 Task: Search one way flight ticket for 4 adults, 2 children, 2 infants in seat and 1 infant on lap in economy from Butte: Bert Mooney Airport to Fort Wayne: Fort Wayne International Airport on 5-4-2023. Choice of flights is Singapure airlines. Number of bags: 1 carry on bag. Price is upto 85000. Outbound departure time preference is 23:15.
Action: Mouse moved to (323, 127)
Screenshot: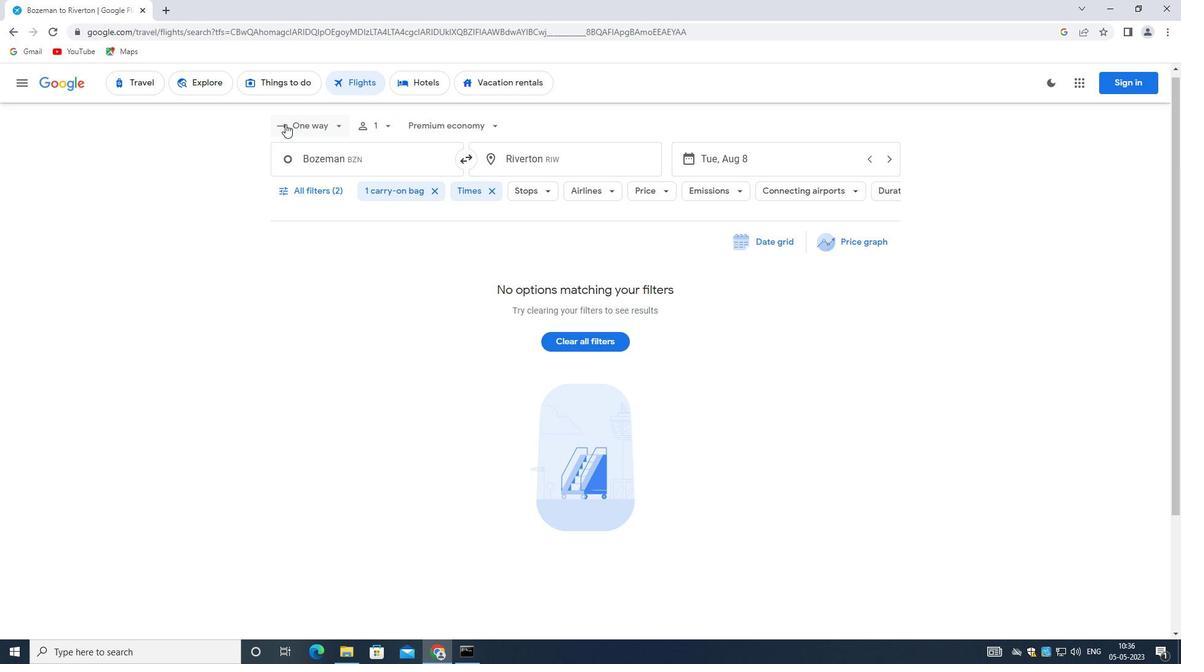 
Action: Mouse pressed left at (323, 127)
Screenshot: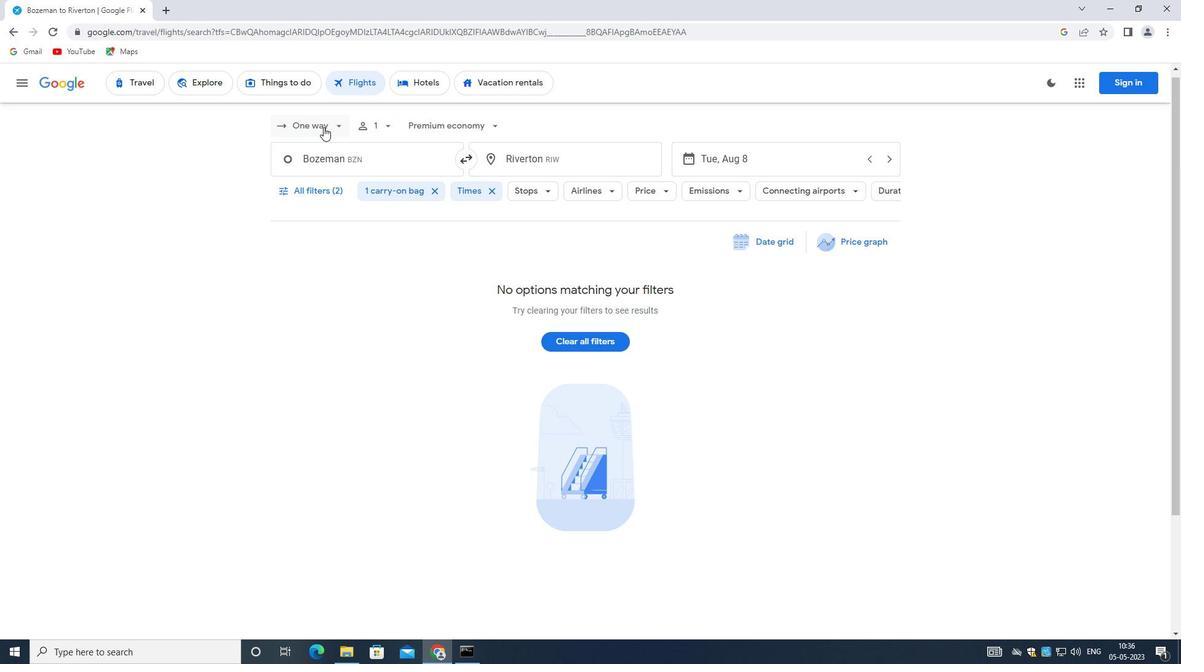 
Action: Mouse moved to (332, 175)
Screenshot: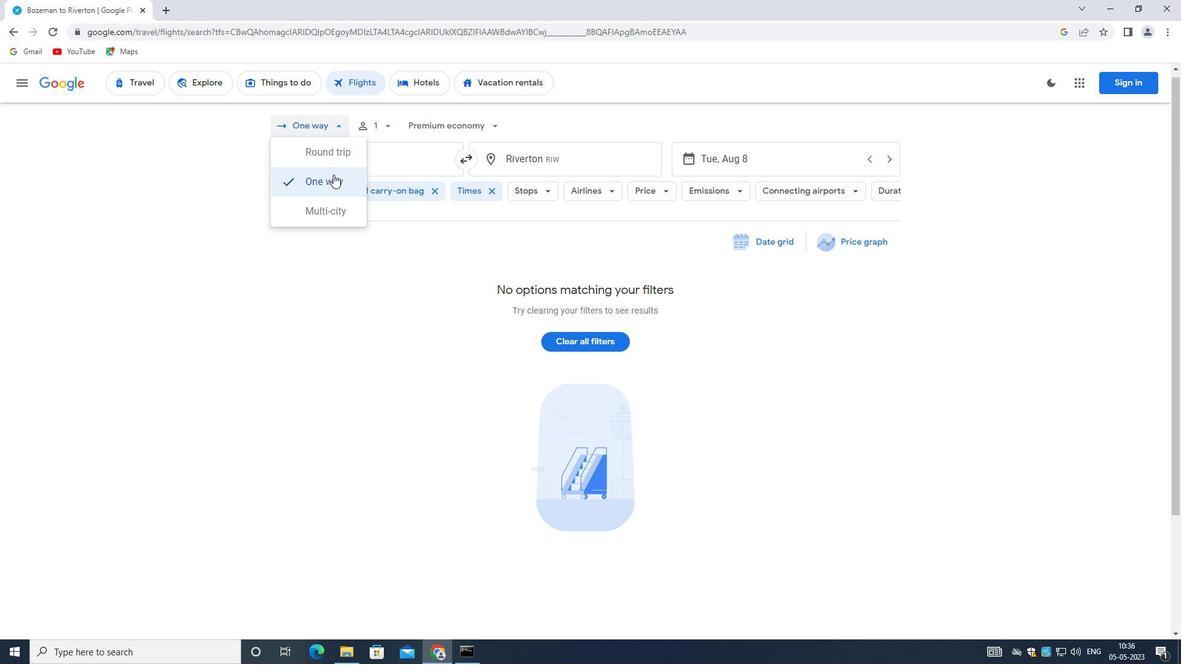 
Action: Mouse pressed left at (332, 175)
Screenshot: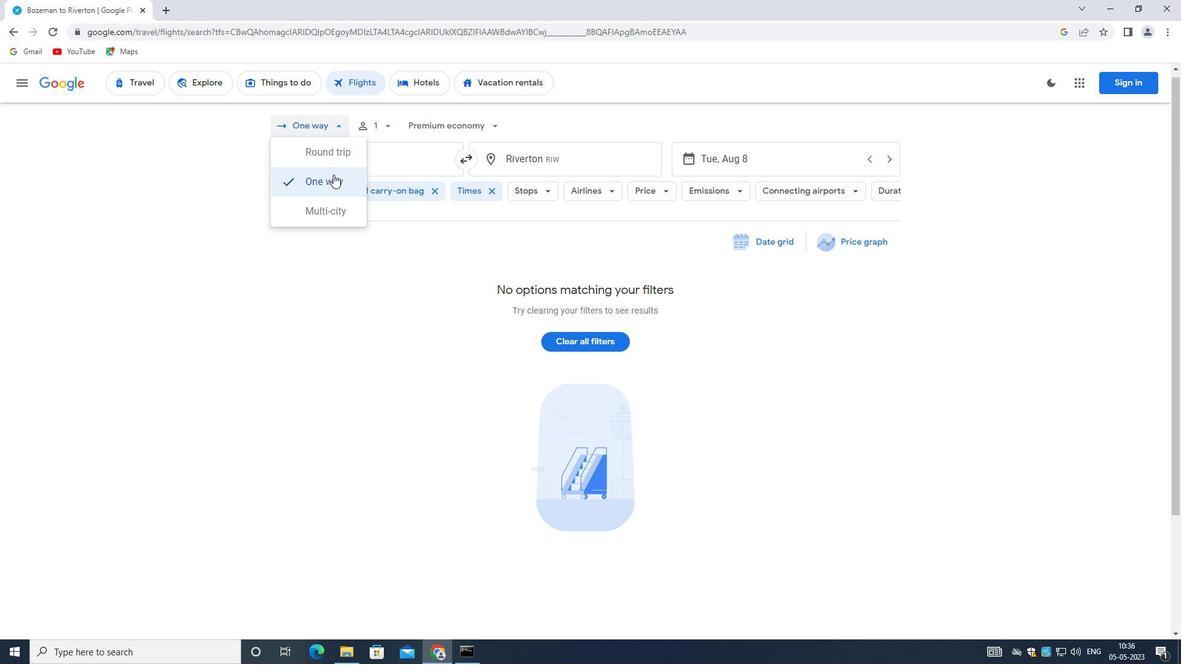 
Action: Mouse moved to (381, 122)
Screenshot: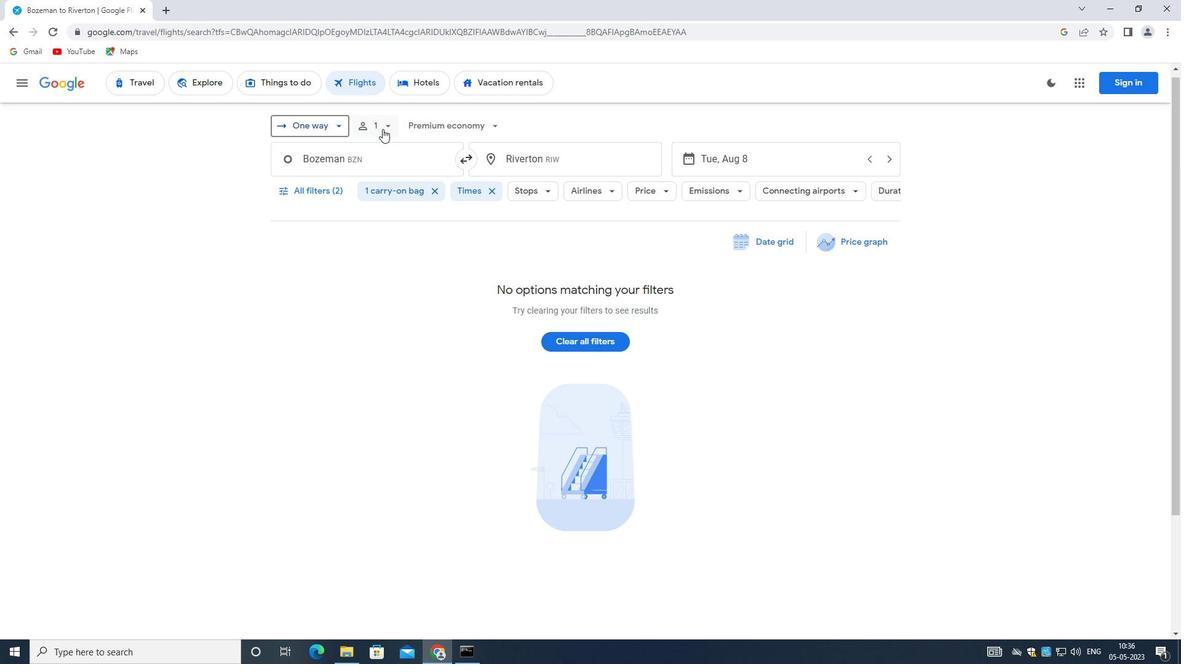 
Action: Mouse pressed left at (381, 122)
Screenshot: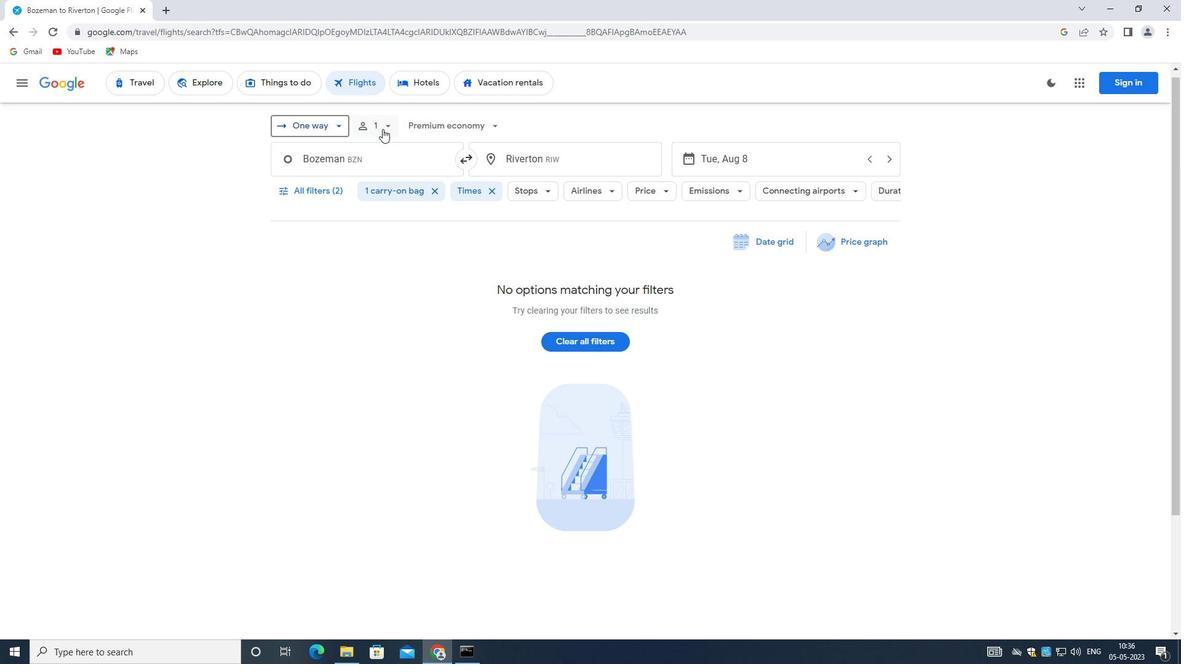 
Action: Mouse moved to (476, 155)
Screenshot: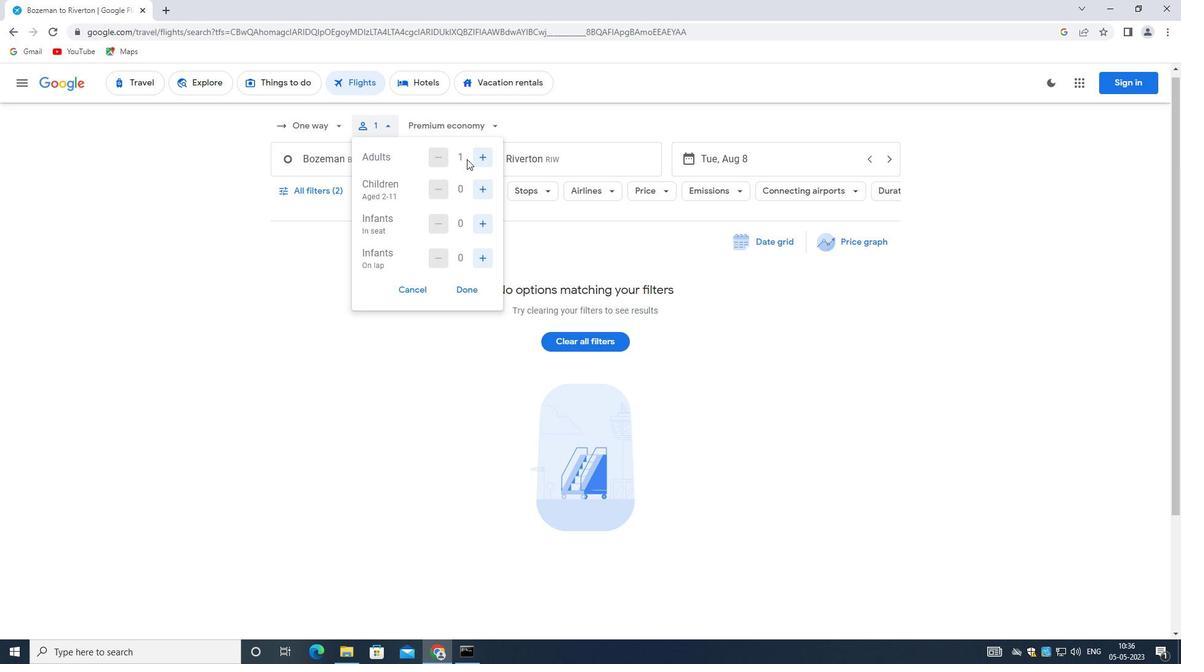 
Action: Mouse pressed left at (476, 155)
Screenshot: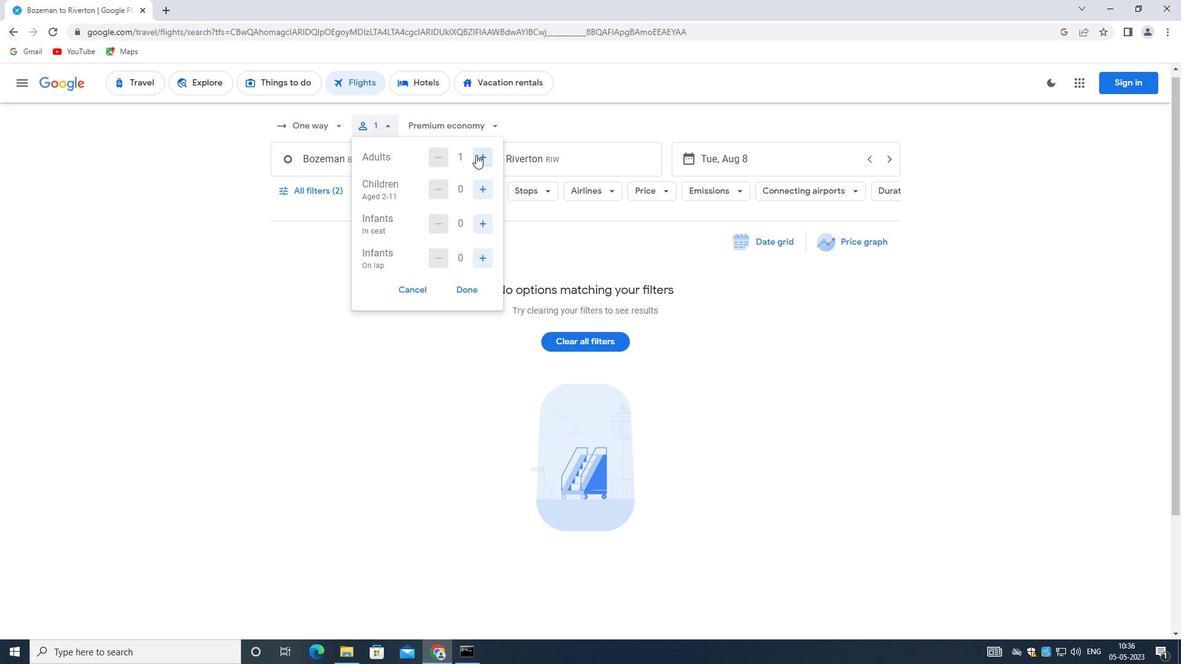 
Action: Mouse pressed left at (476, 155)
Screenshot: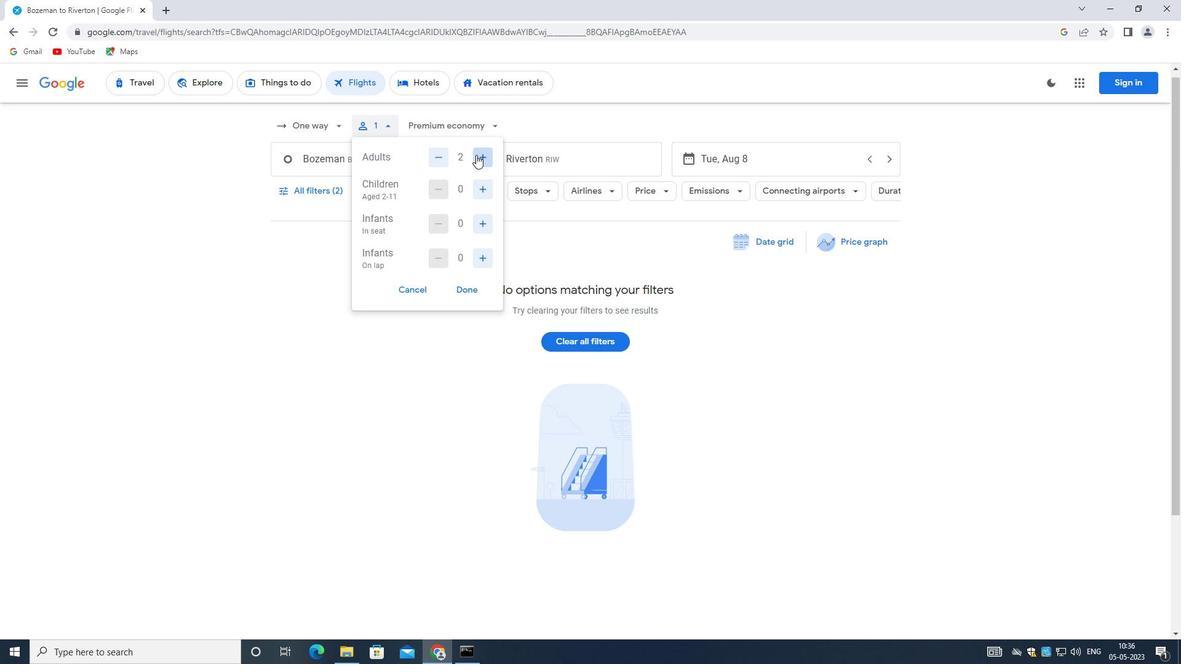 
Action: Mouse pressed left at (476, 155)
Screenshot: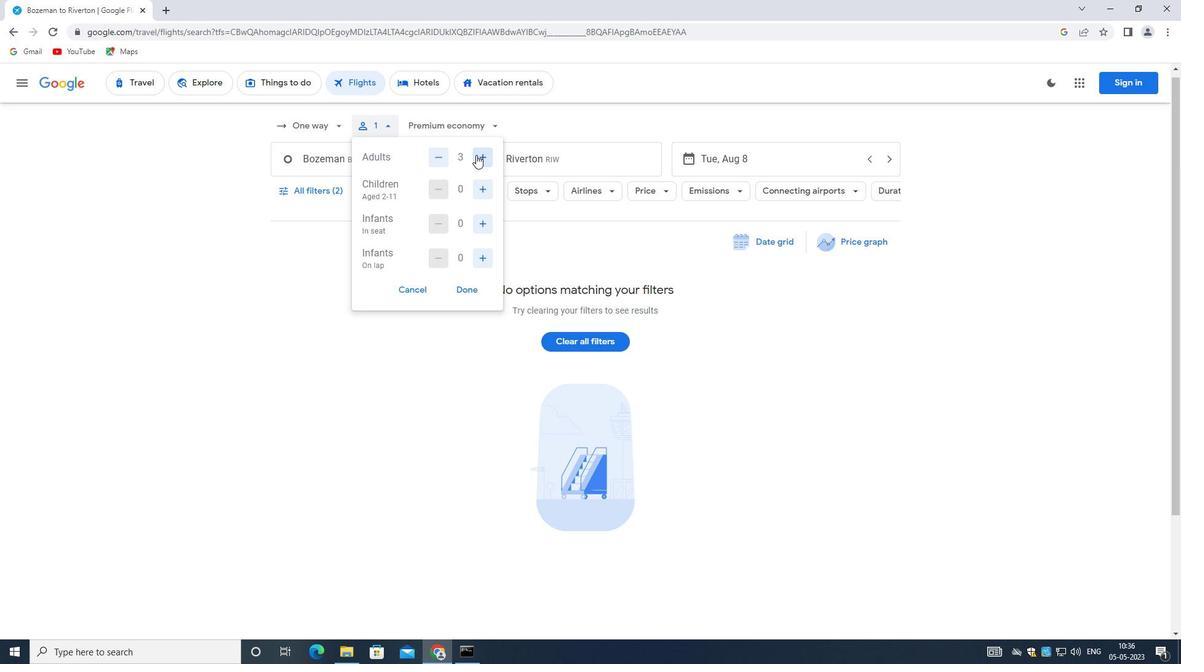 
Action: Mouse moved to (492, 187)
Screenshot: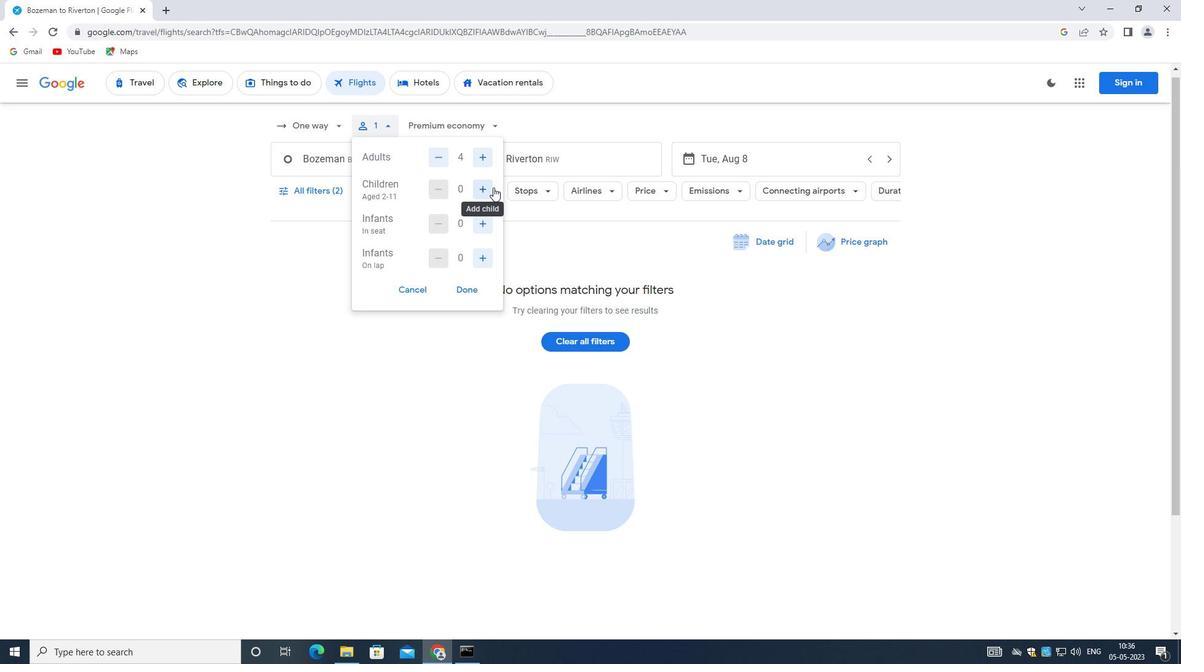 
Action: Mouse pressed left at (492, 187)
Screenshot: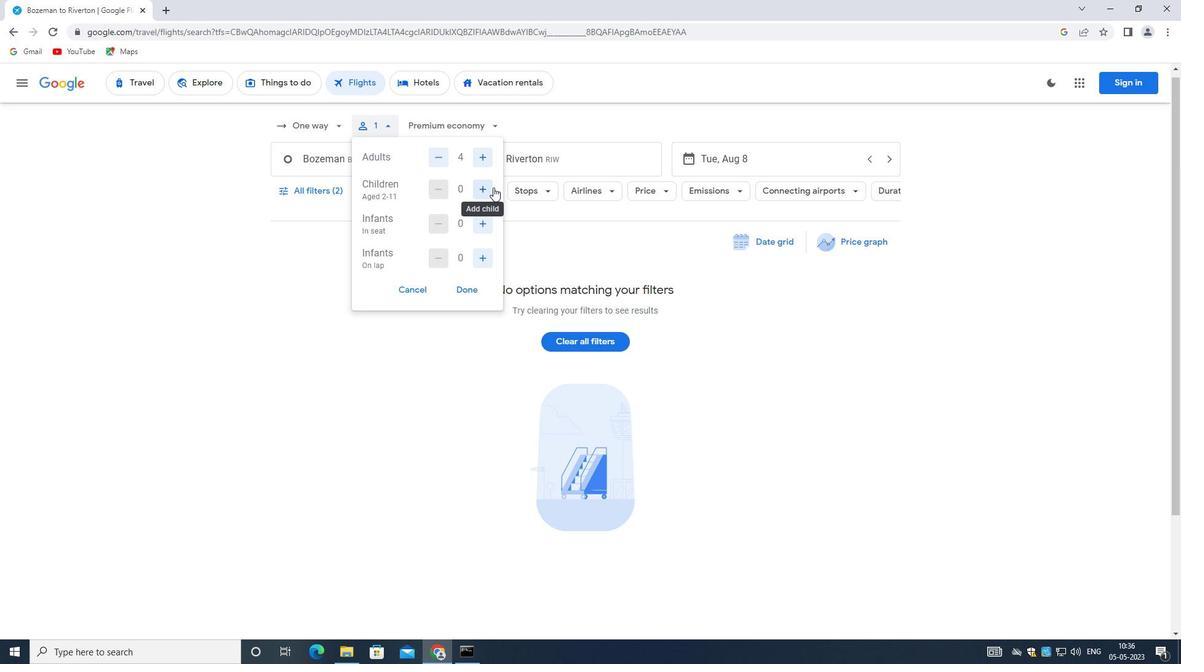 
Action: Mouse pressed left at (492, 187)
Screenshot: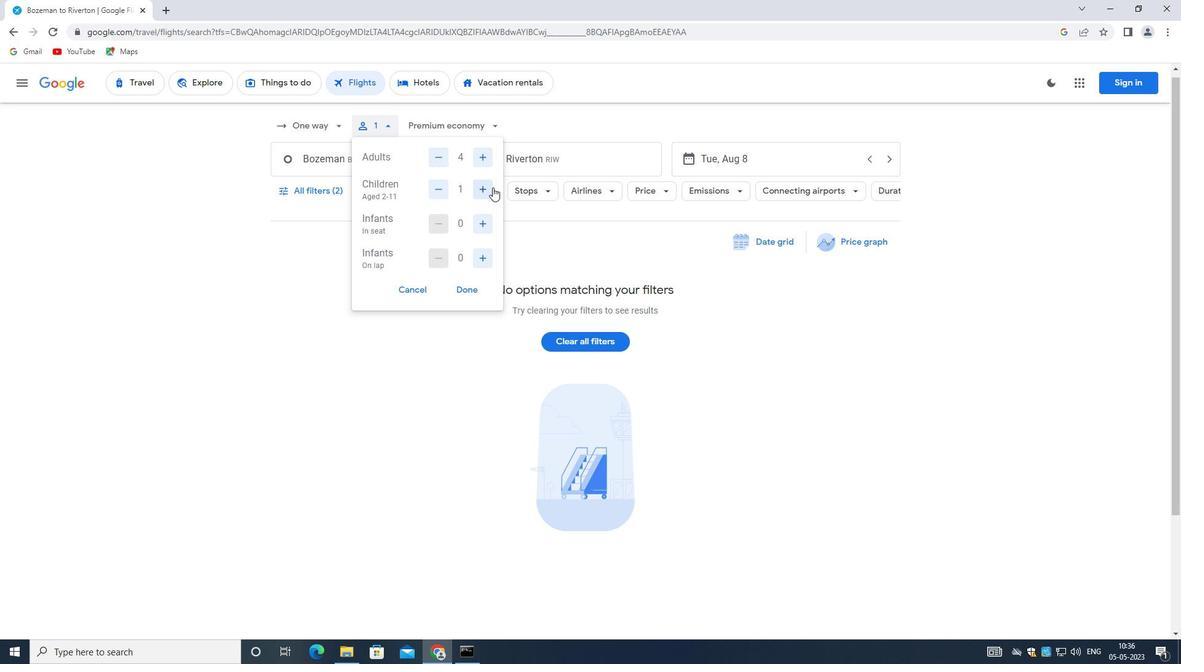
Action: Mouse moved to (487, 220)
Screenshot: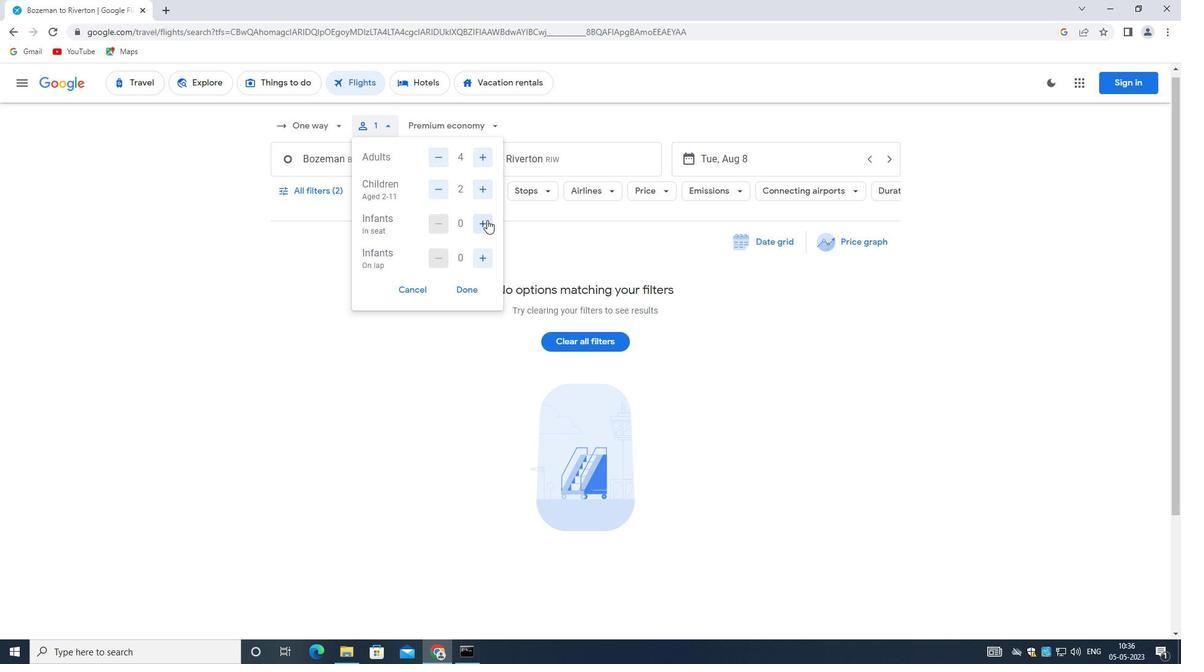 
Action: Mouse pressed left at (487, 220)
Screenshot: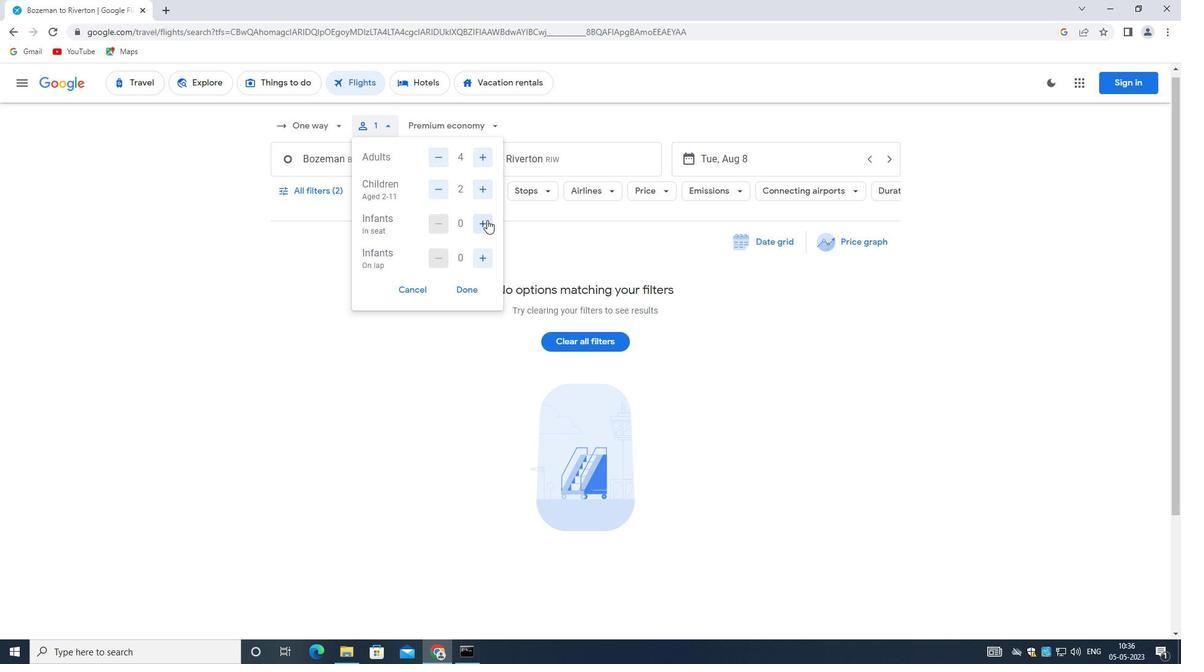 
Action: Mouse pressed left at (487, 220)
Screenshot: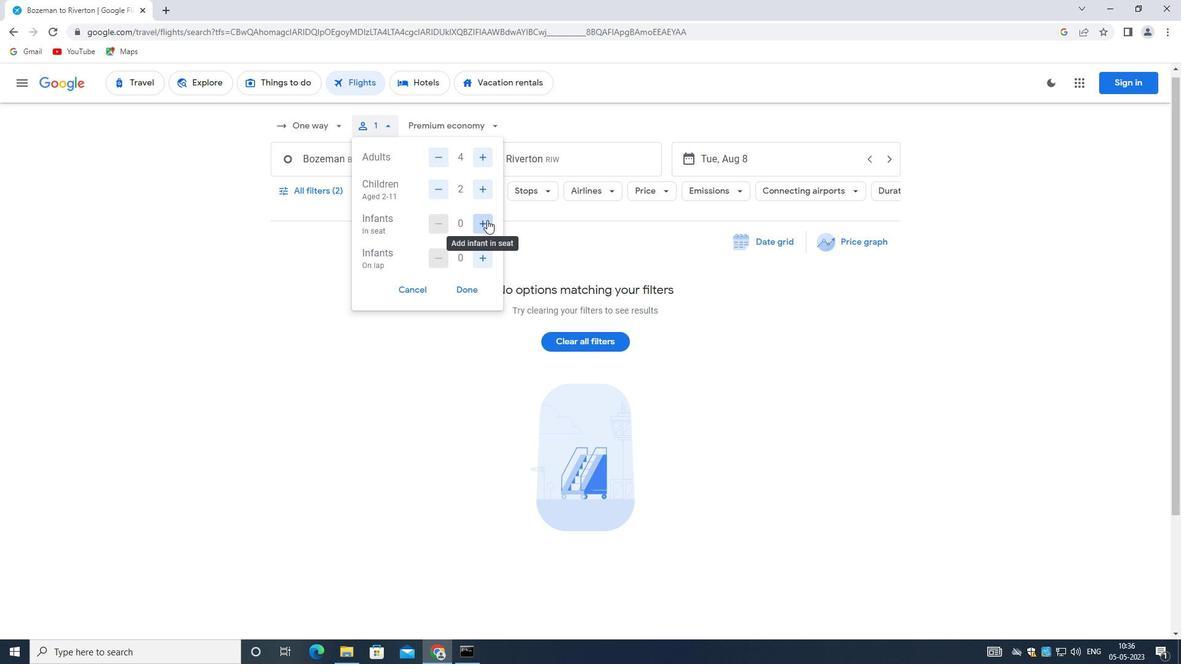 
Action: Mouse moved to (480, 252)
Screenshot: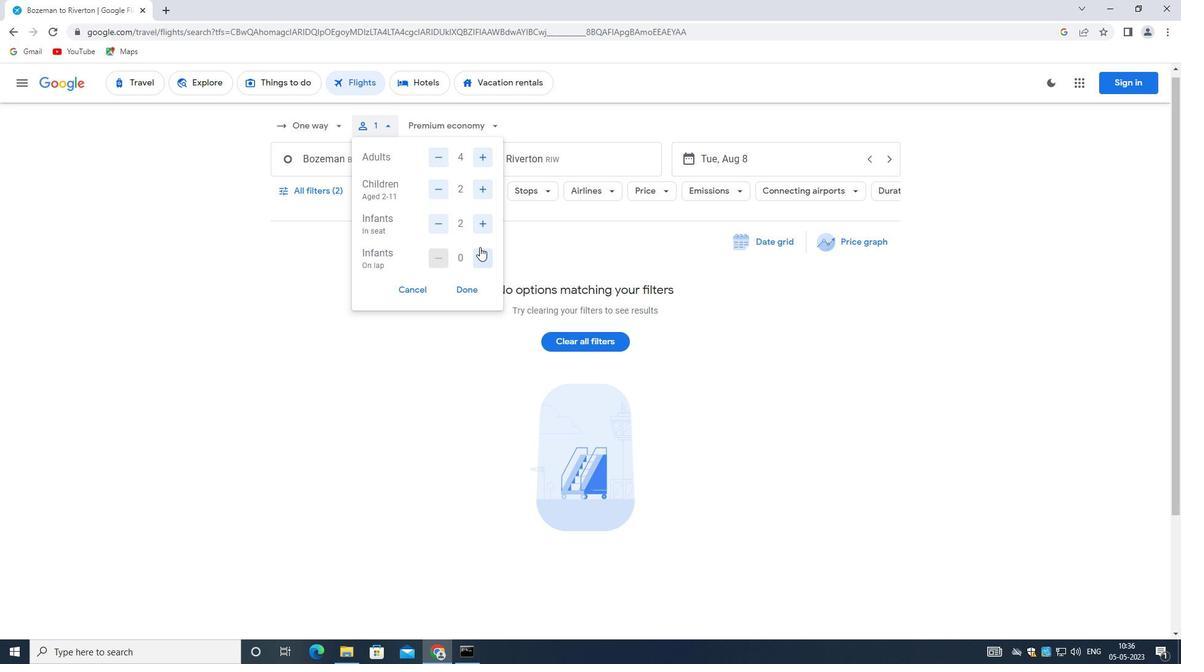 
Action: Mouse pressed left at (480, 252)
Screenshot: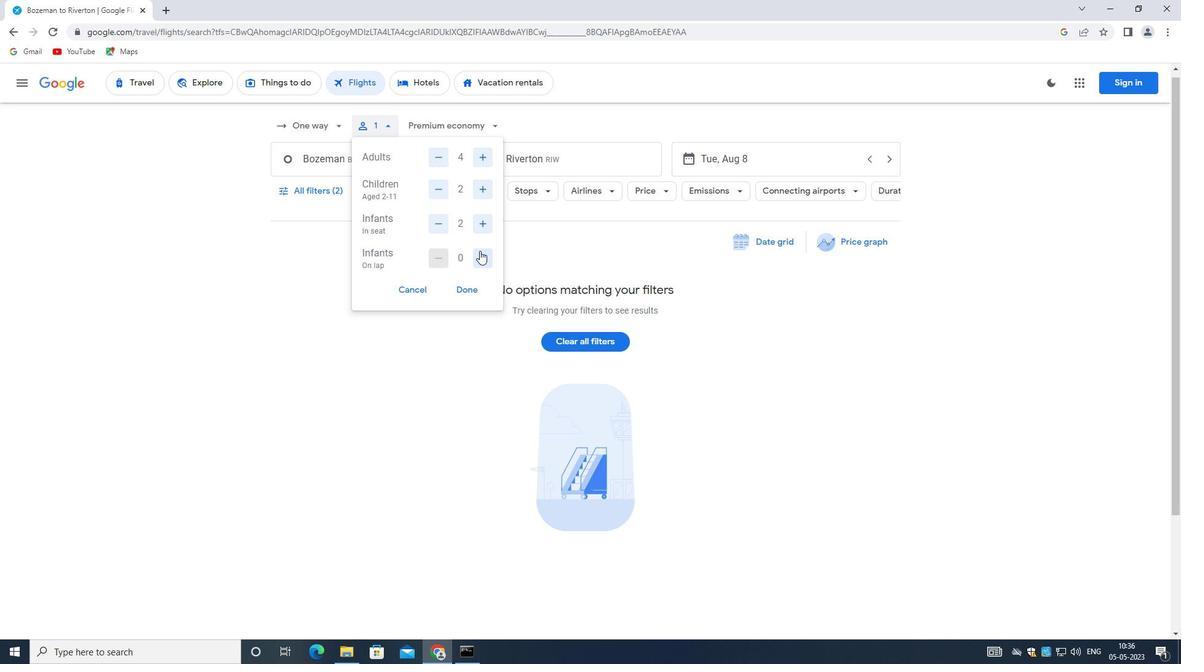 
Action: Mouse moved to (460, 286)
Screenshot: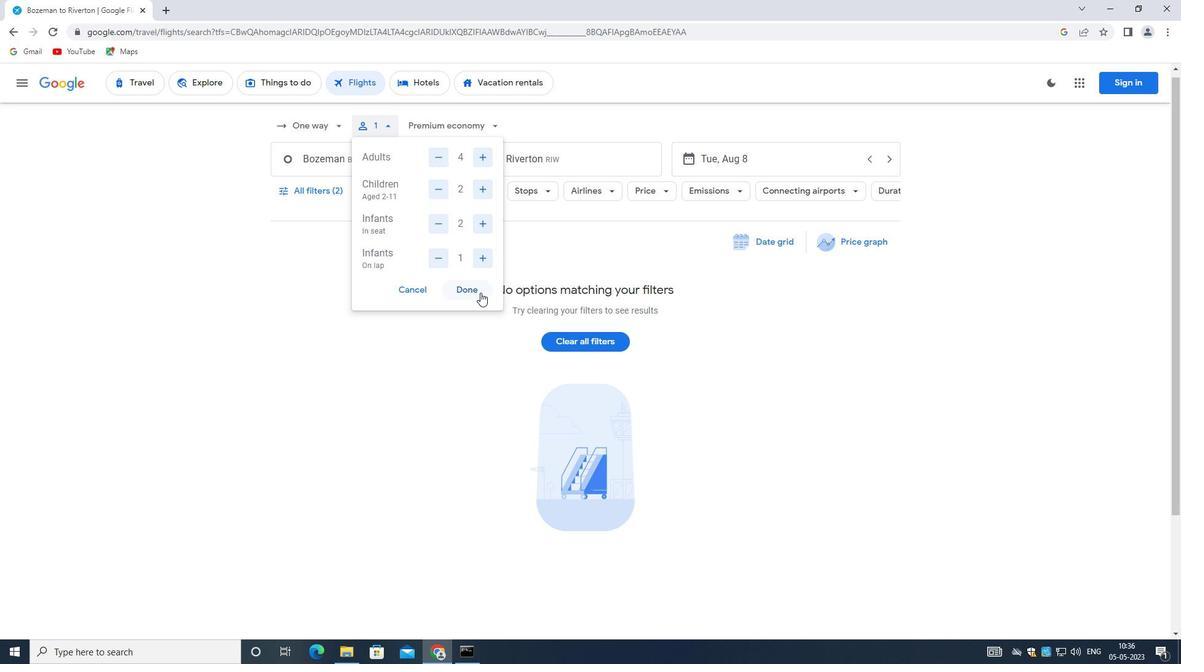 
Action: Mouse pressed left at (460, 286)
Screenshot: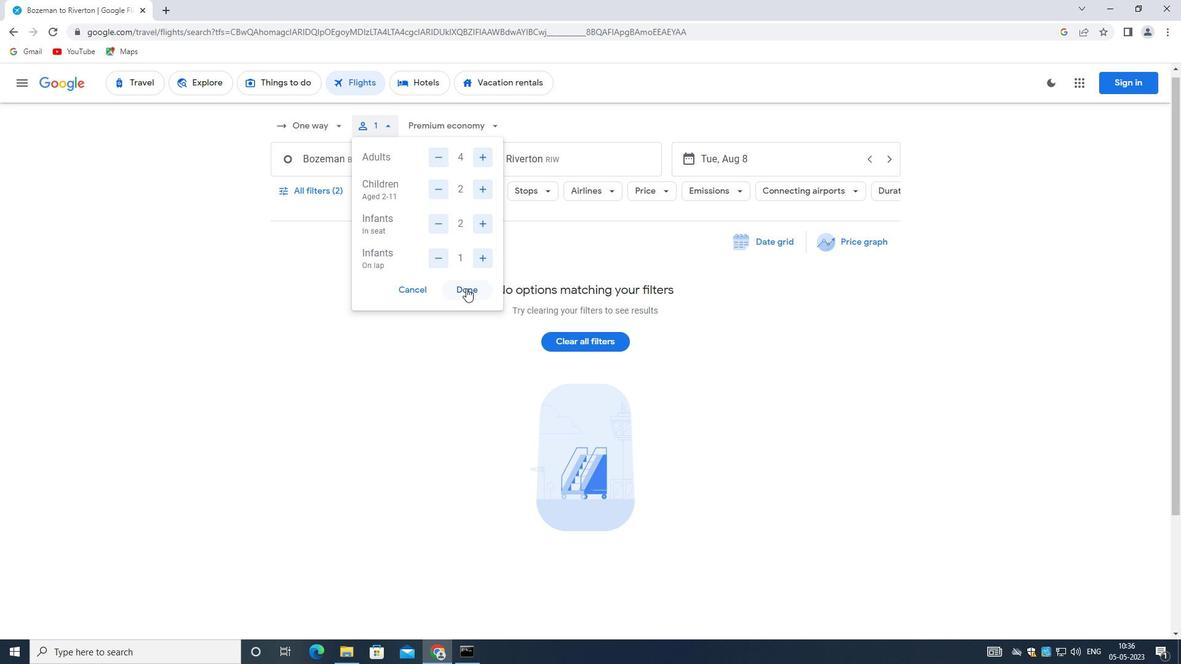 
Action: Mouse moved to (442, 121)
Screenshot: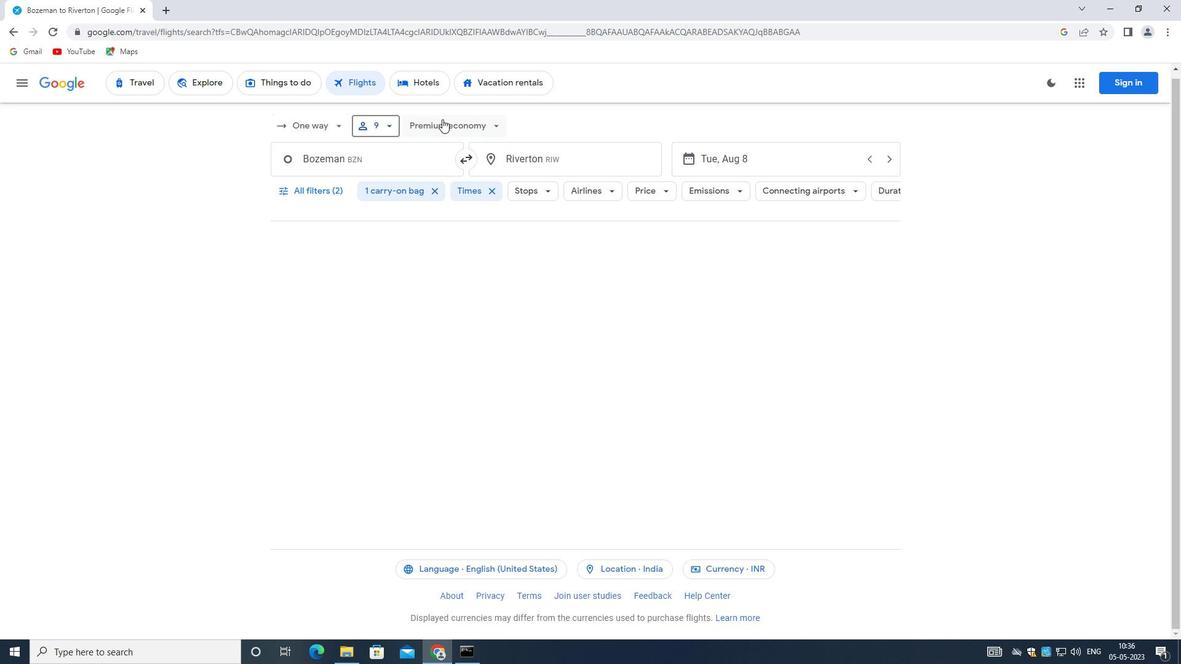 
Action: Mouse pressed left at (442, 121)
Screenshot: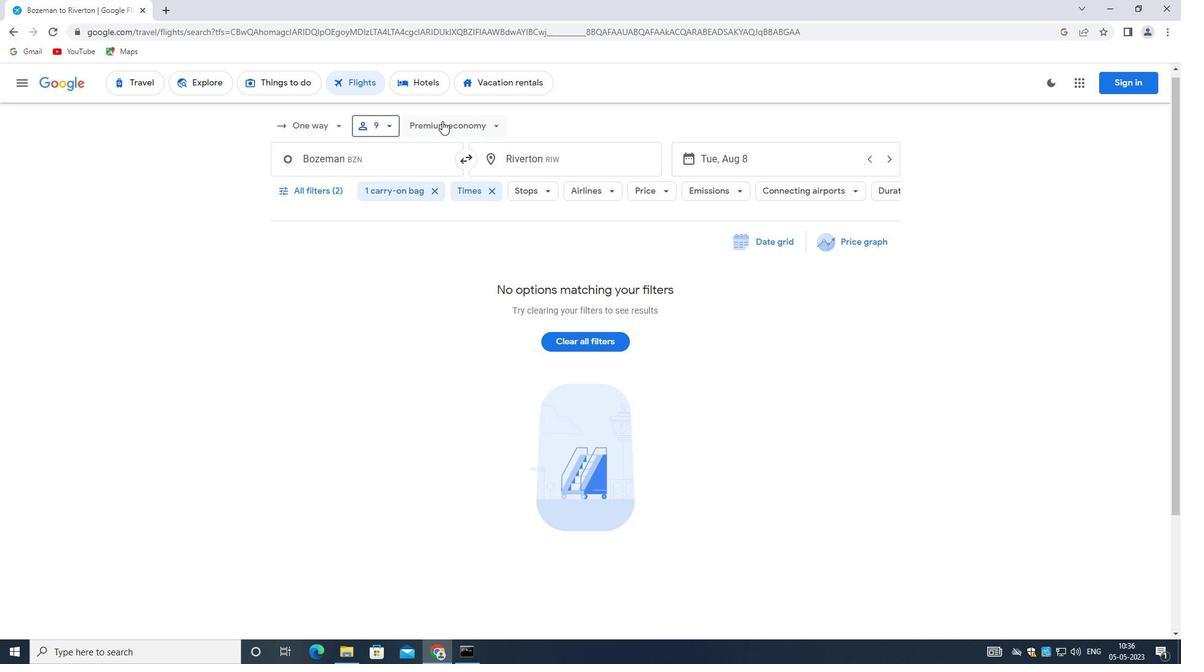 
Action: Mouse moved to (462, 142)
Screenshot: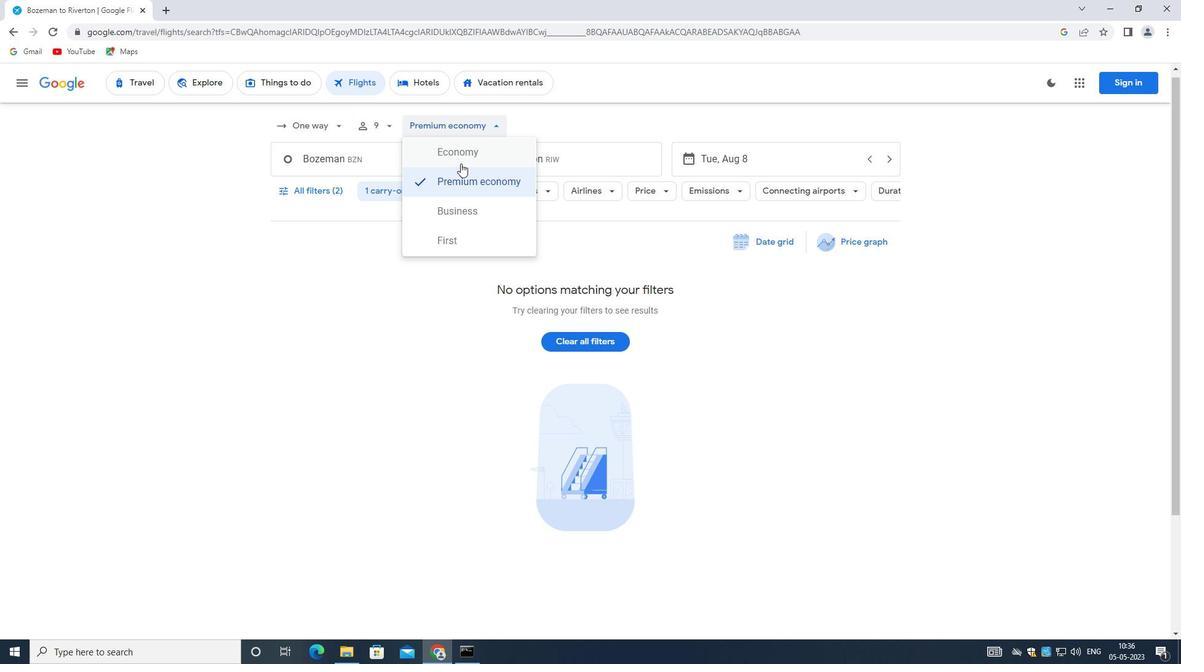 
Action: Mouse pressed left at (462, 142)
Screenshot: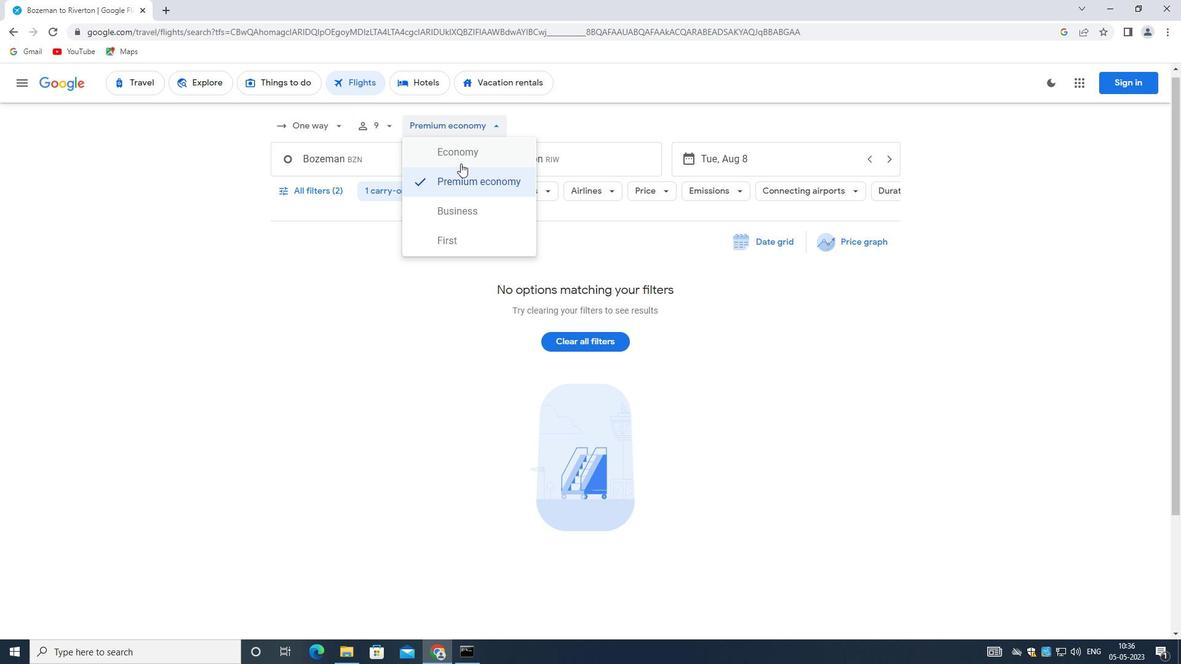 
Action: Mouse moved to (374, 155)
Screenshot: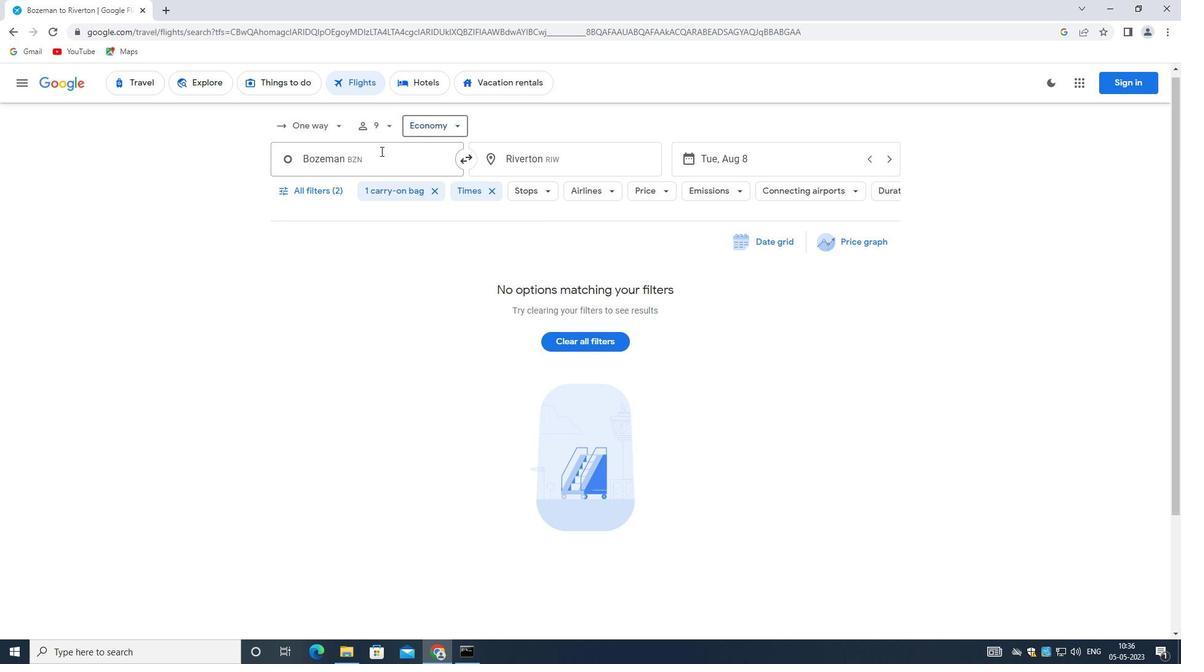 
Action: Mouse pressed left at (374, 155)
Screenshot: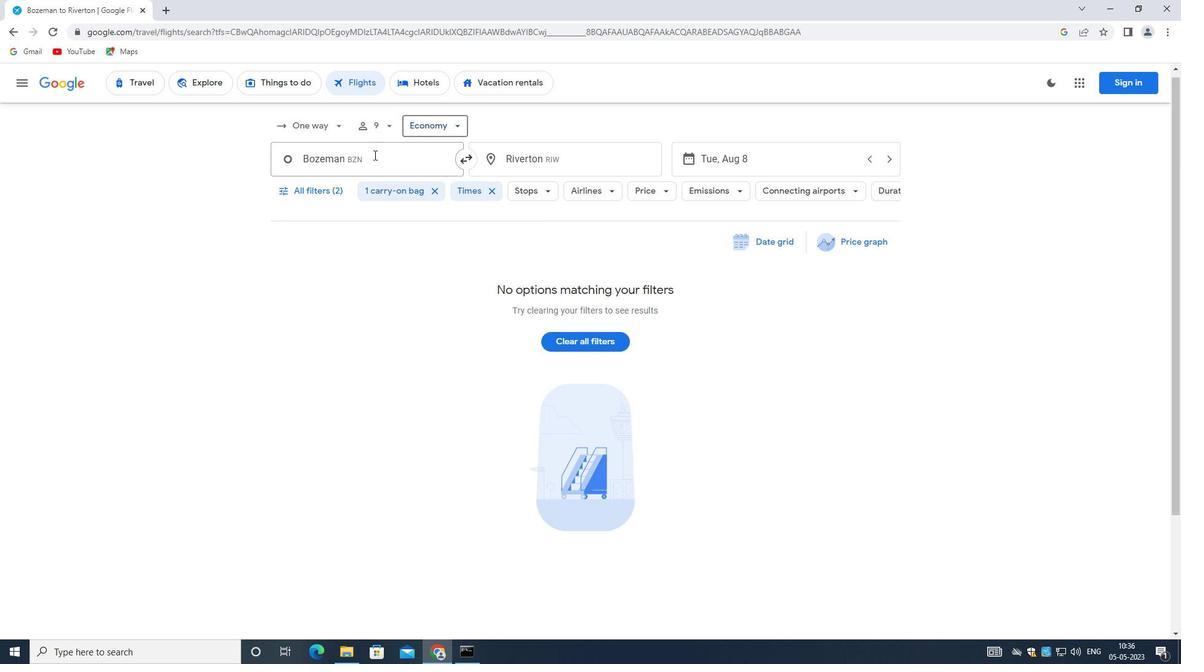 
Action: Key pressed <Key.backspace><Key.space><Key.shift_r>Bert<Key.space><Key.shift_r>Mooney<Key.space><Key.shift>AIRPORT
Screenshot: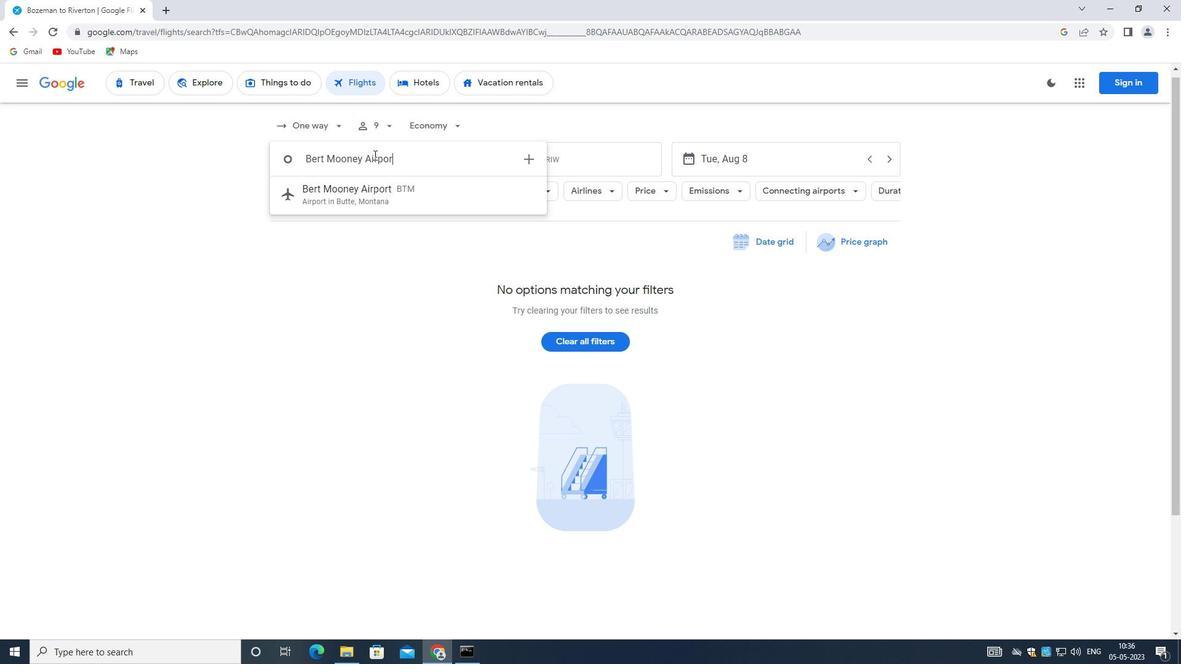 
Action: Mouse moved to (345, 190)
Screenshot: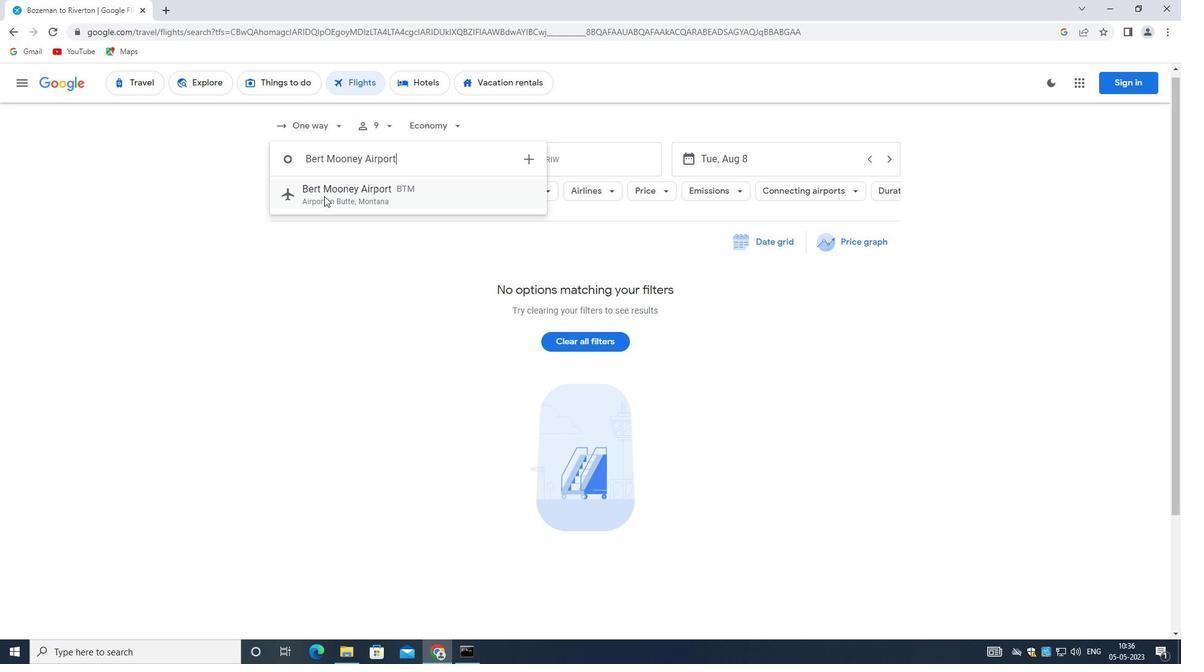
Action: Mouse pressed left at (345, 190)
Screenshot: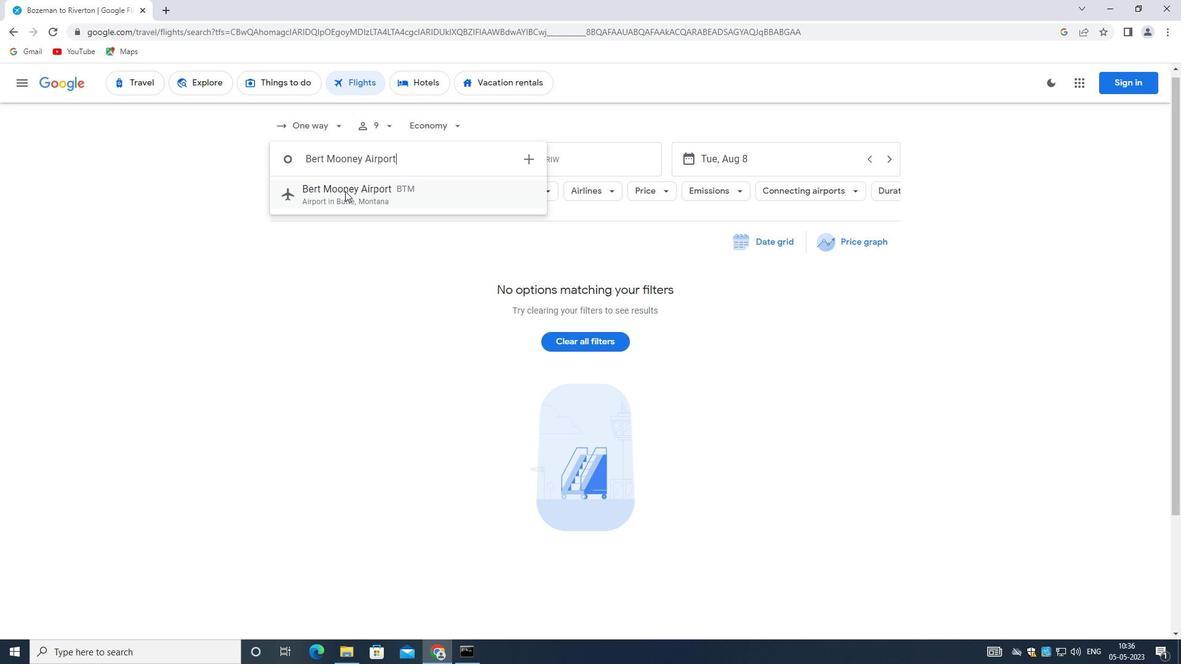 
Action: Mouse moved to (536, 164)
Screenshot: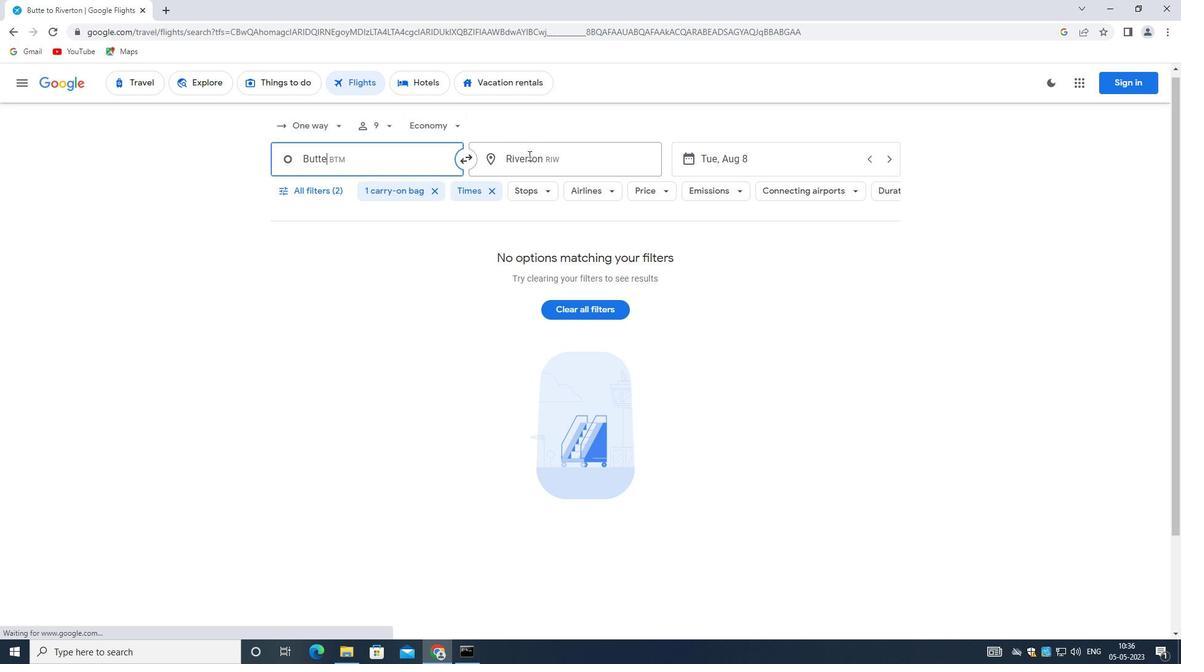
Action: Mouse pressed left at (536, 164)
Screenshot: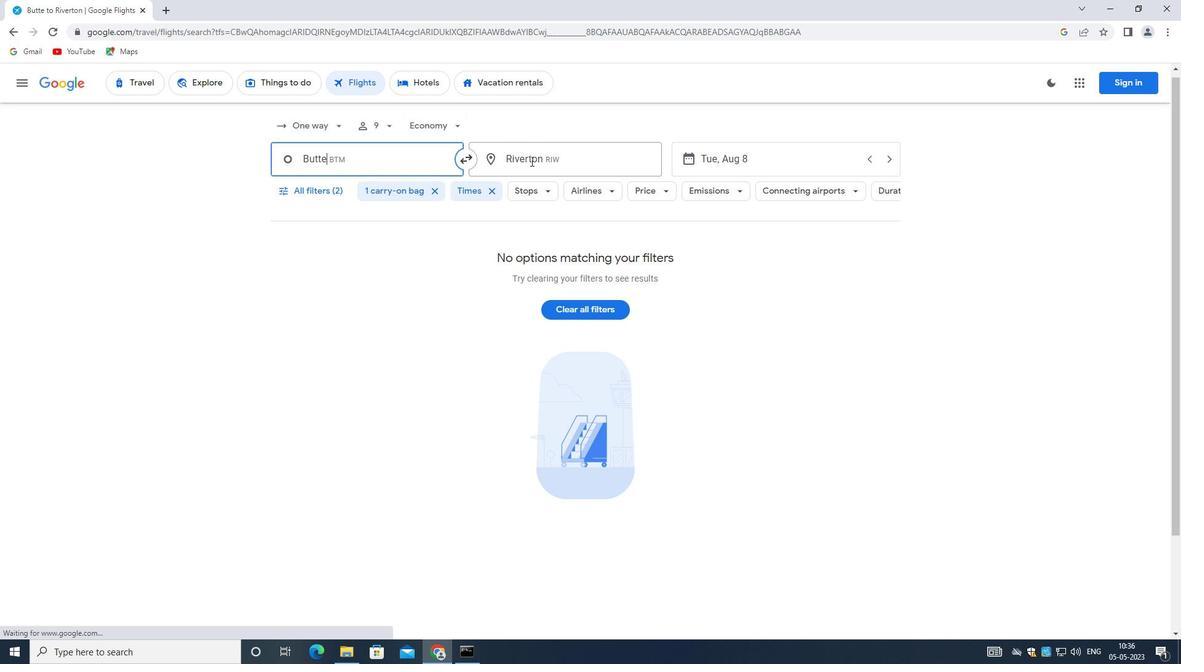 
Action: Mouse moved to (536, 164)
Screenshot: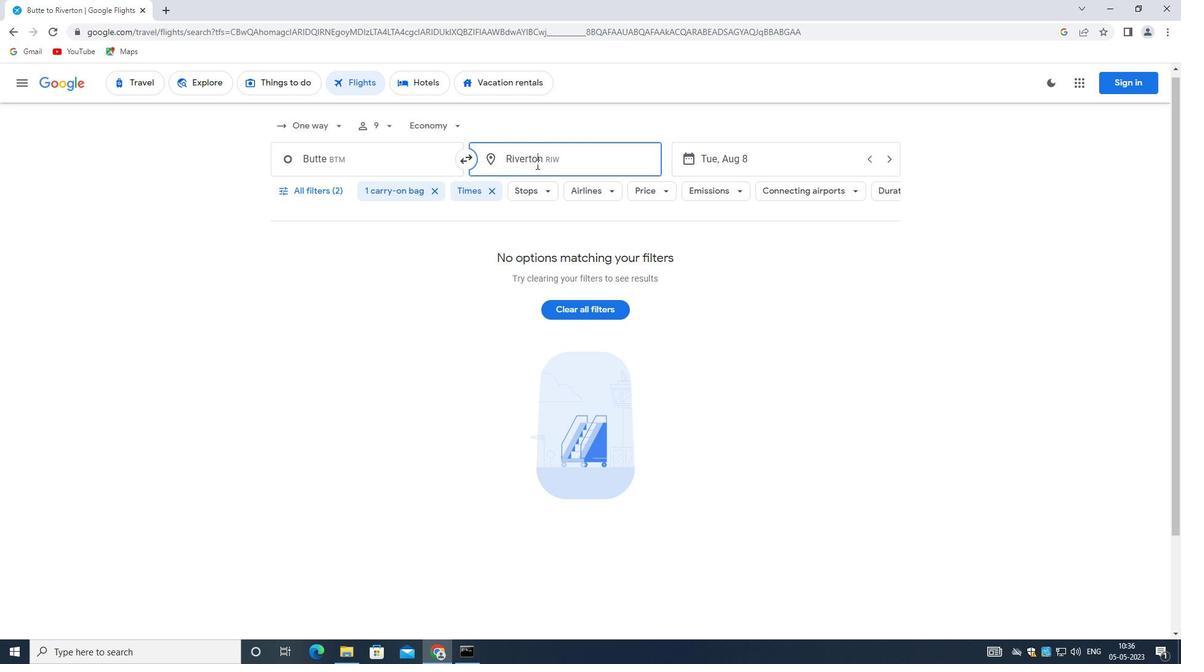 
Action: Key pressed <Key.backspace><Key.shift><Key.shift><Key.shift><Key.shift><Key.shift><Key.shift><Key.shift>FORT<Key.space><Key.shift>WAYNE
Screenshot: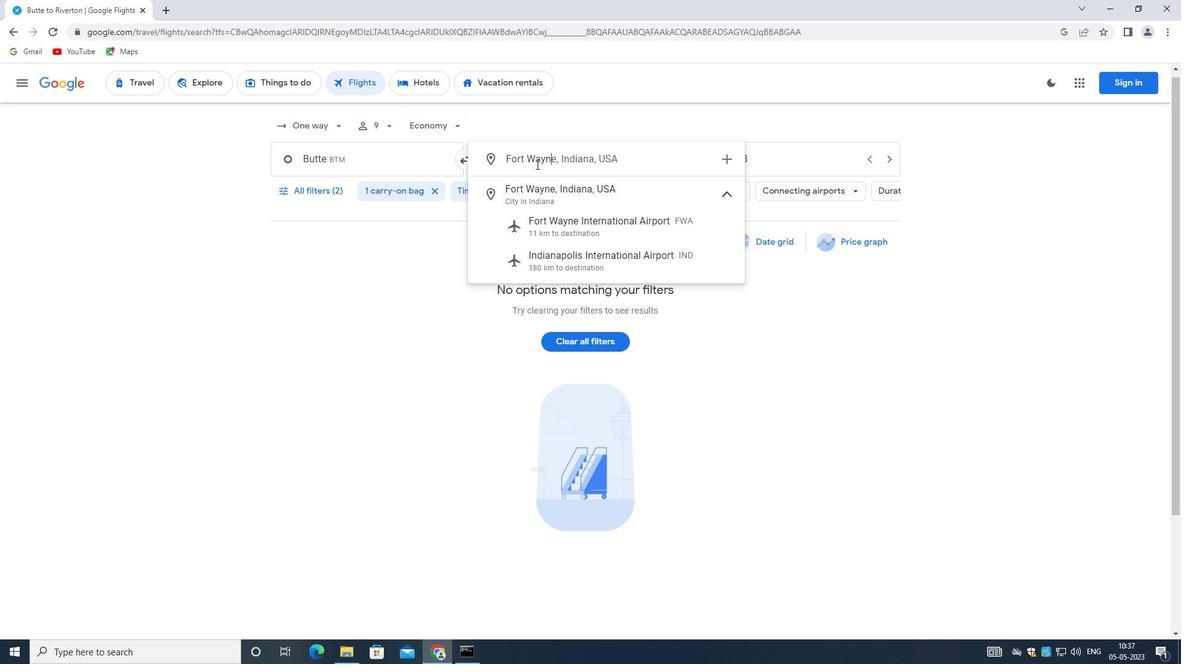 
Action: Mouse moved to (626, 222)
Screenshot: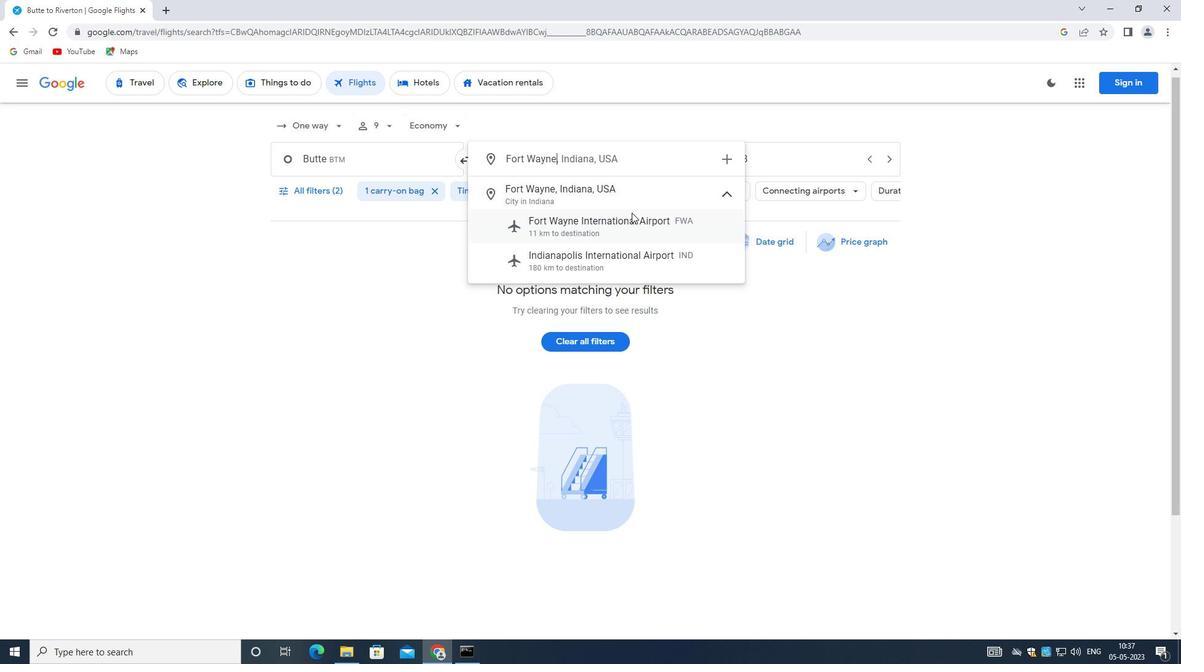 
Action: Mouse pressed left at (626, 222)
Screenshot: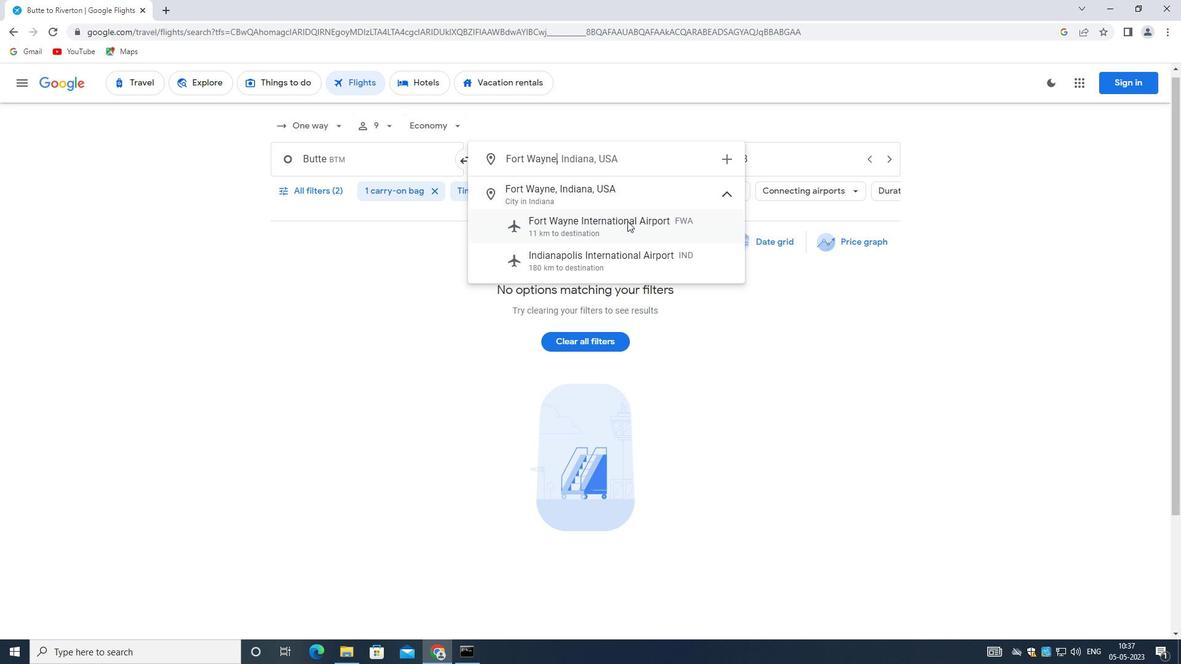 
Action: Mouse moved to (723, 148)
Screenshot: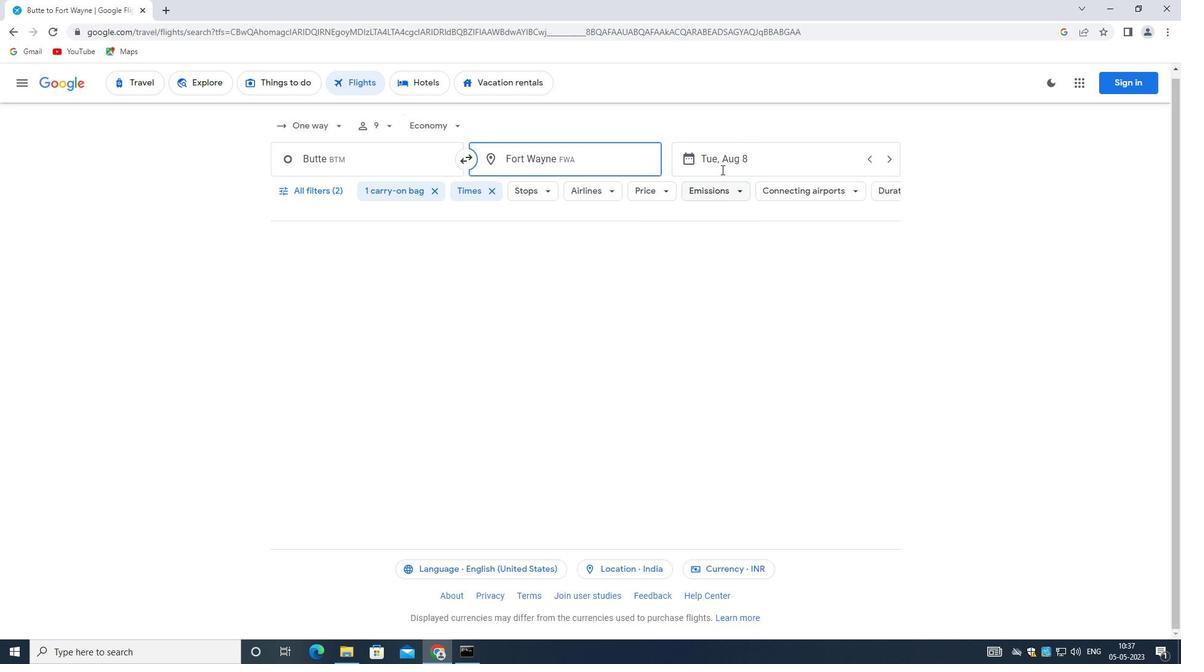 
Action: Mouse pressed left at (723, 148)
Screenshot: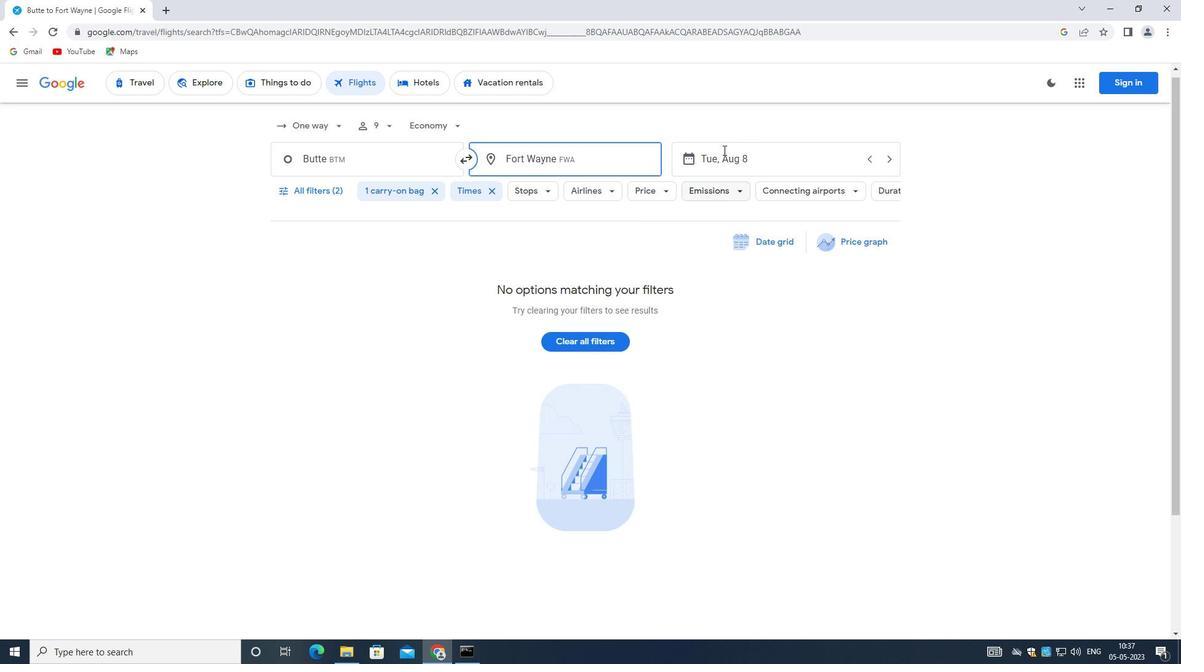 
Action: Mouse moved to (527, 293)
Screenshot: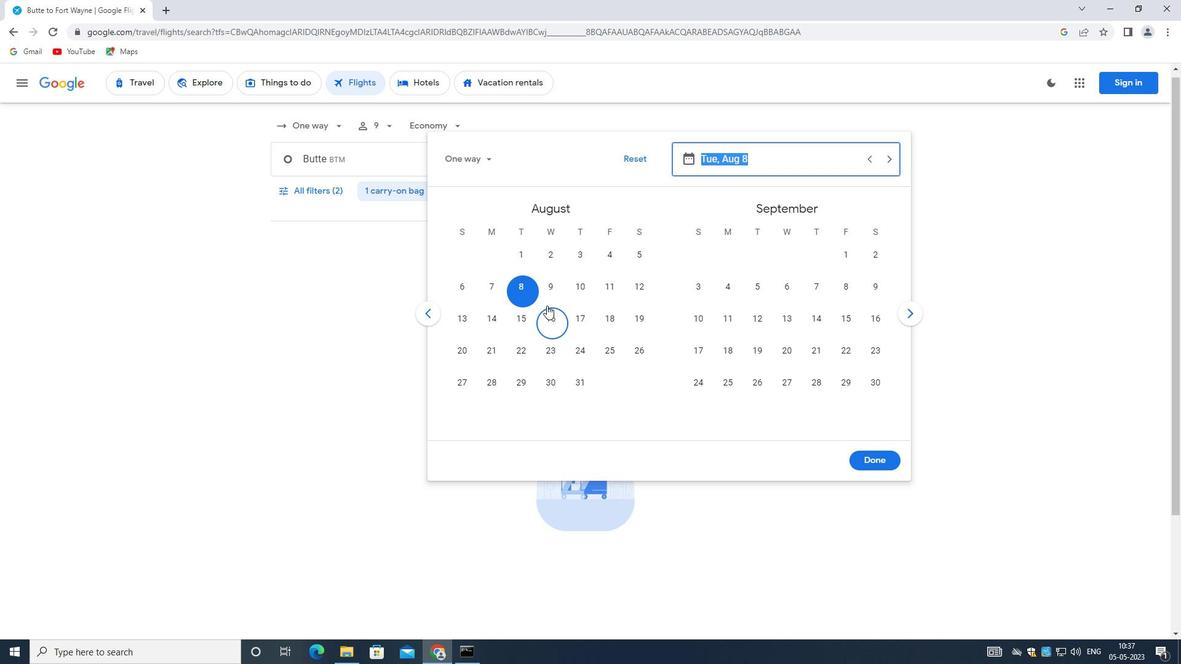 
Action: Mouse pressed left at (527, 293)
Screenshot: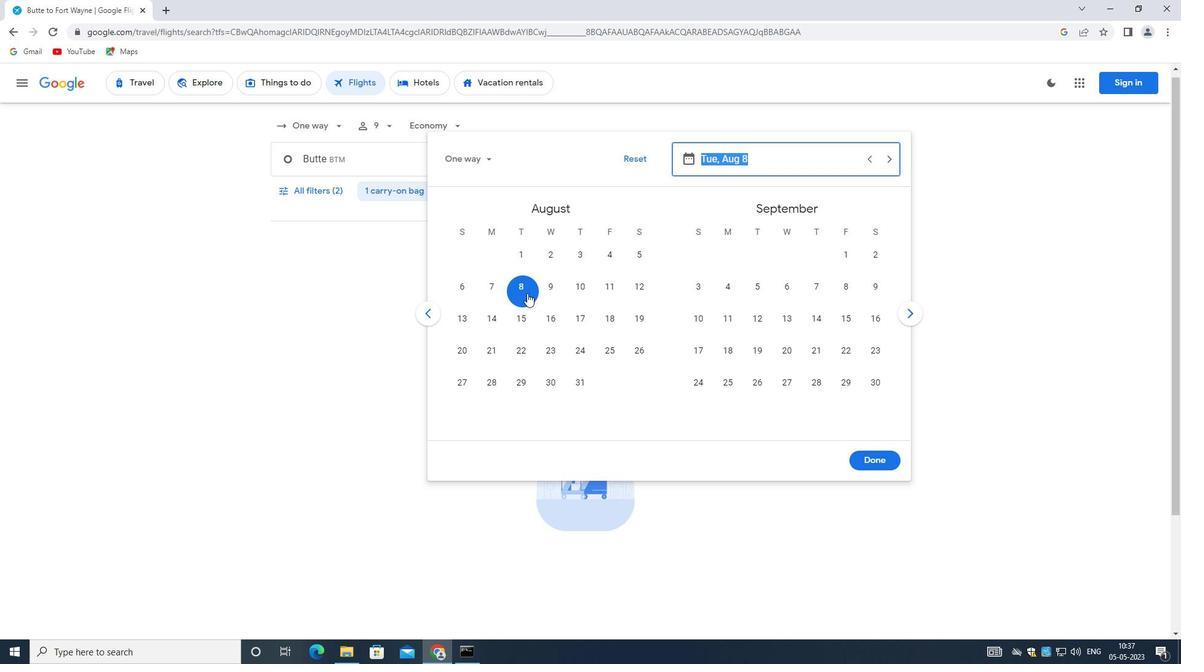 
Action: Mouse moved to (867, 454)
Screenshot: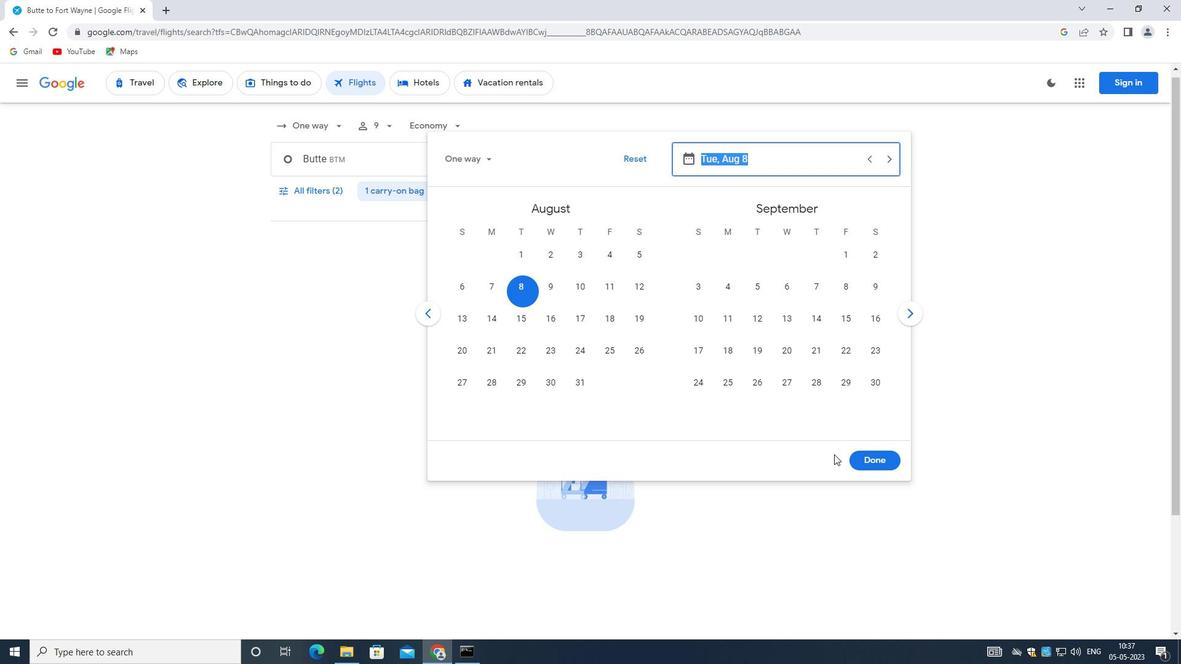 
Action: Mouse pressed left at (867, 454)
Screenshot: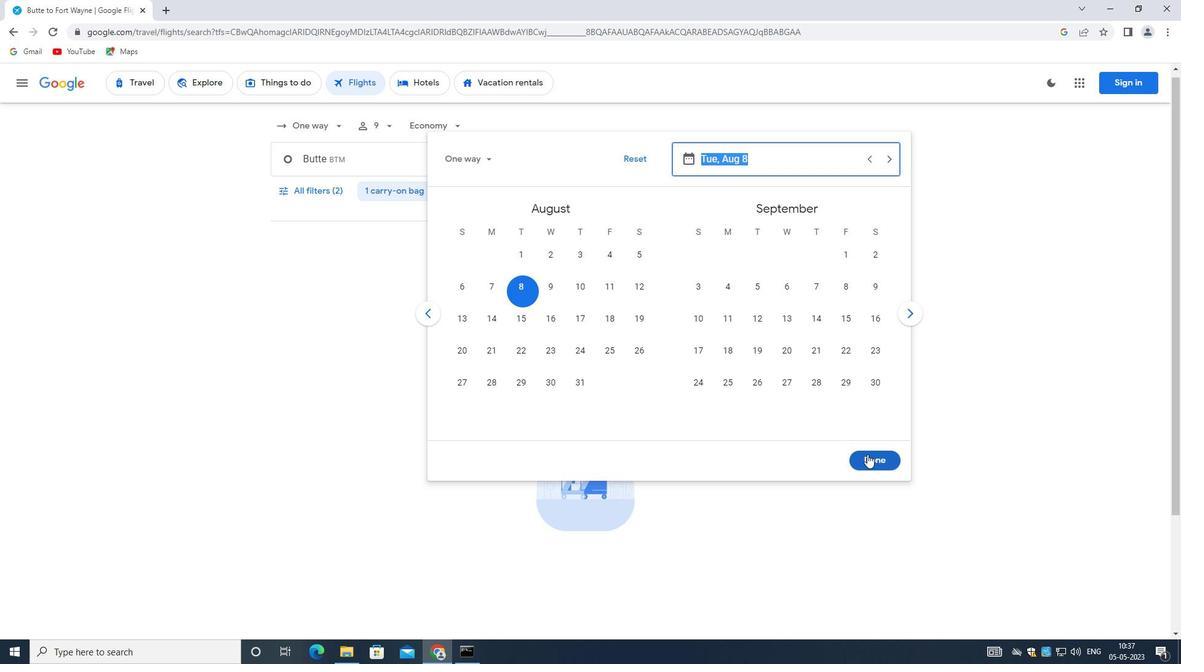 
Action: Mouse moved to (310, 188)
Screenshot: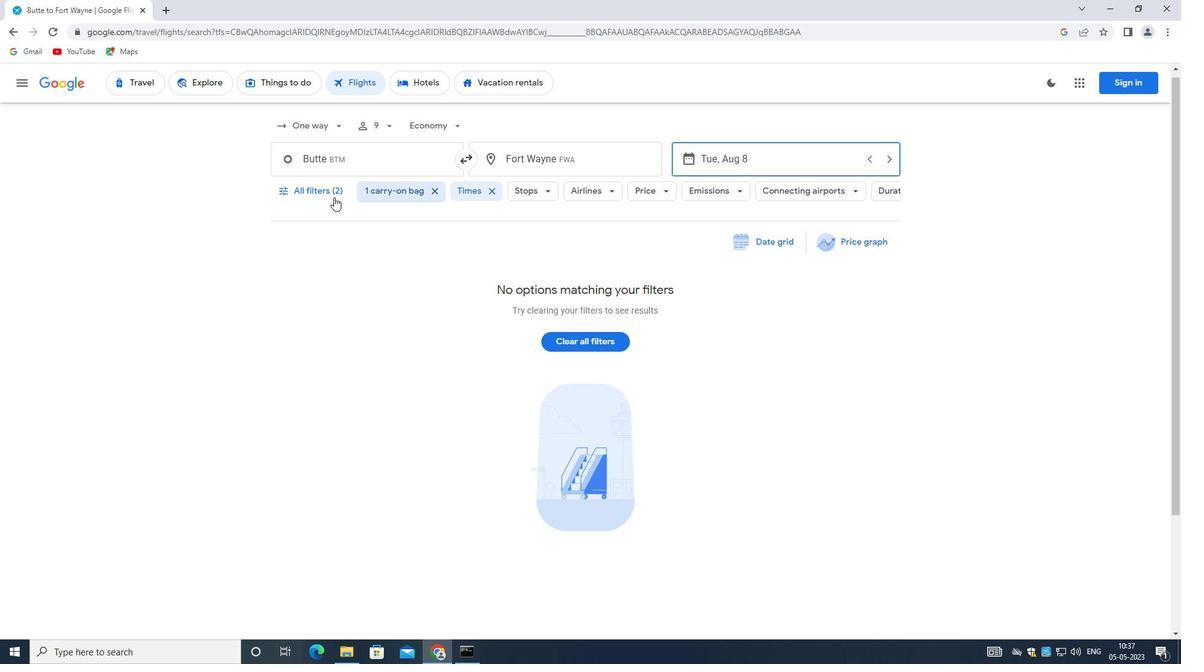 
Action: Mouse pressed left at (310, 188)
Screenshot: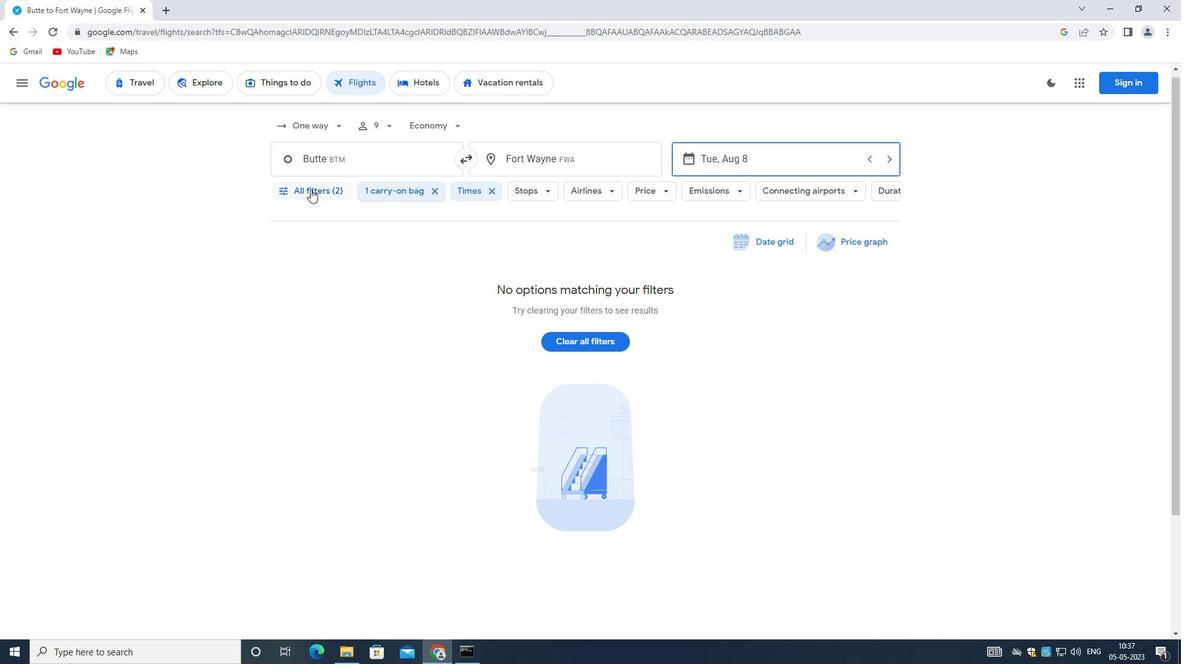 
Action: Mouse moved to (417, 460)
Screenshot: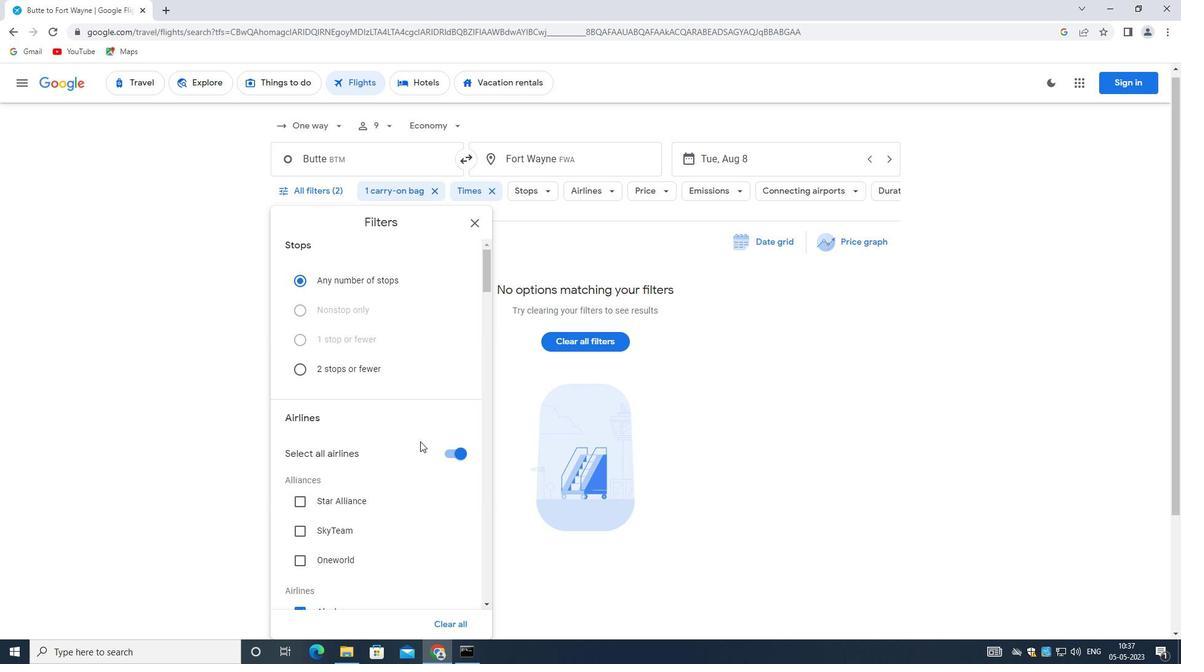 
Action: Mouse scrolled (417, 460) with delta (0, 0)
Screenshot: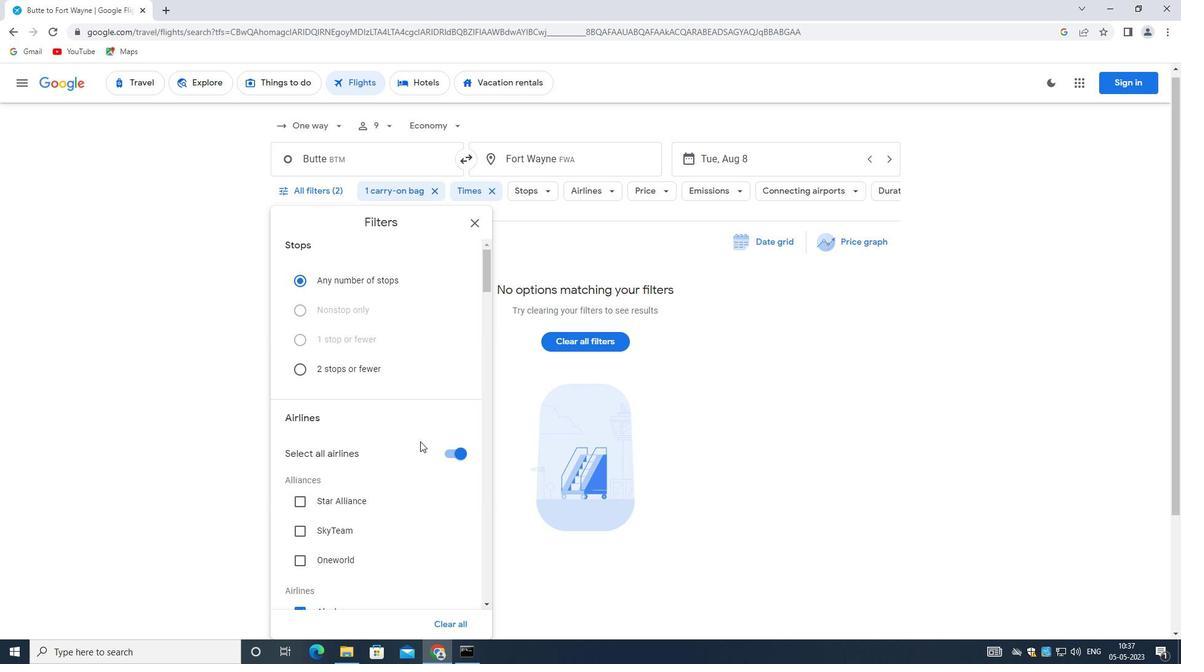 
Action: Mouse moved to (414, 473)
Screenshot: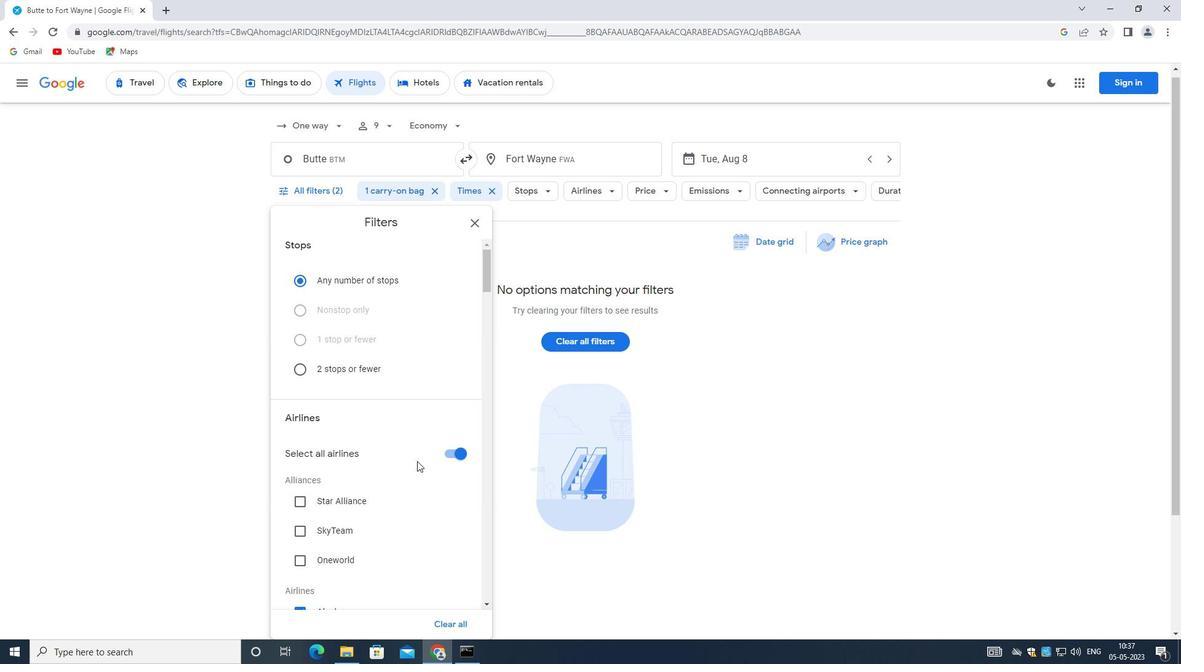 
Action: Mouse scrolled (414, 473) with delta (0, 0)
Screenshot: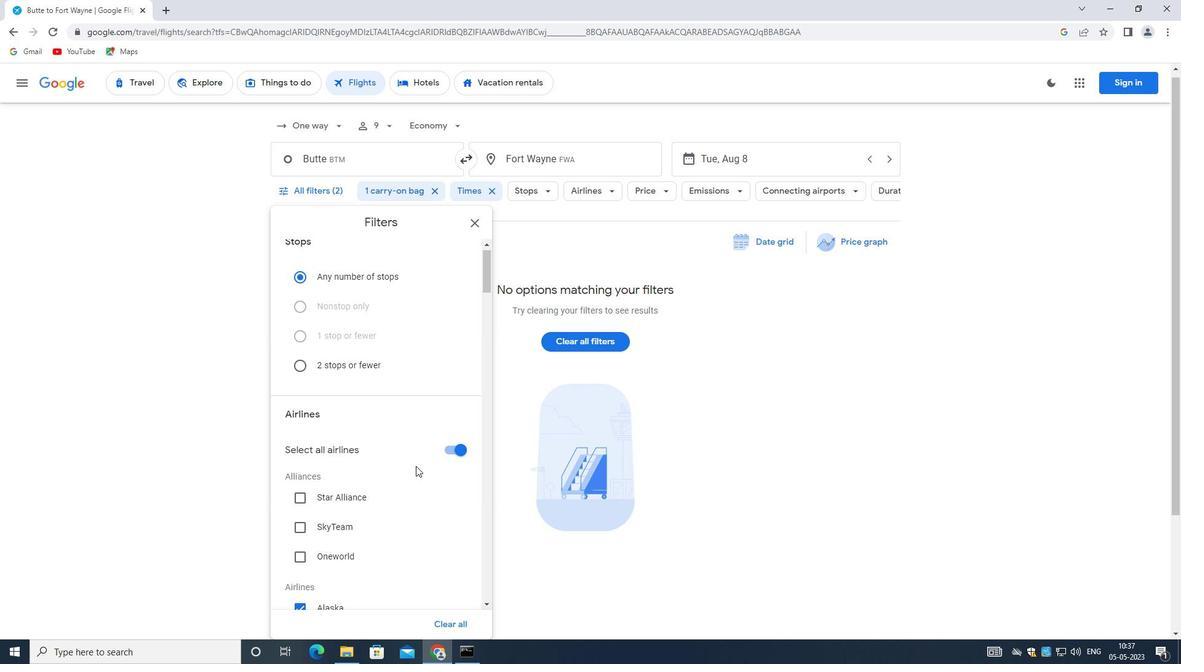 
Action: Mouse moved to (414, 475)
Screenshot: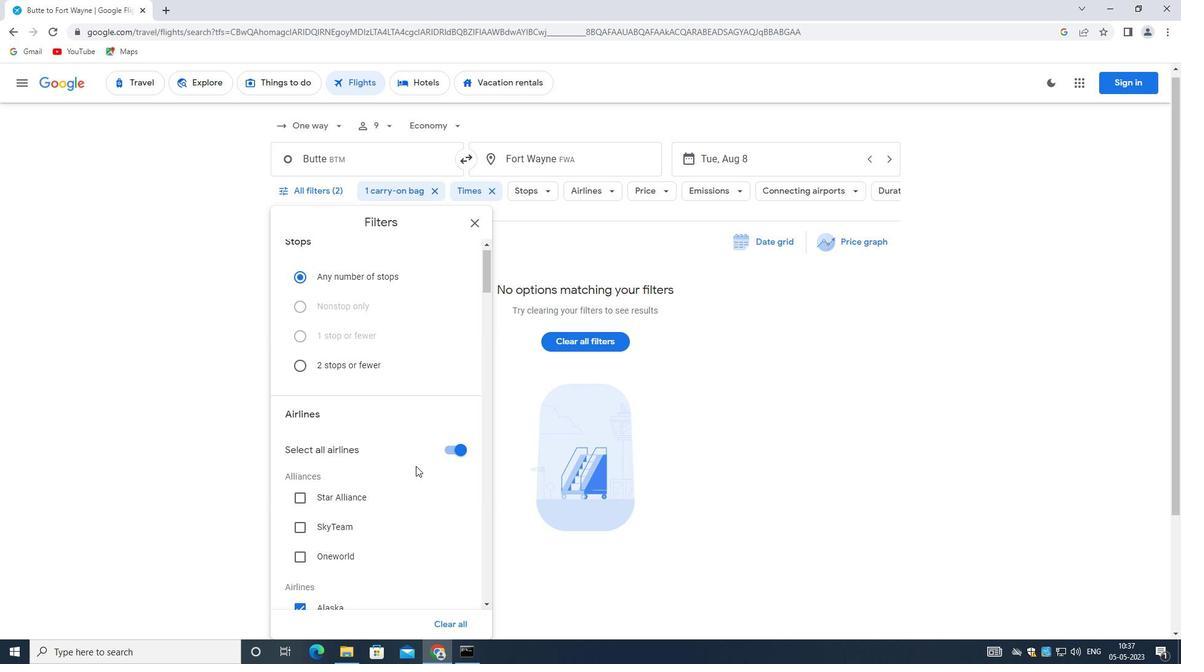 
Action: Mouse scrolled (414, 474) with delta (0, 0)
Screenshot: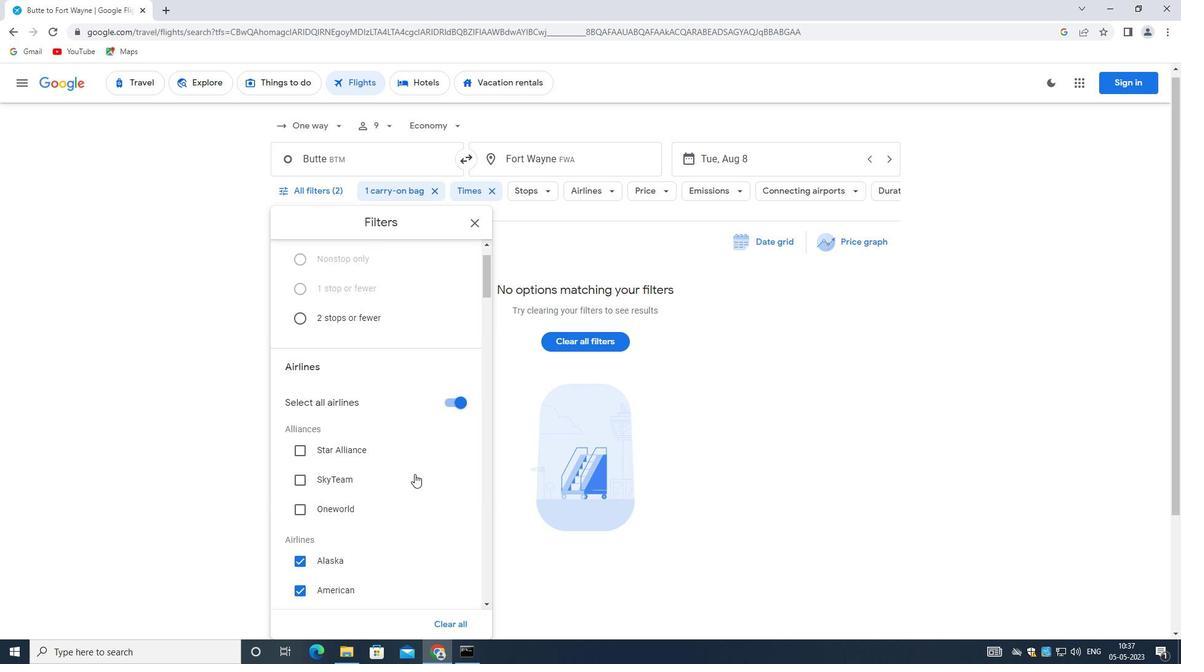 
Action: Mouse scrolled (414, 474) with delta (0, 0)
Screenshot: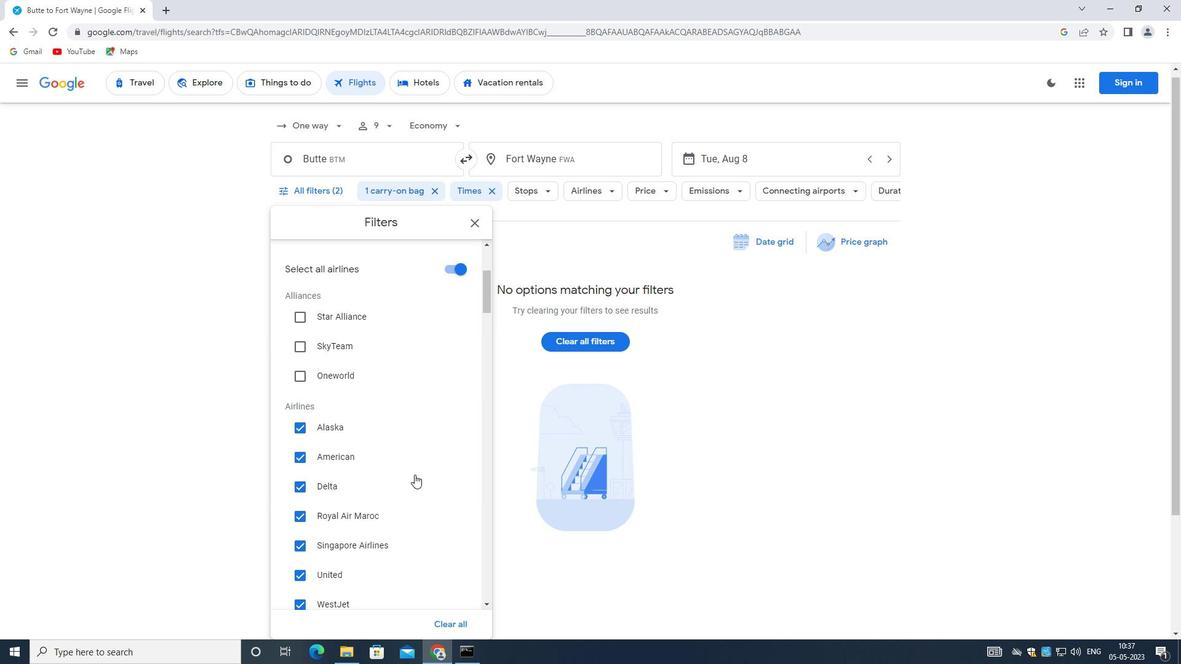 
Action: Mouse scrolled (414, 474) with delta (0, 0)
Screenshot: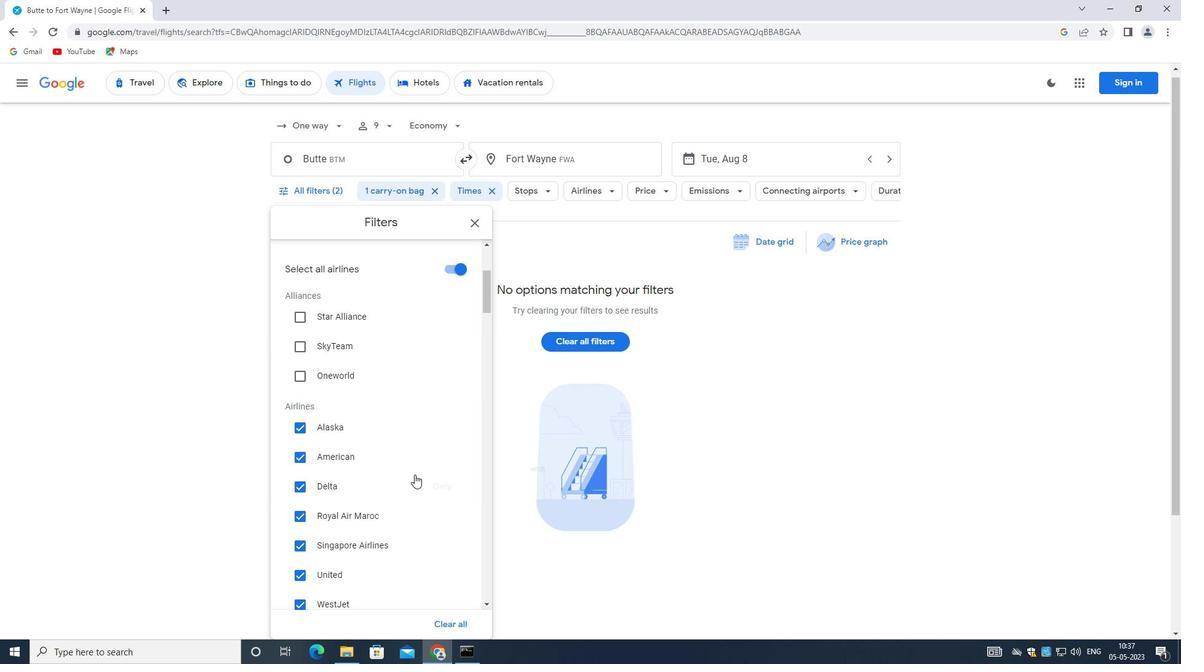 
Action: Mouse scrolled (414, 474) with delta (0, 0)
Screenshot: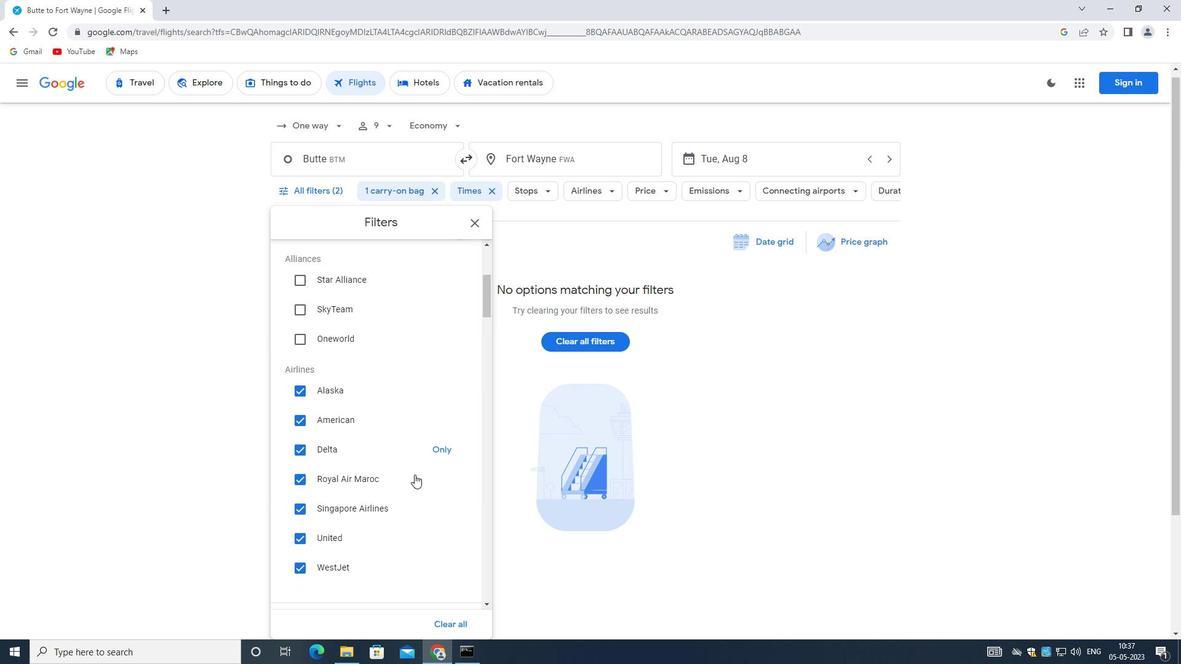 
Action: Mouse scrolled (414, 474) with delta (0, 0)
Screenshot: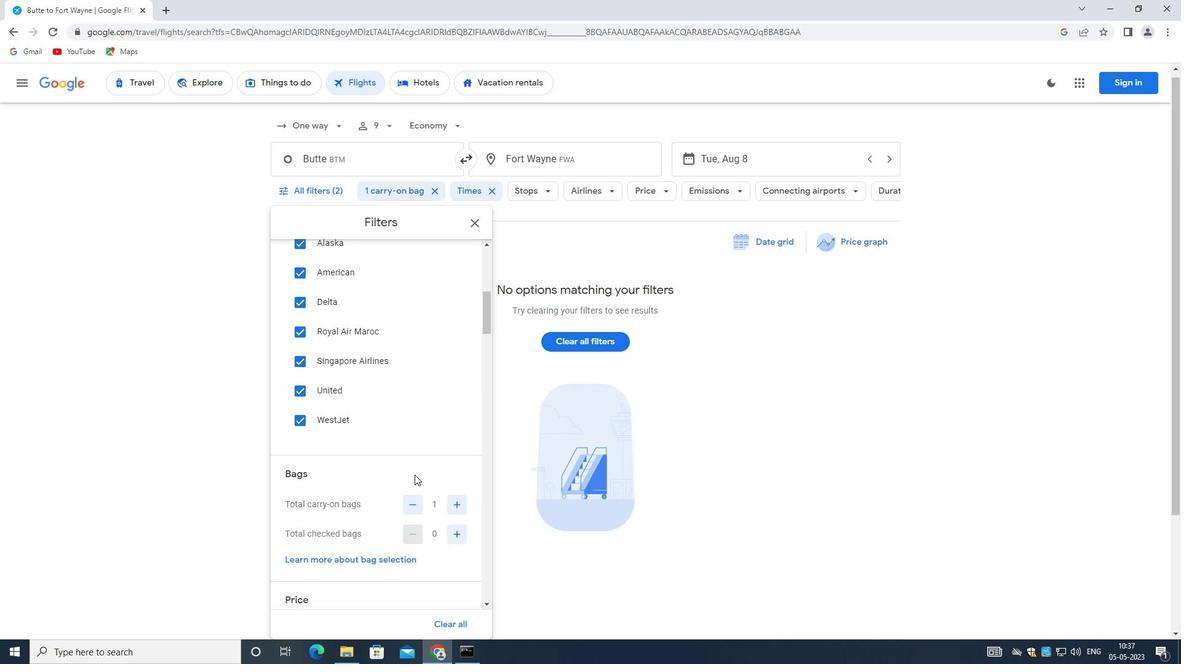 
Action: Mouse scrolled (414, 474) with delta (0, 0)
Screenshot: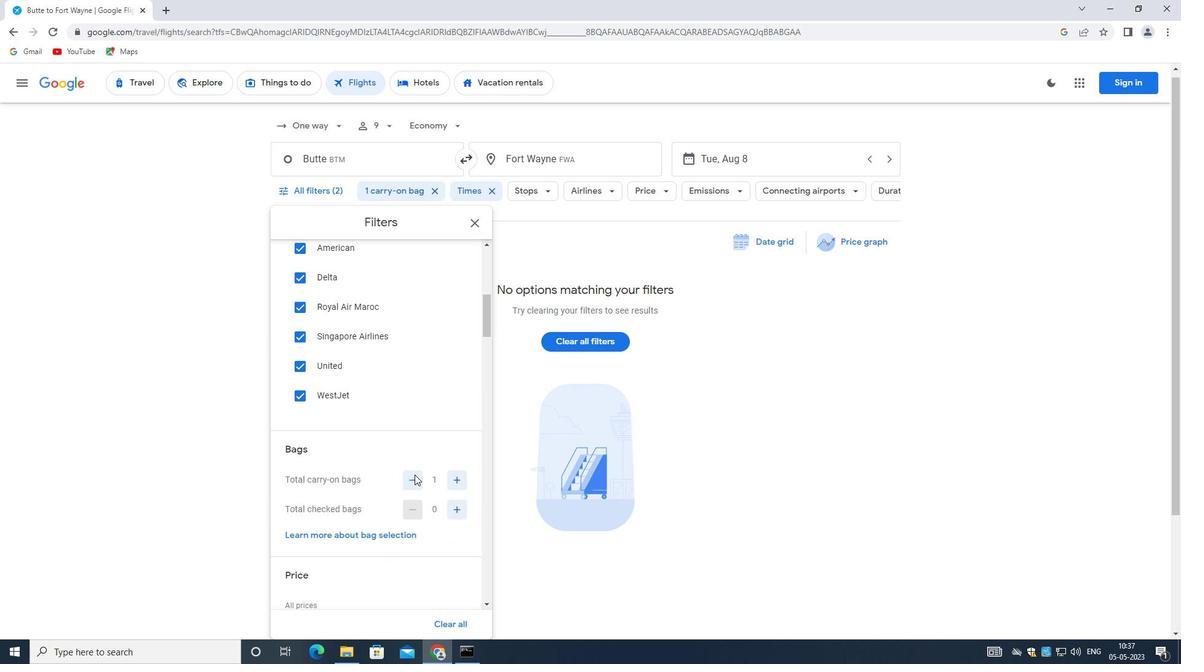 
Action: Mouse scrolled (414, 474) with delta (0, 0)
Screenshot: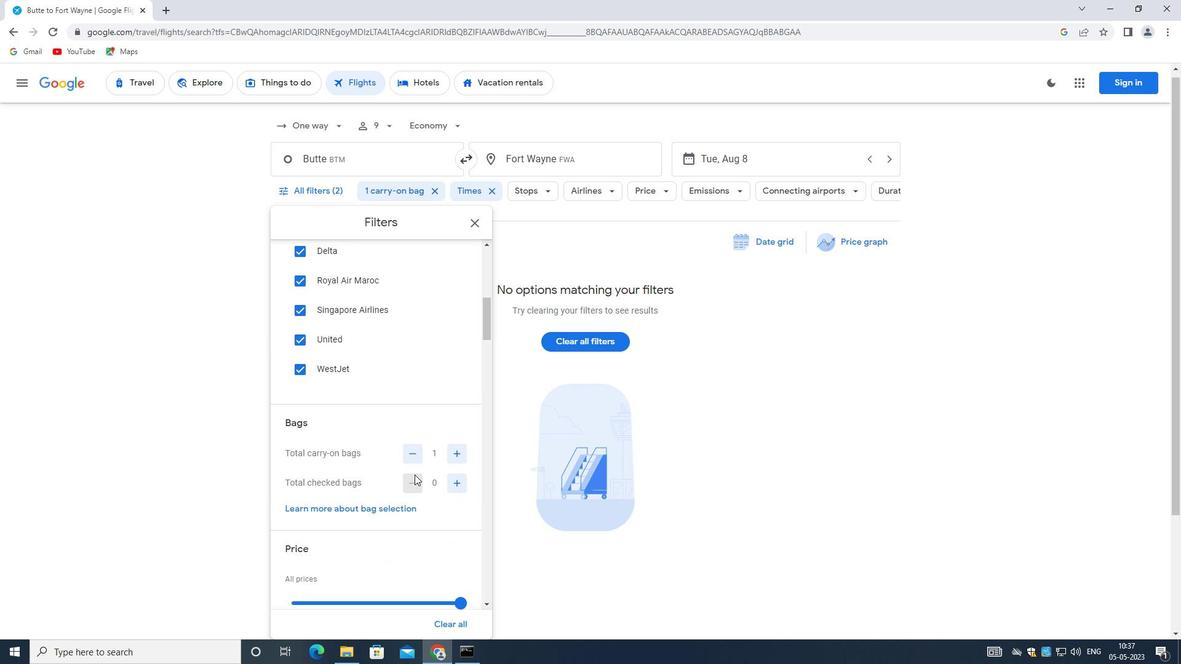 
Action: Mouse moved to (414, 475)
Screenshot: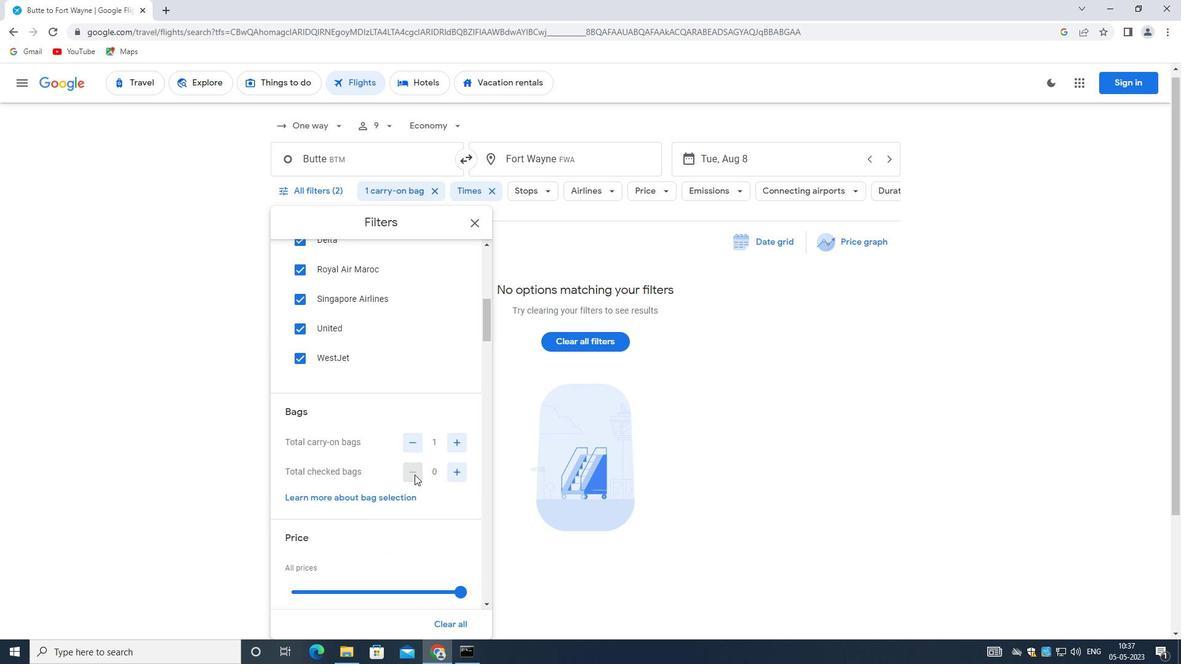 
Action: Mouse scrolled (414, 475) with delta (0, 0)
Screenshot: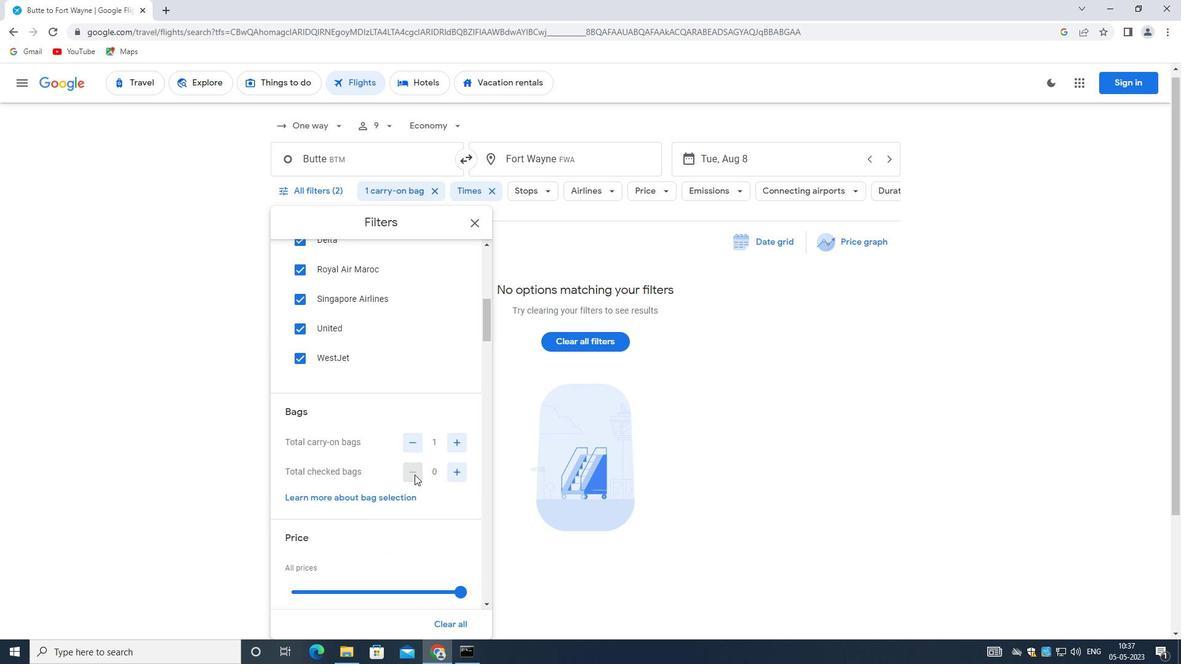
Action: Mouse moved to (427, 355)
Screenshot: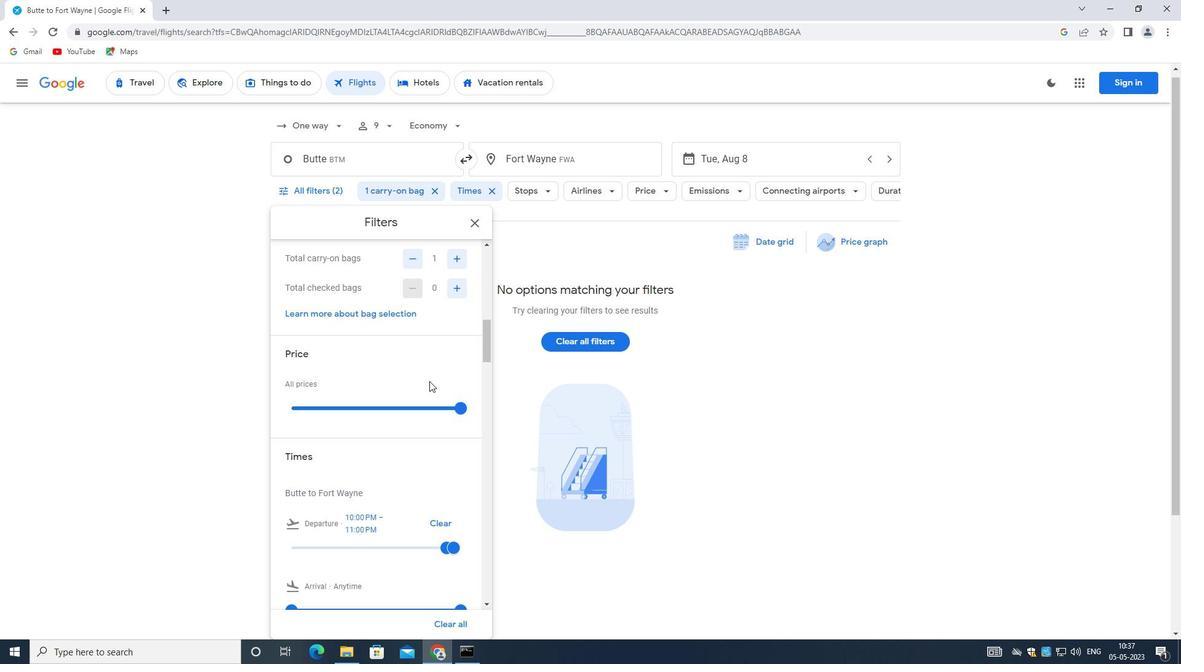 
Action: Mouse scrolled (427, 355) with delta (0, 0)
Screenshot: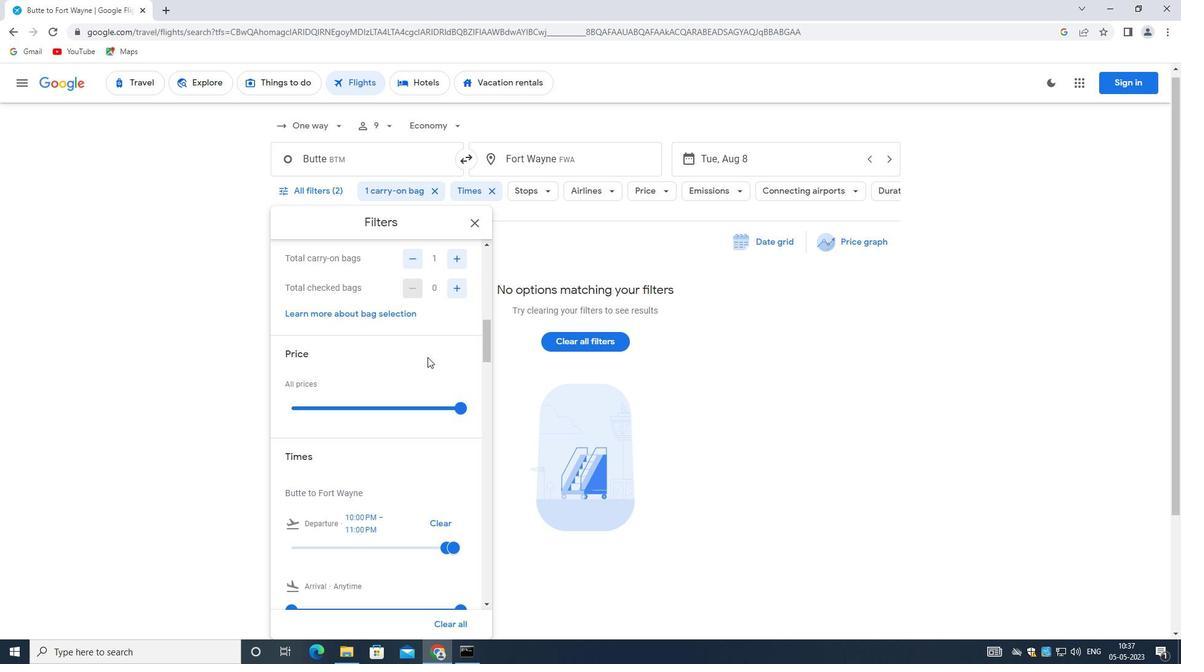 
Action: Mouse scrolled (427, 355) with delta (0, 0)
Screenshot: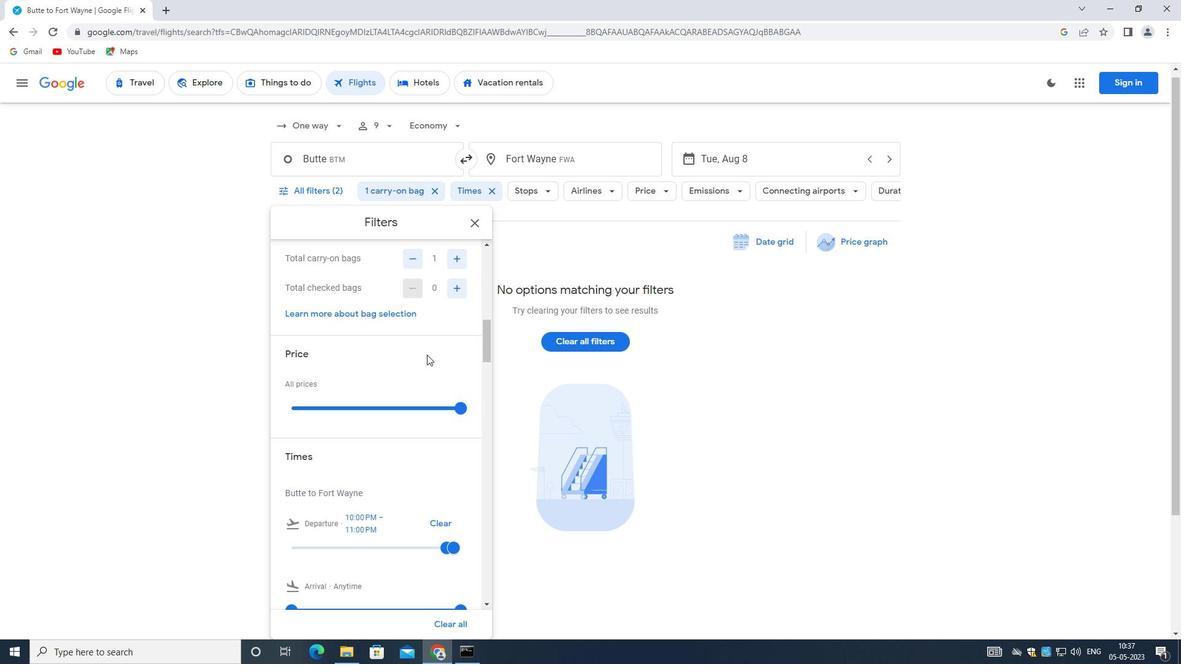 
Action: Mouse moved to (409, 446)
Screenshot: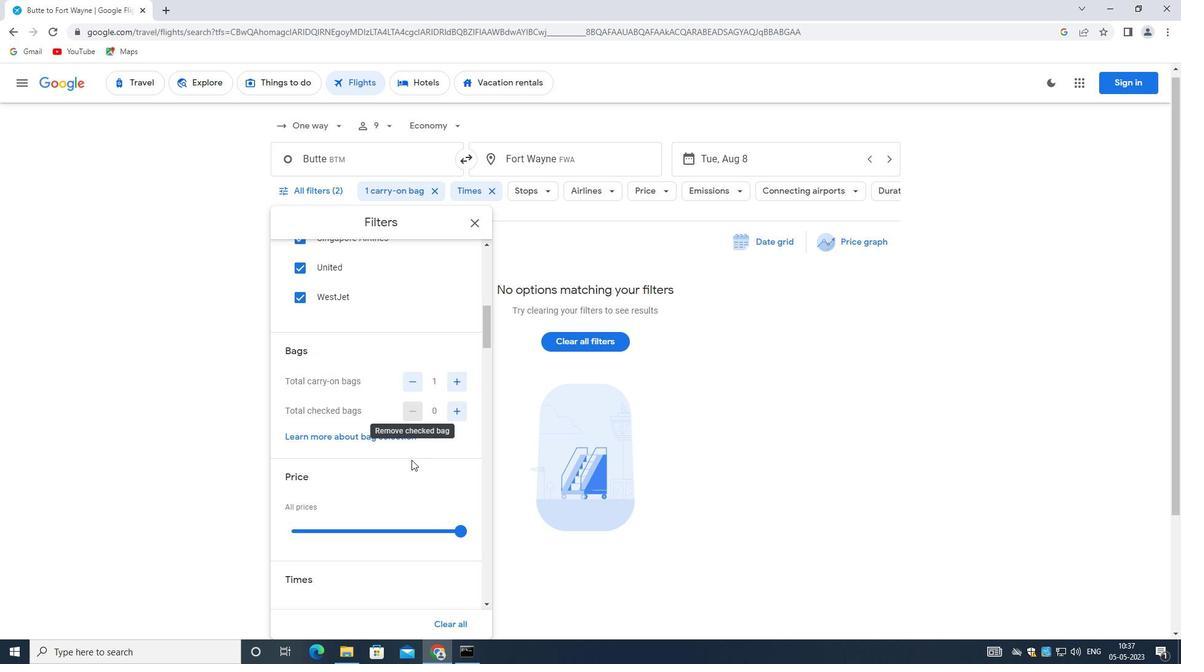 
Action: Mouse scrolled (409, 445) with delta (0, 0)
Screenshot: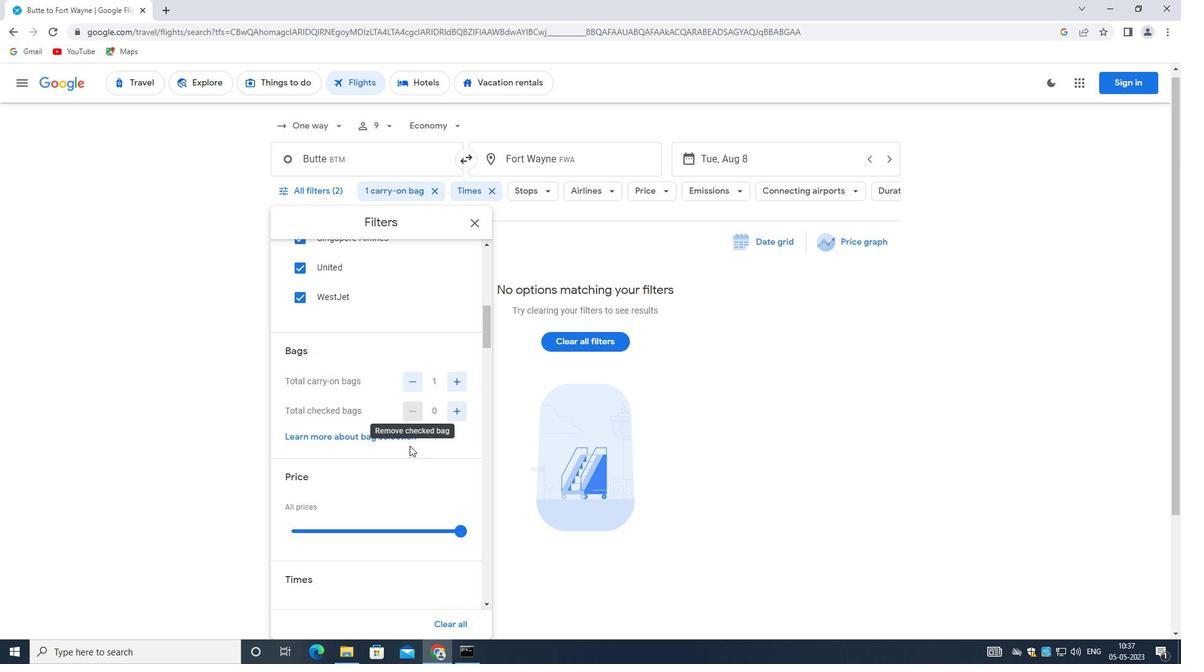 
Action: Mouse moved to (409, 446)
Screenshot: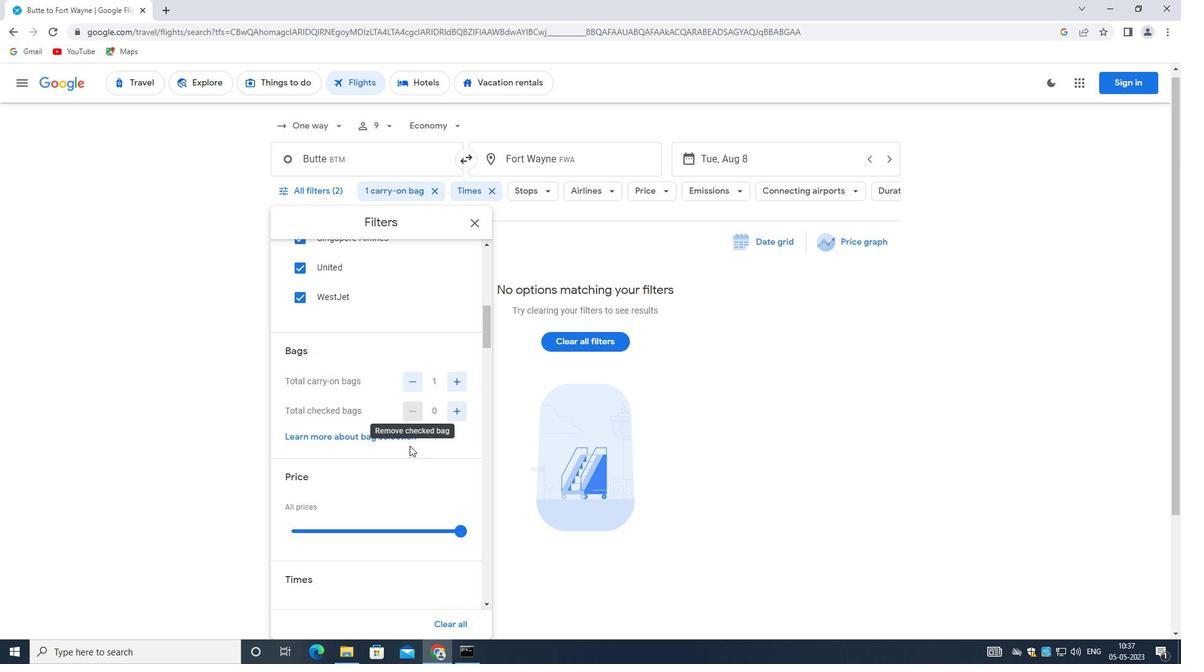
Action: Mouse scrolled (409, 446) with delta (0, 0)
Screenshot: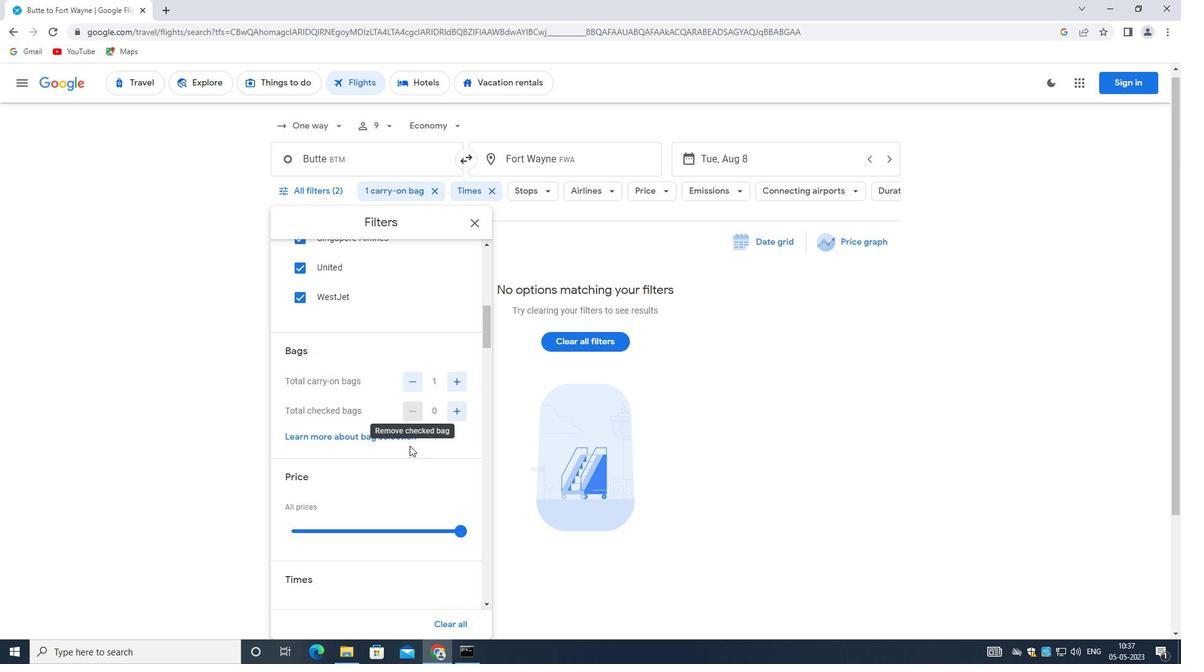 
Action: Mouse moved to (458, 410)
Screenshot: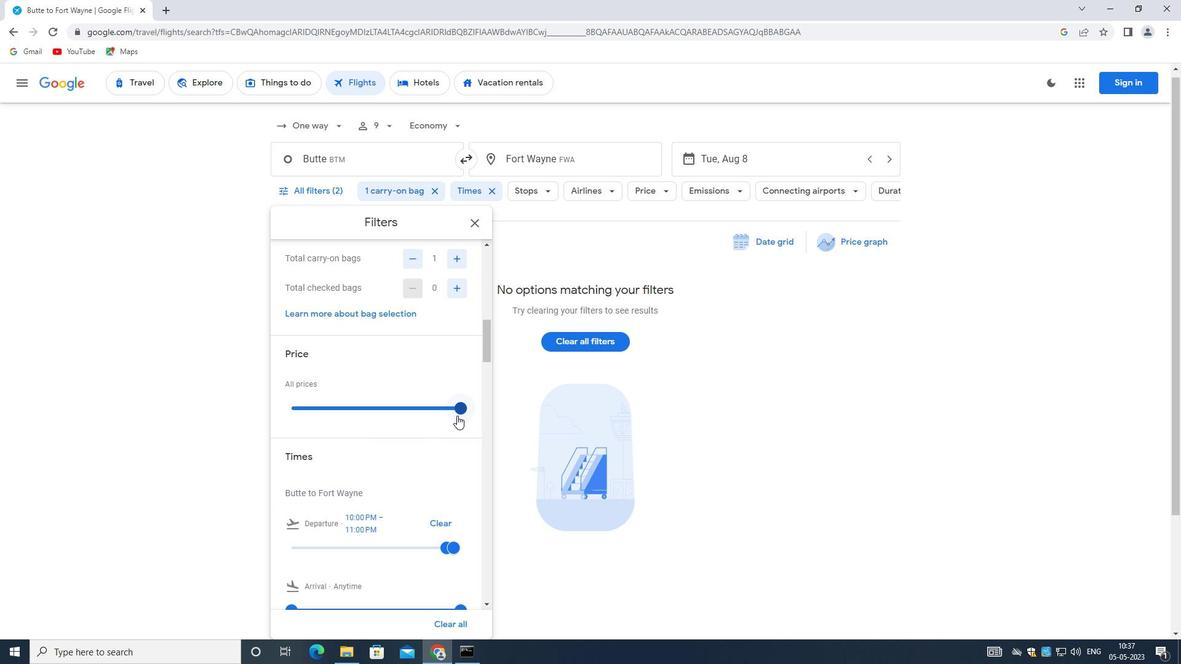 
Action: Mouse pressed left at (458, 410)
Screenshot: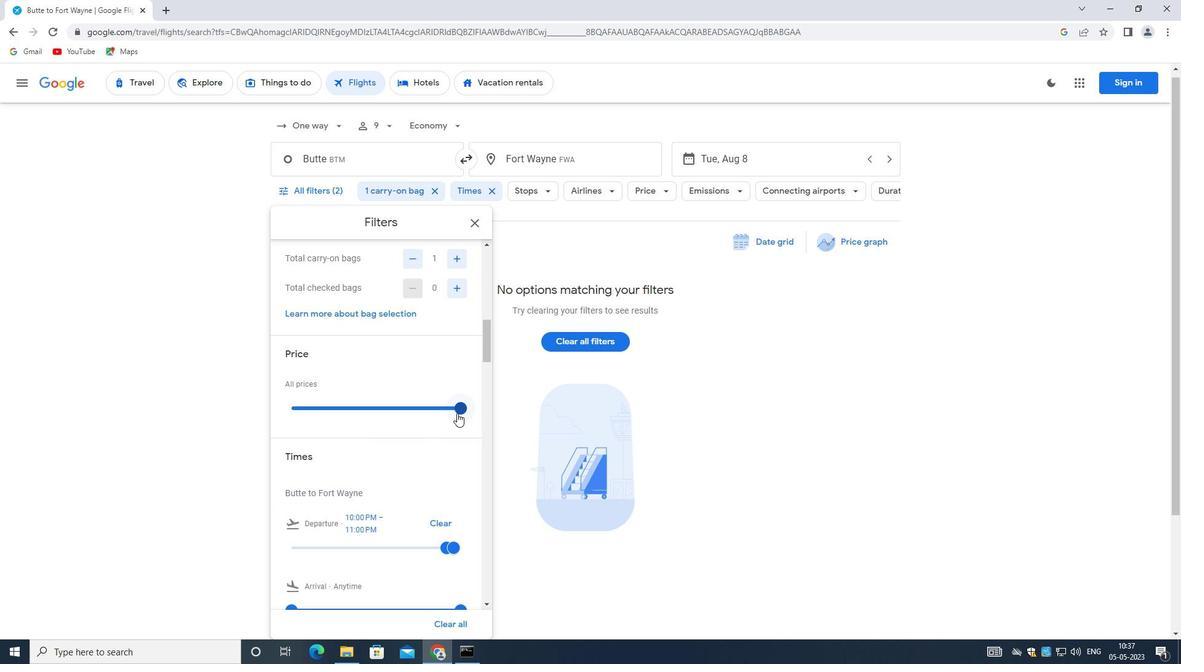 
Action: Mouse moved to (356, 410)
Screenshot: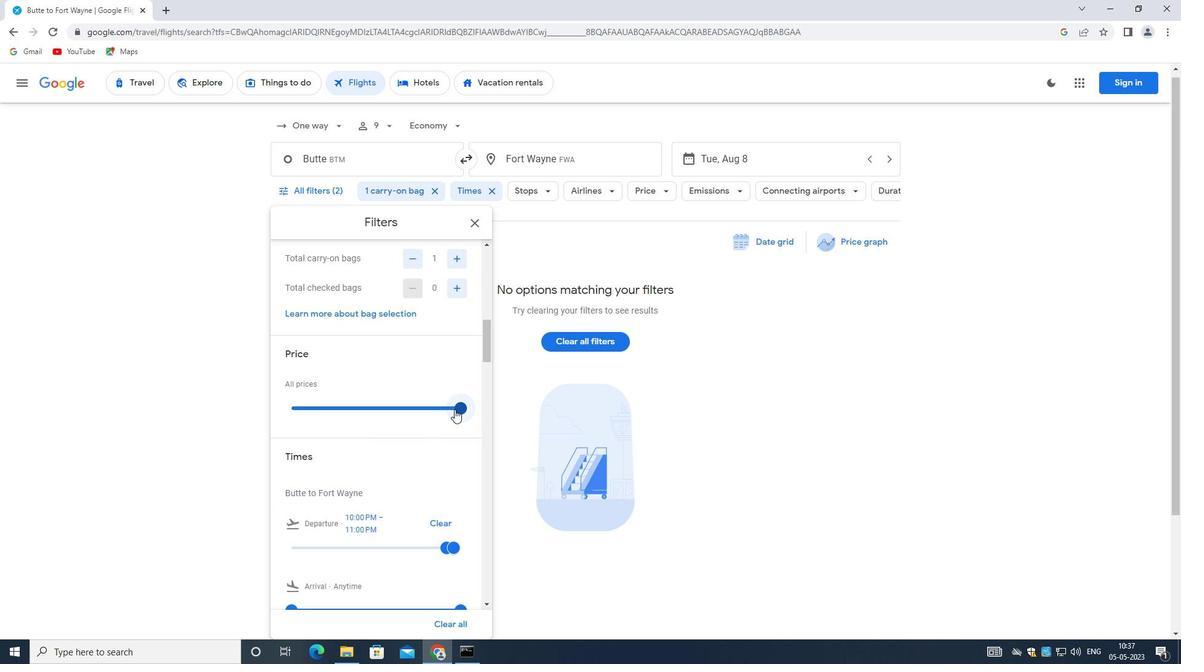 
Action: Mouse scrolled (356, 409) with delta (0, 0)
Screenshot: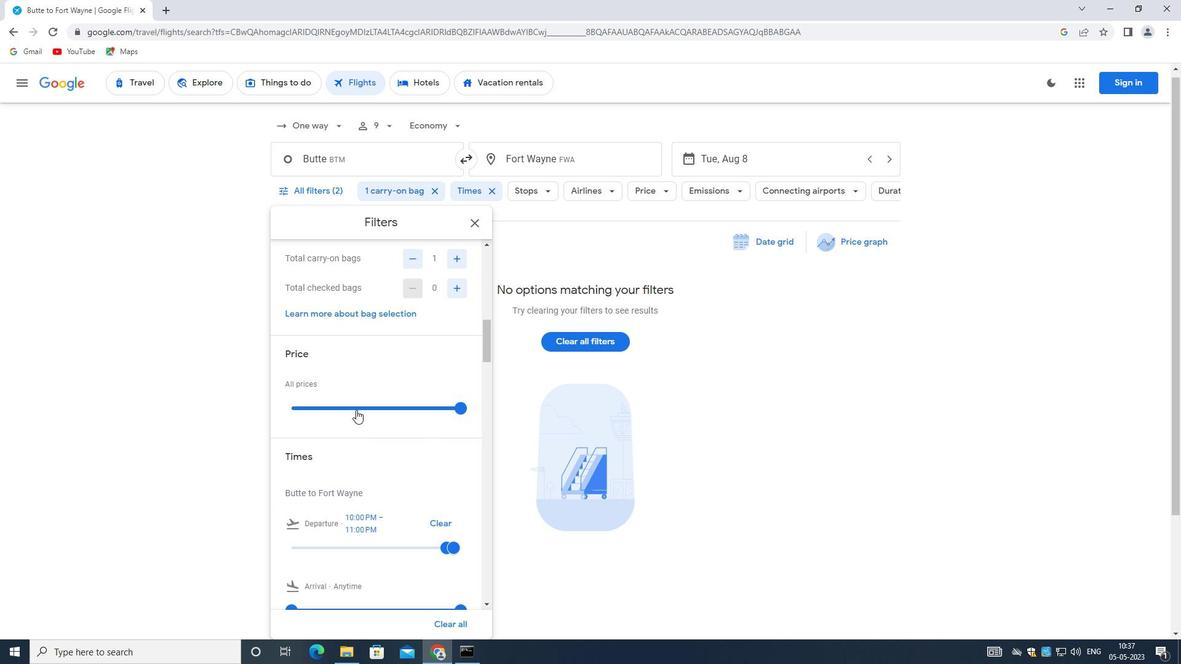 
Action: Mouse scrolled (356, 409) with delta (0, 0)
Screenshot: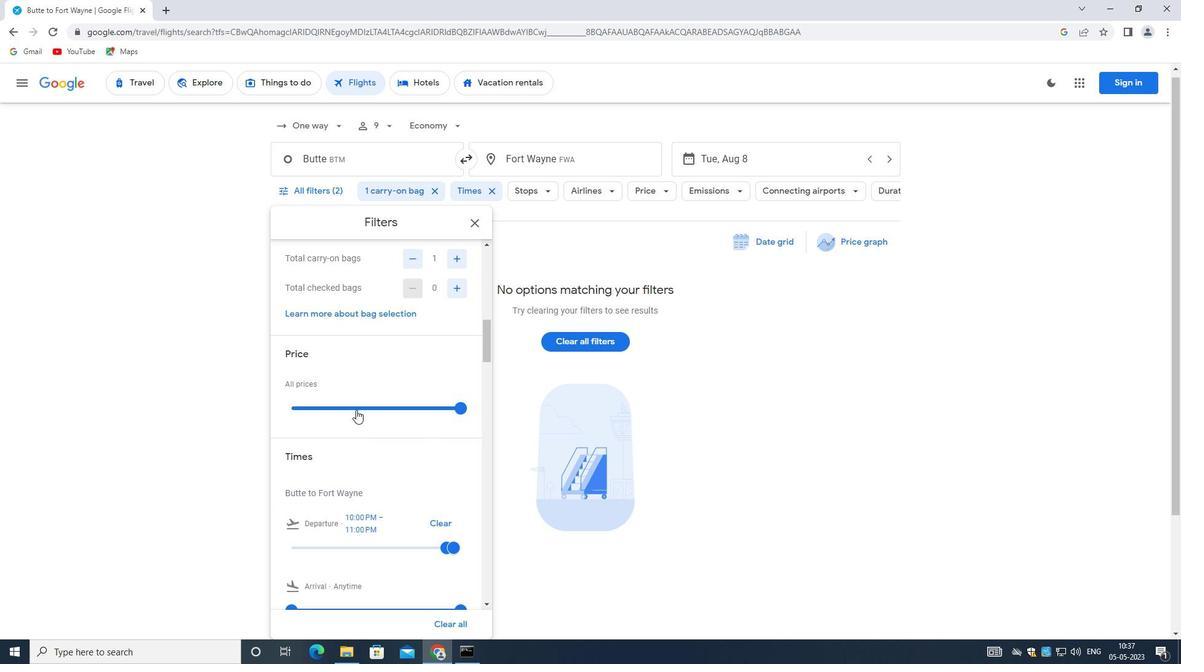 
Action: Mouse scrolled (356, 409) with delta (0, 0)
Screenshot: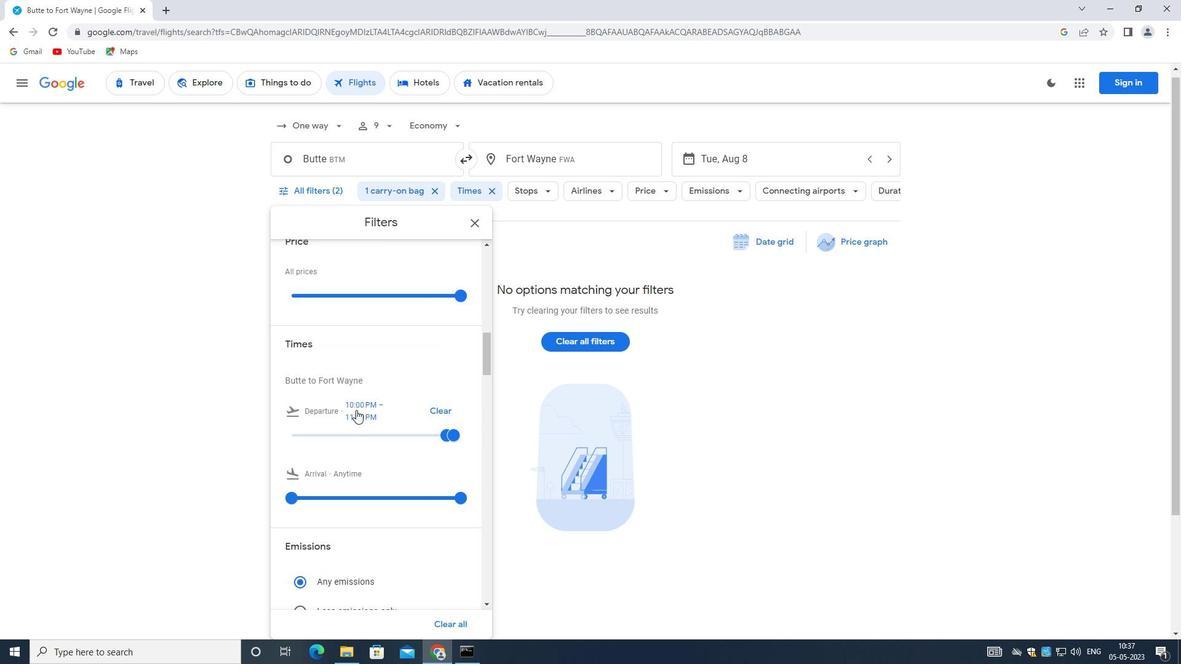 
Action: Mouse moved to (371, 356)
Screenshot: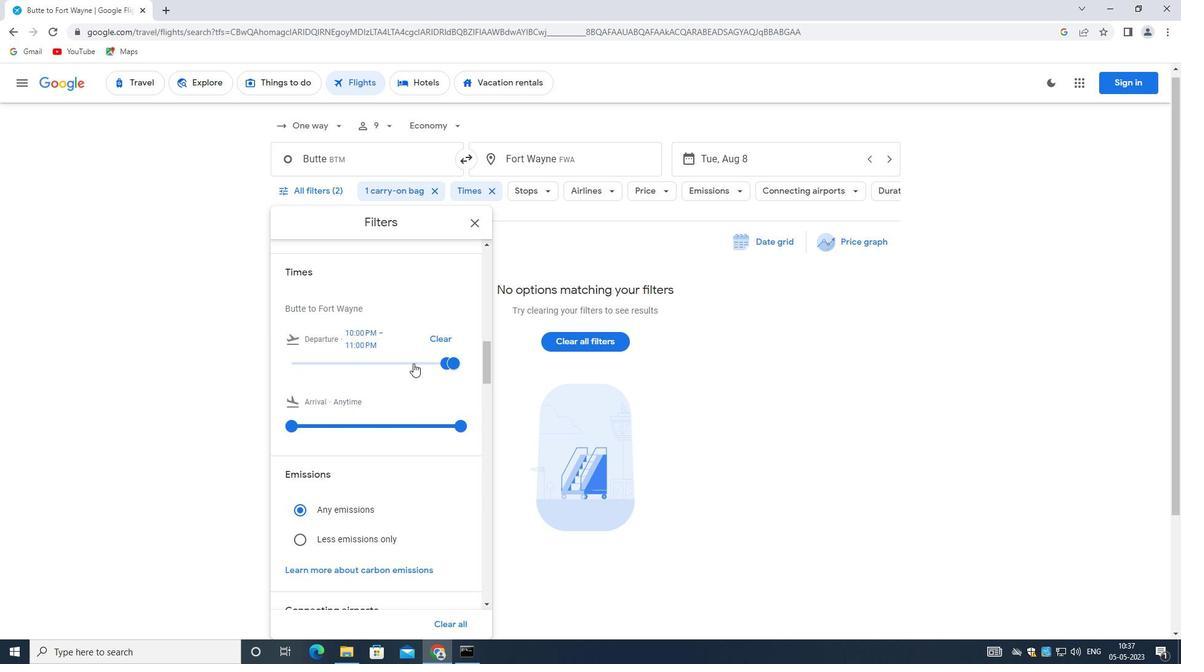 
Action: Mouse pressed left at (371, 356)
Screenshot: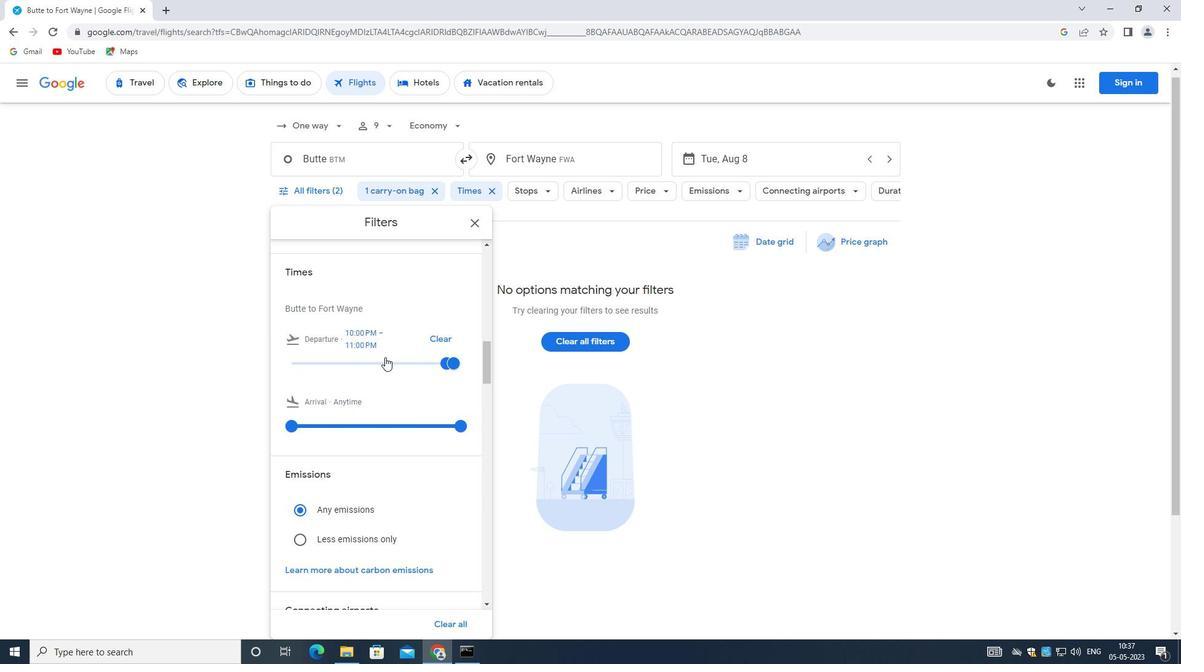 
Action: Mouse moved to (448, 358)
Screenshot: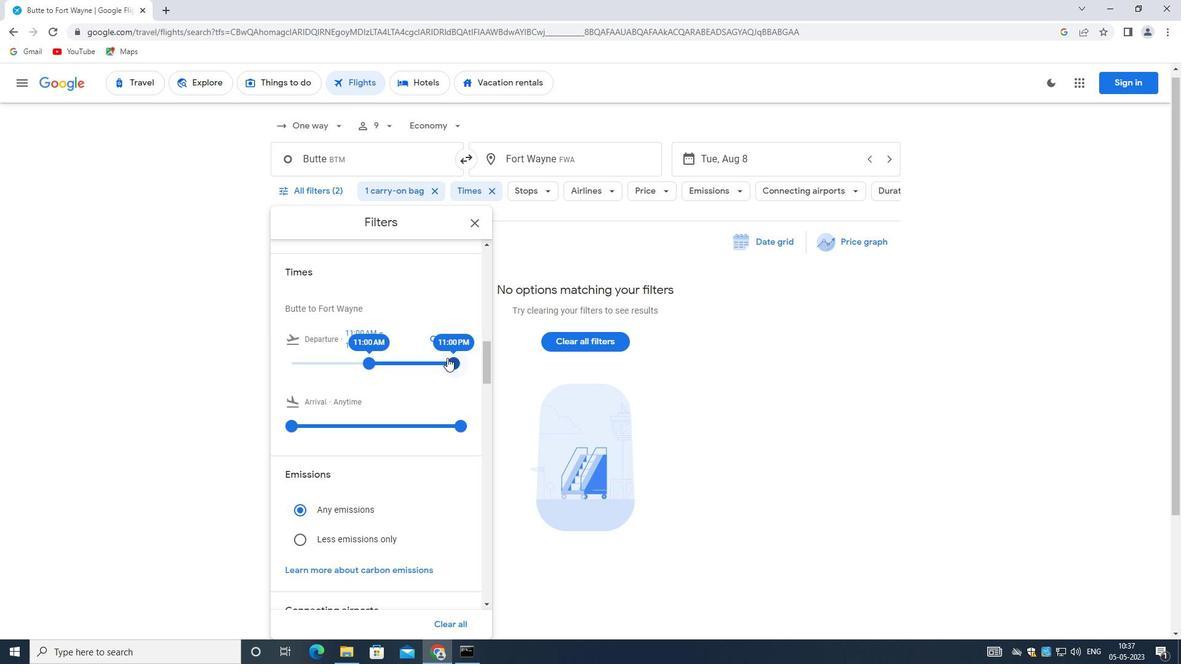 
Action: Mouse pressed left at (448, 358)
Screenshot: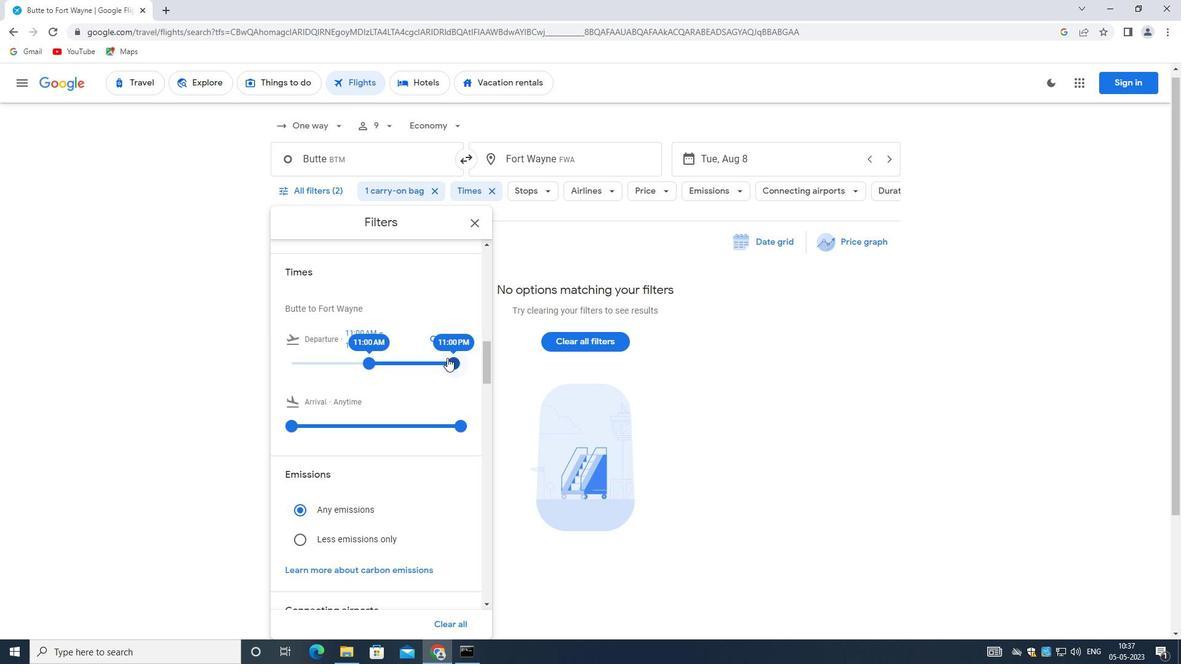 
Action: Mouse moved to (367, 362)
Screenshot: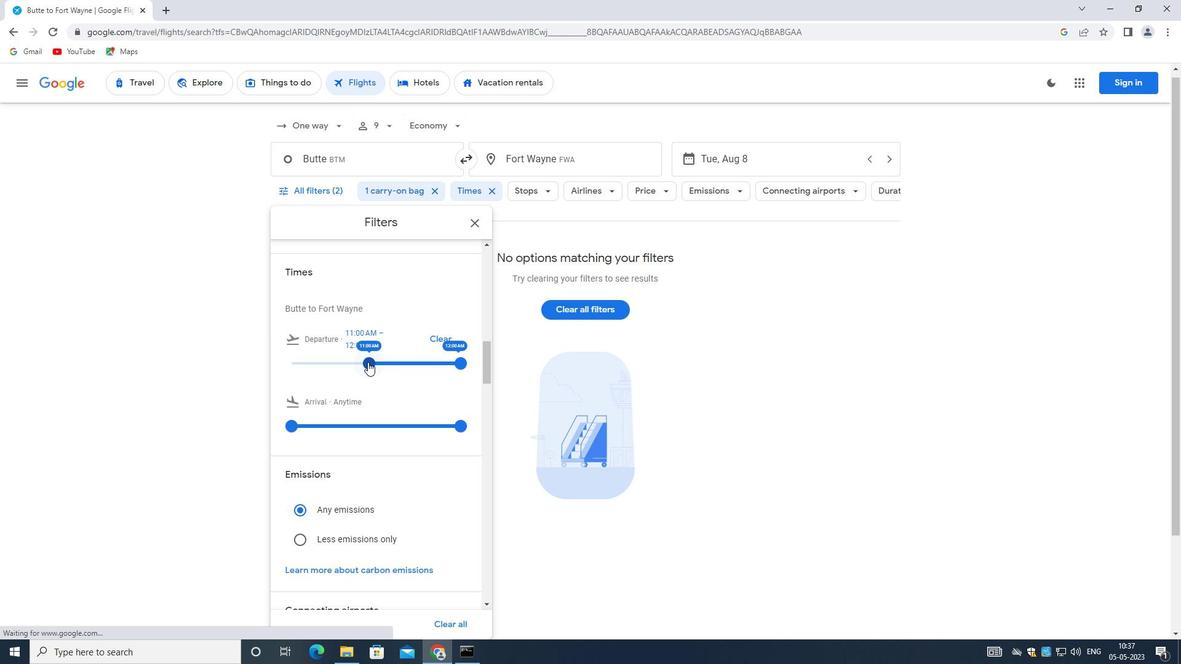 
Action: Mouse pressed left at (367, 362)
Screenshot: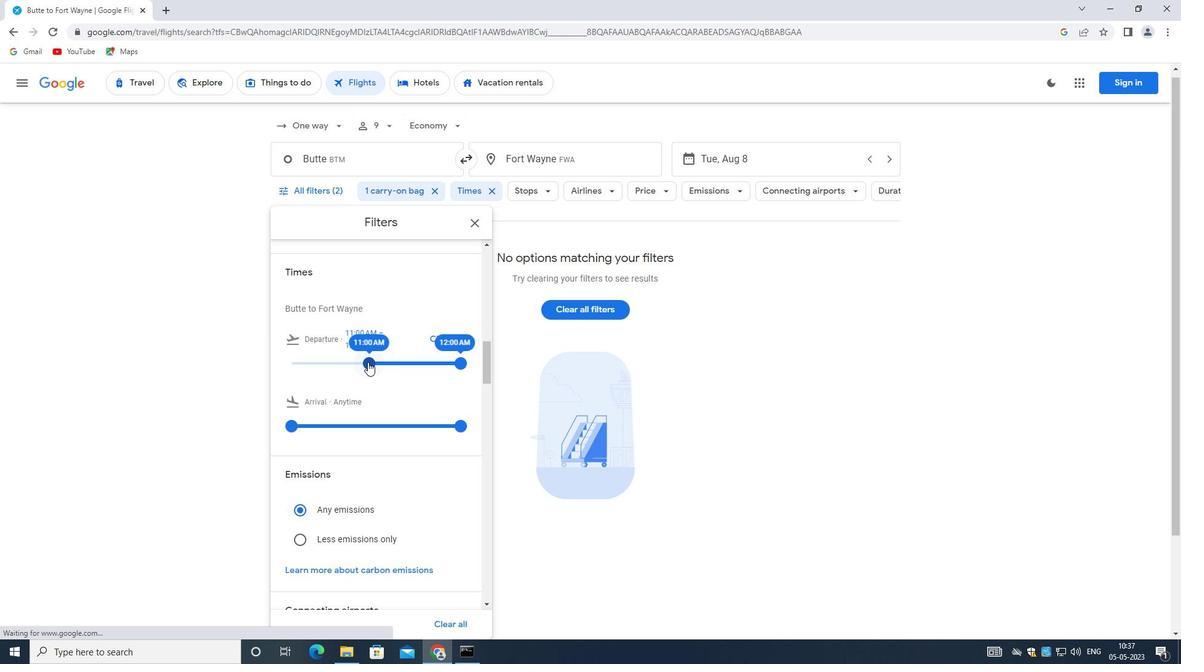 
Action: Mouse moved to (465, 363)
Screenshot: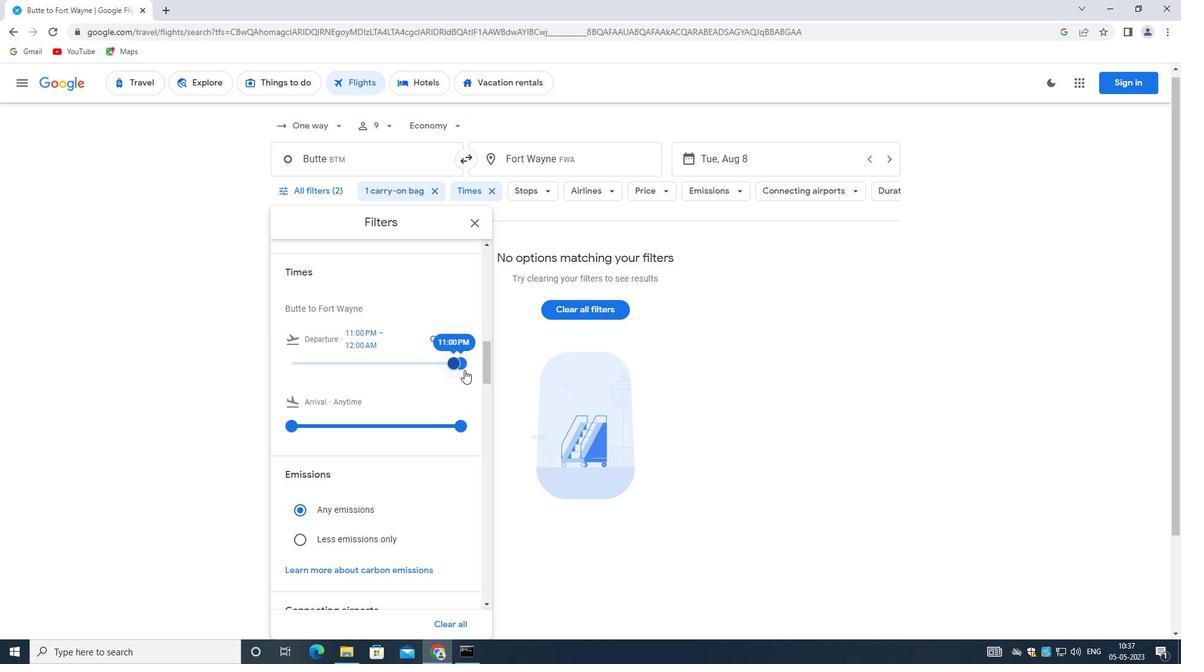 
Action: Mouse pressed left at (465, 363)
Screenshot: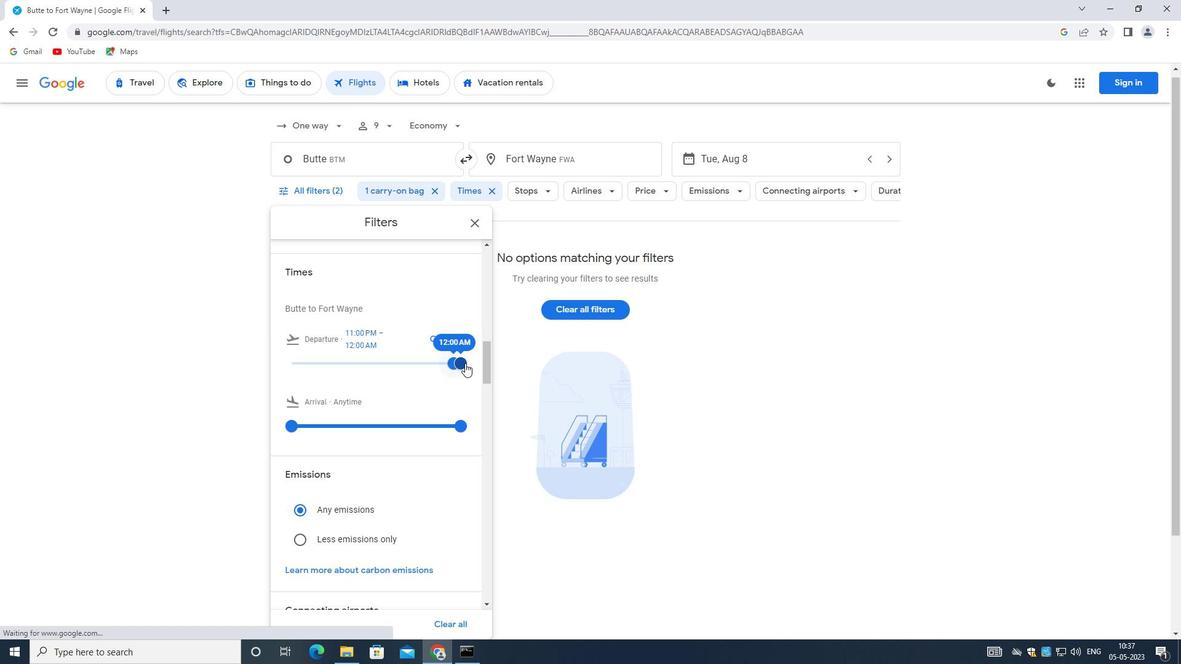 
Action: Mouse moved to (435, 403)
Screenshot: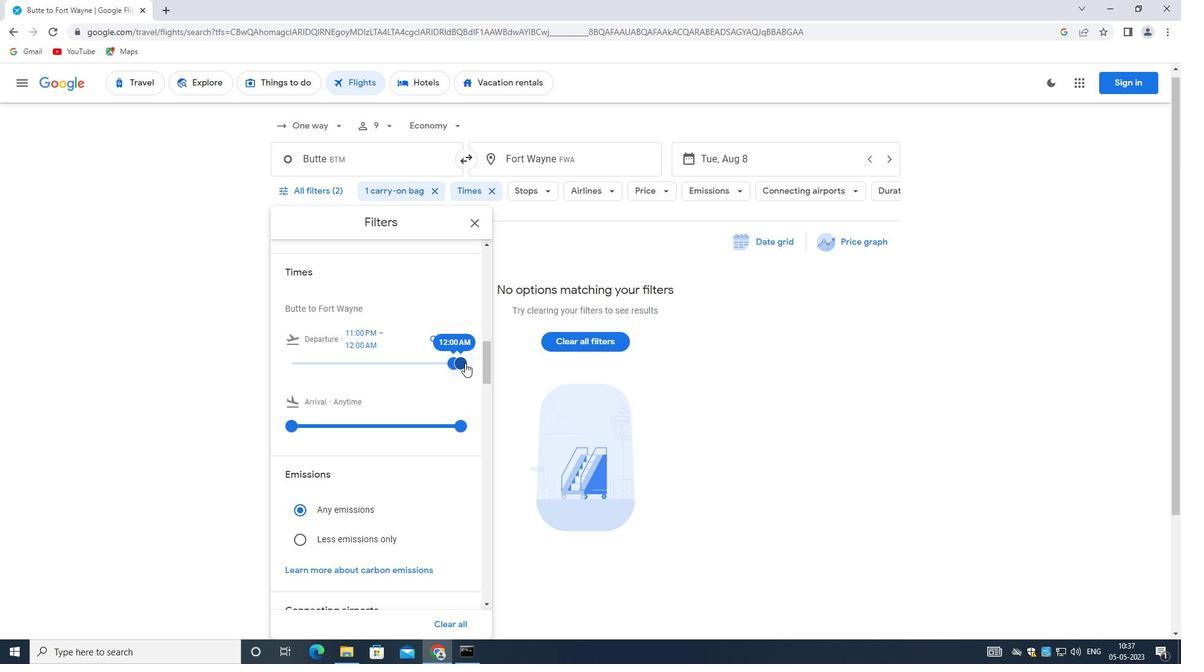
Action: Mouse scrolled (435, 403) with delta (0, 0)
Screenshot: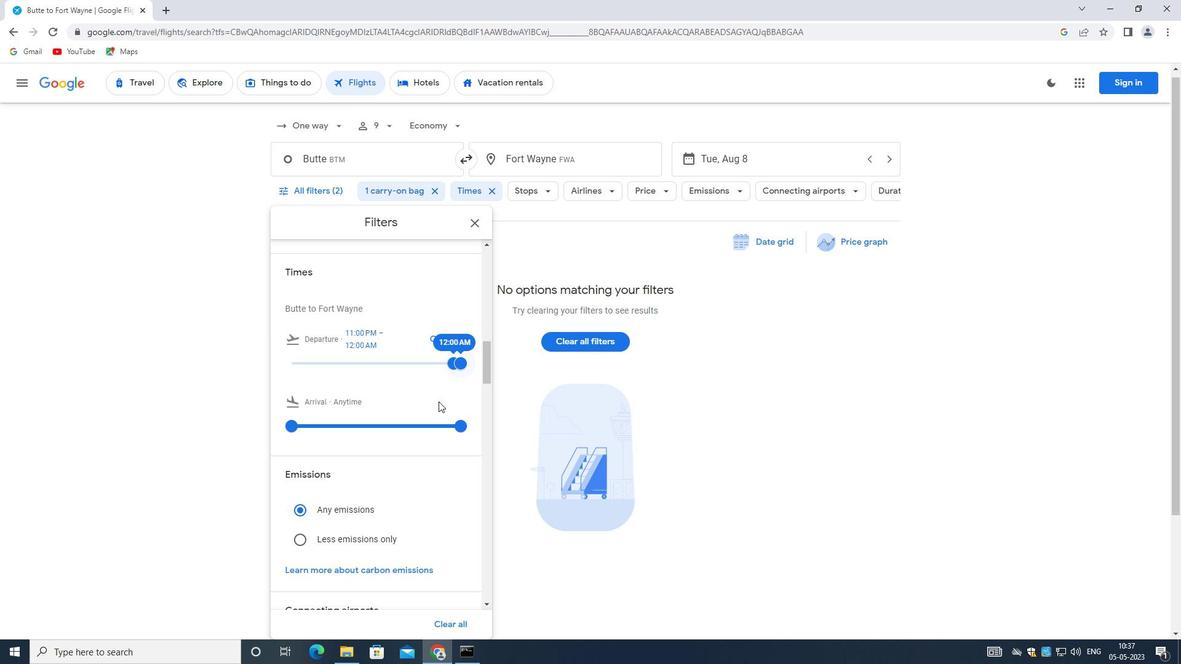 
Action: Mouse moved to (434, 404)
Screenshot: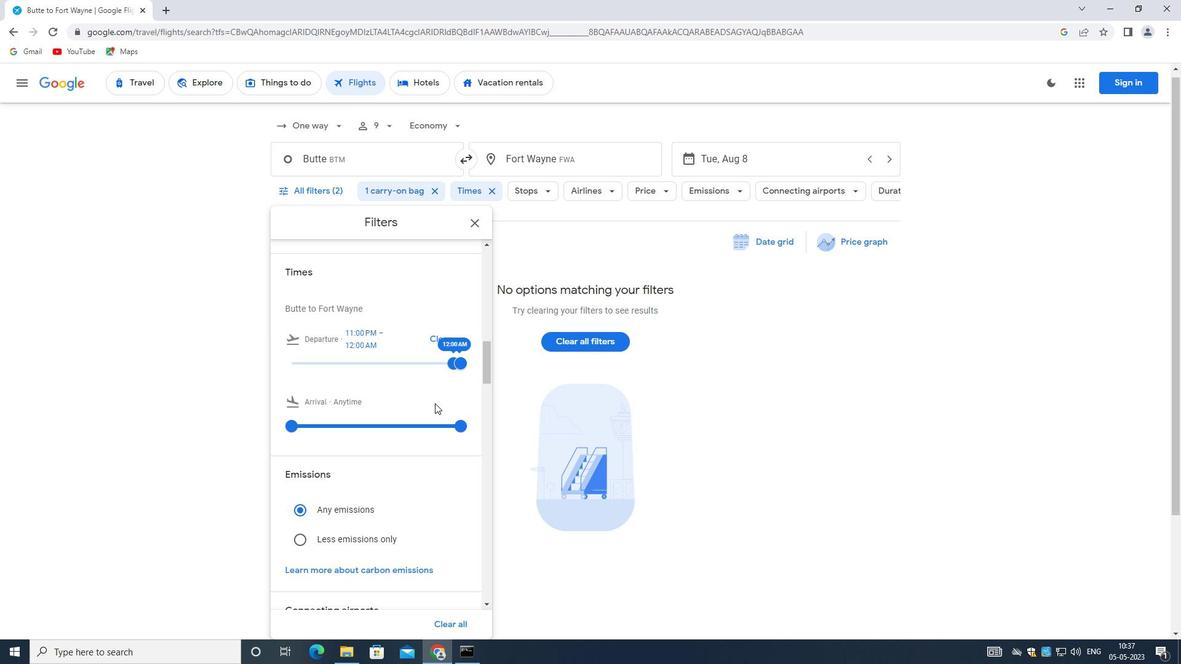 
Action: Mouse scrolled (434, 403) with delta (0, 0)
Screenshot: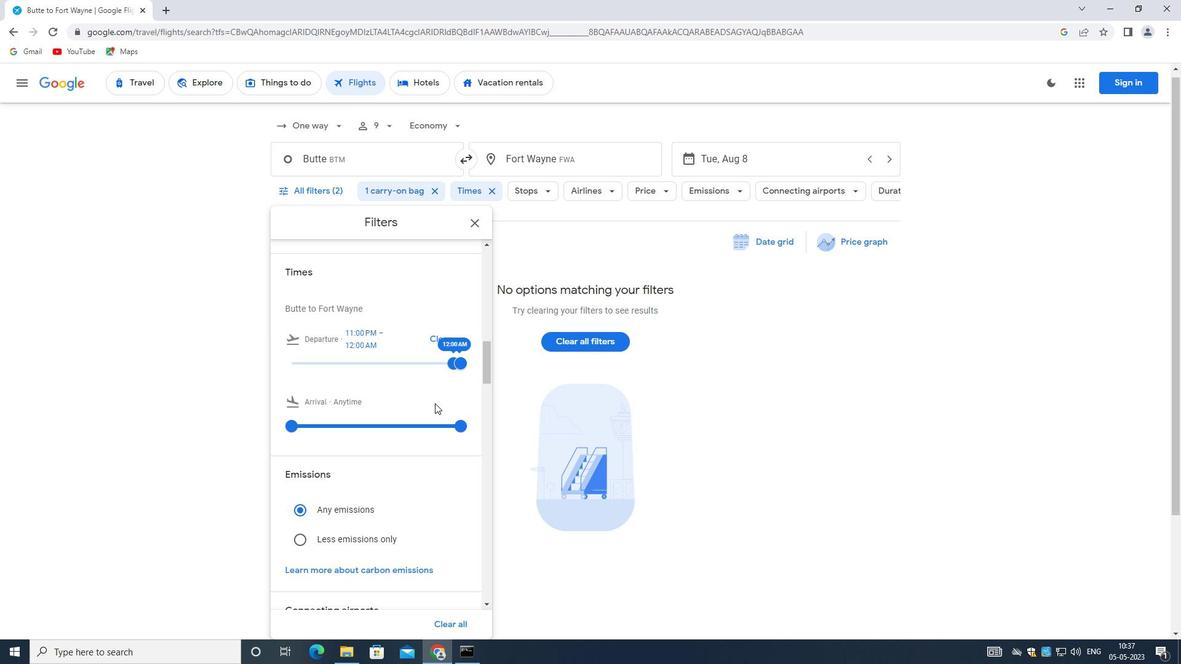 
Action: Mouse moved to (433, 404)
Screenshot: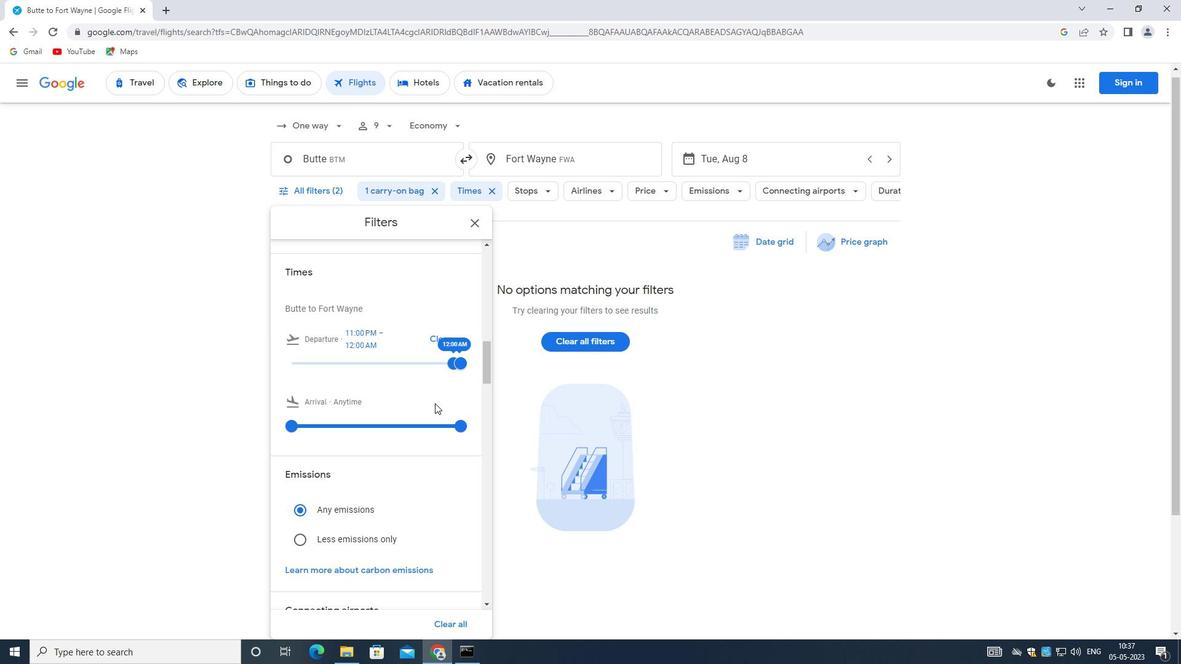 
Action: Mouse scrolled (433, 403) with delta (0, 0)
Screenshot: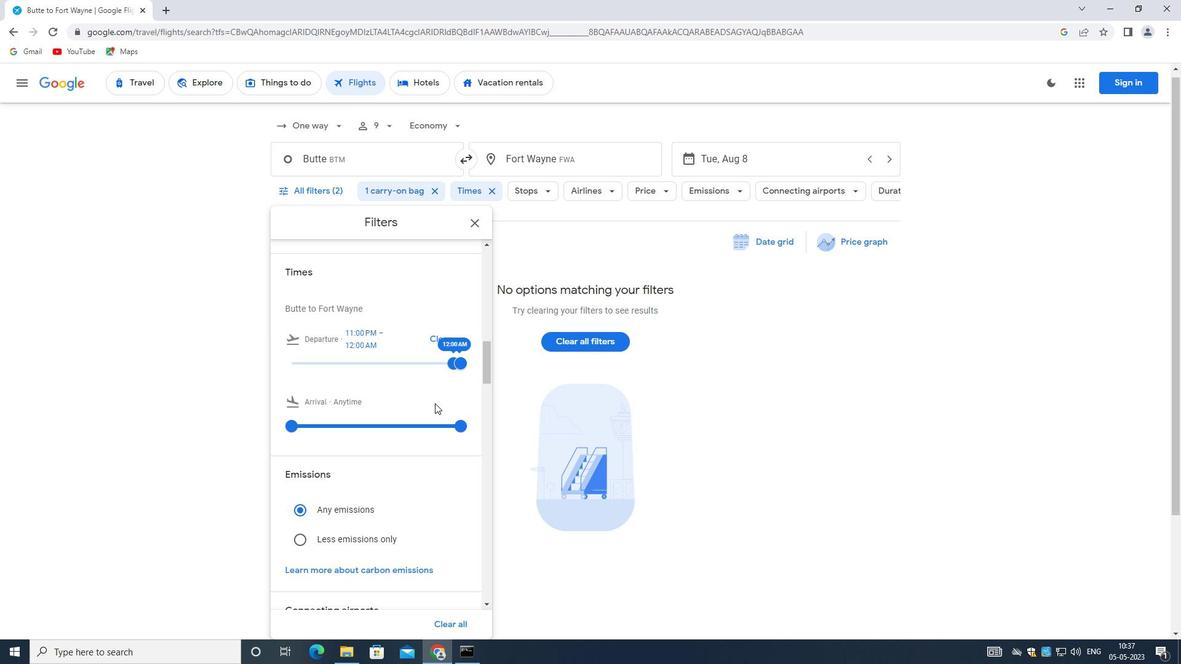 
Action: Mouse scrolled (433, 403) with delta (0, 0)
Screenshot: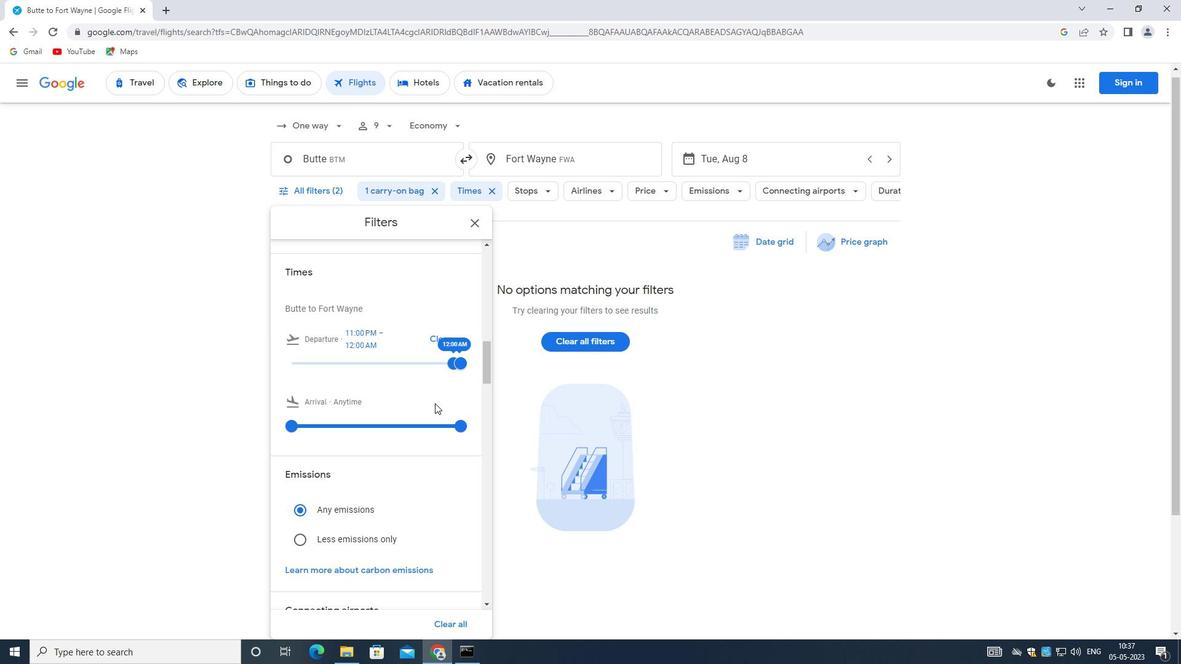 
Action: Mouse moved to (409, 429)
Screenshot: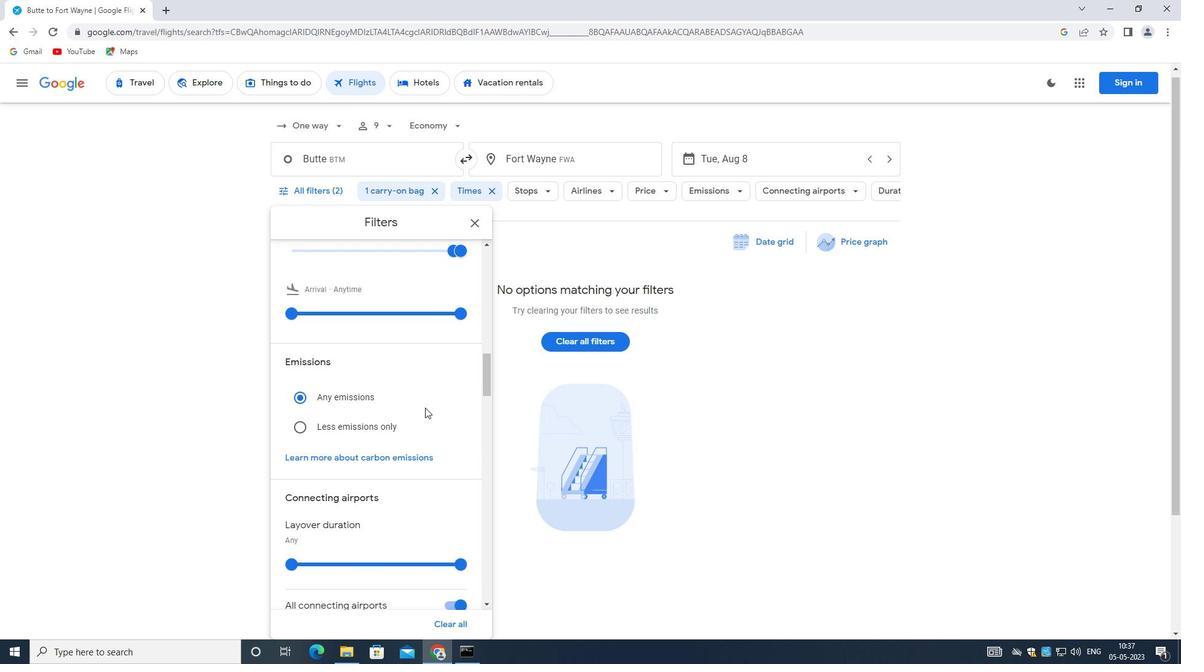 
Action: Mouse scrolled (409, 428) with delta (0, 0)
Screenshot: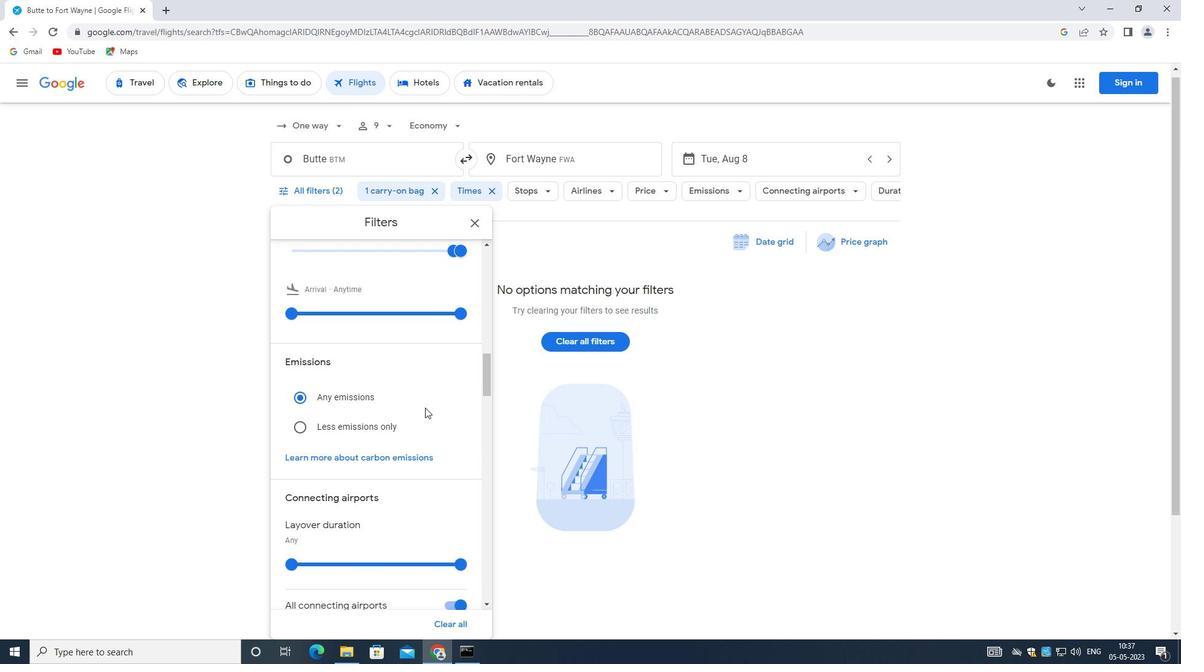 
Action: Mouse moved to (406, 443)
Screenshot: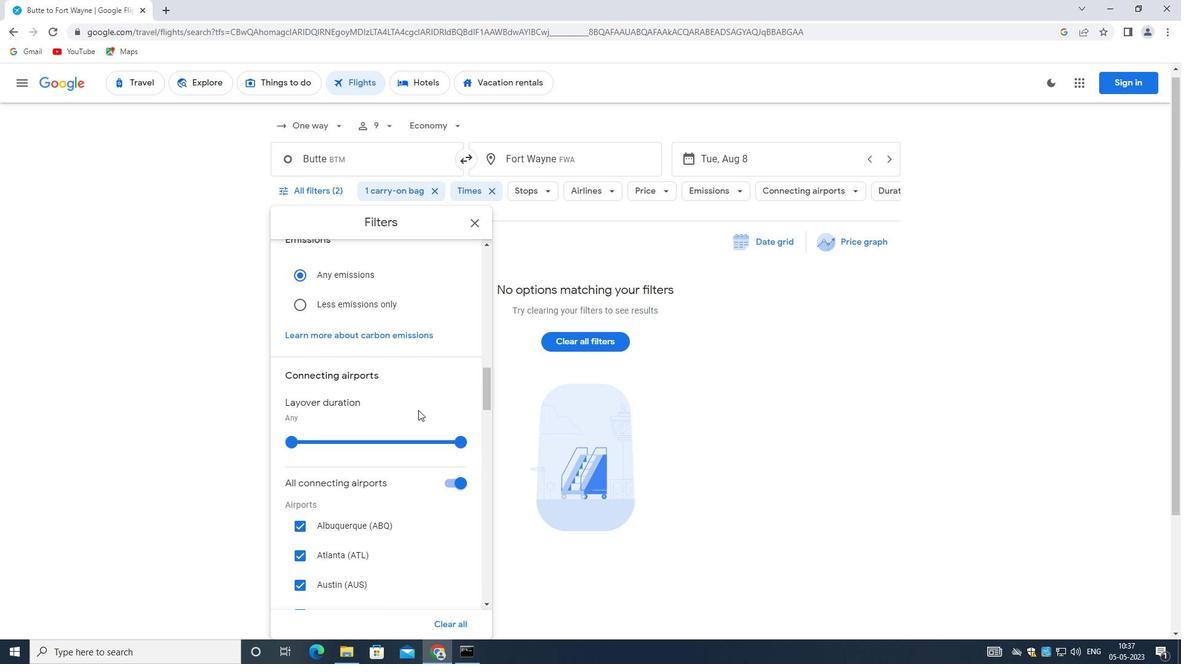 
Action: Mouse scrolled (406, 442) with delta (0, 0)
Screenshot: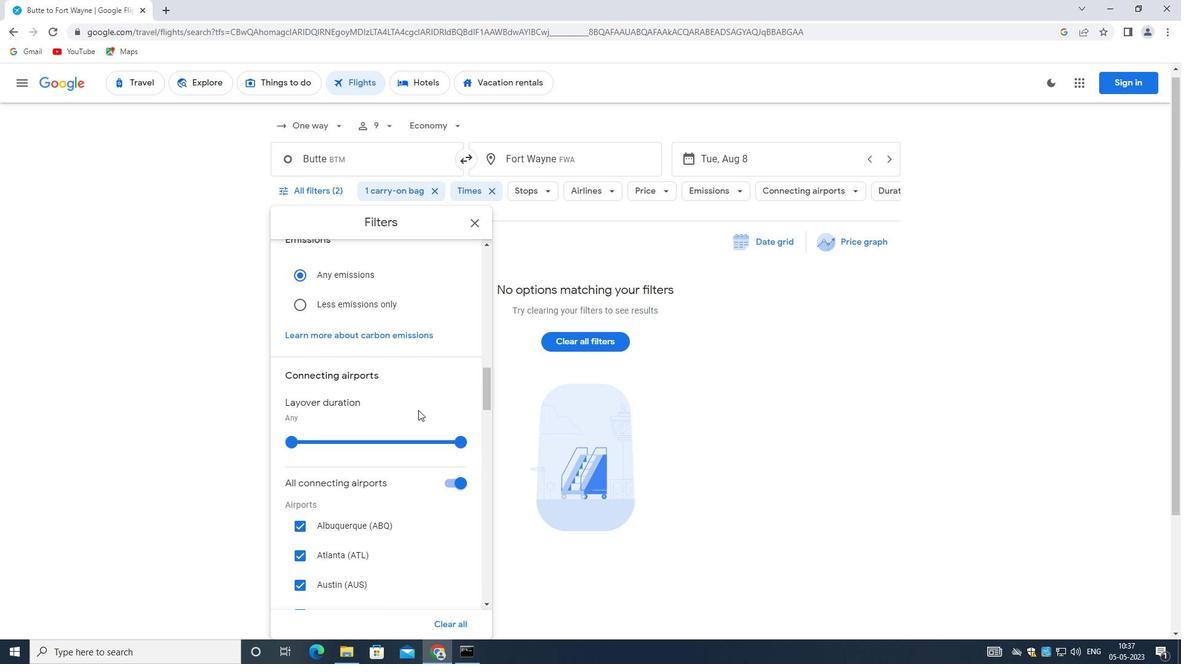 
Action: Mouse moved to (403, 452)
Screenshot: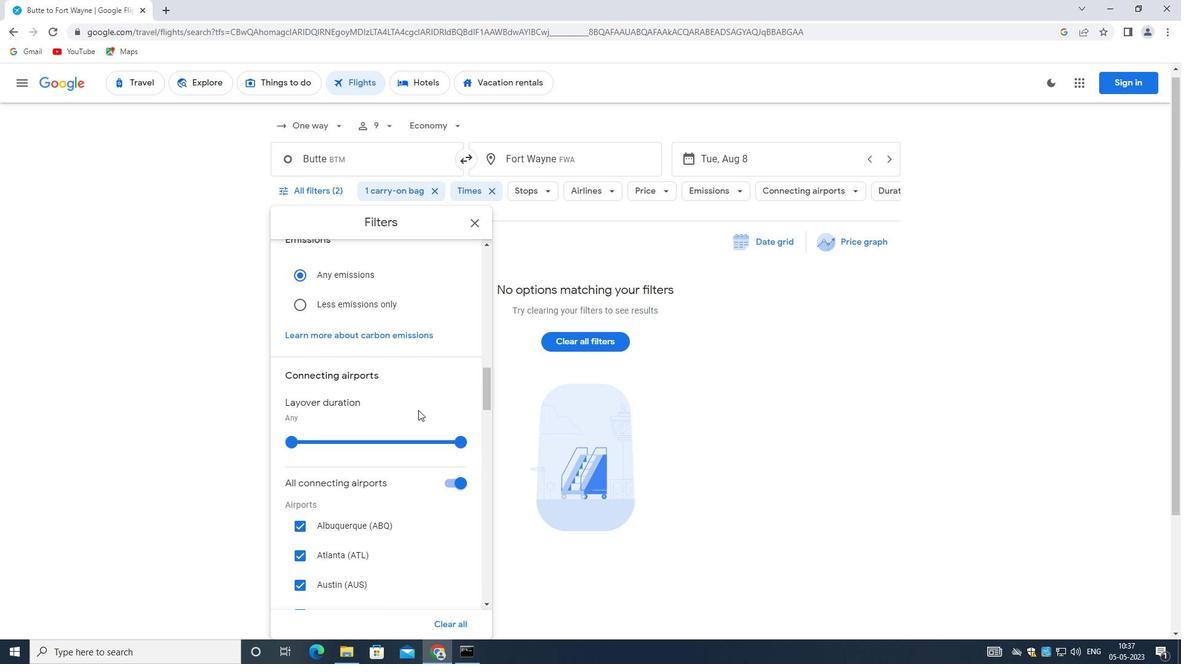 
Action: Mouse scrolled (403, 451) with delta (0, 0)
Screenshot: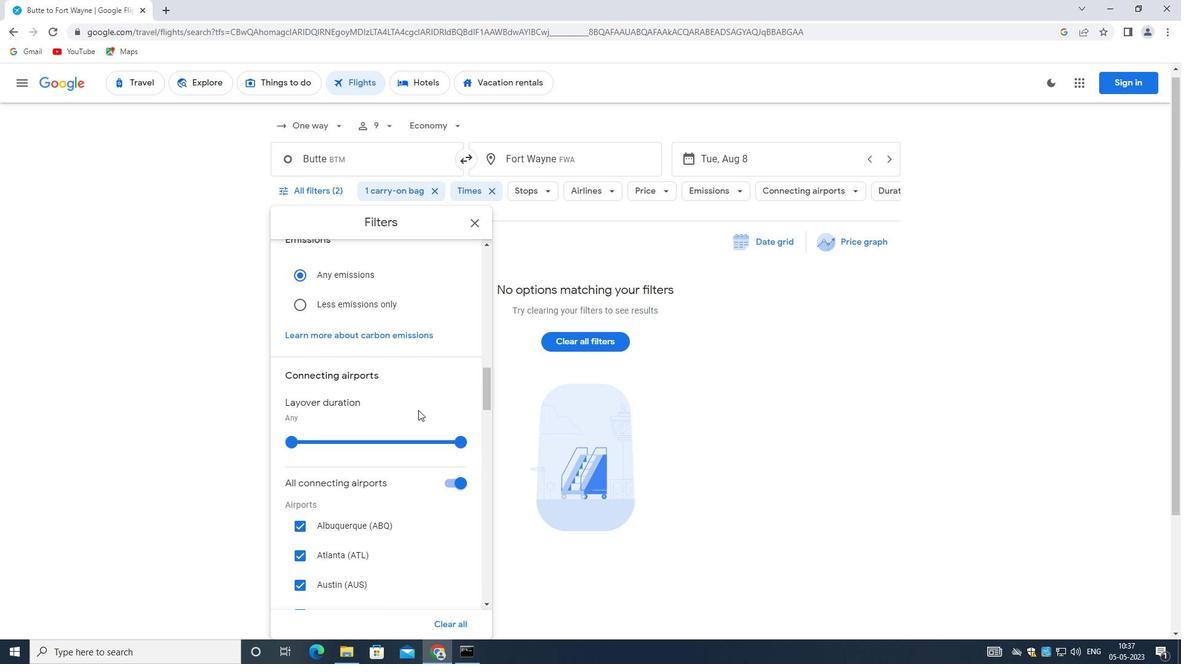 
Action: Mouse moved to (395, 466)
Screenshot: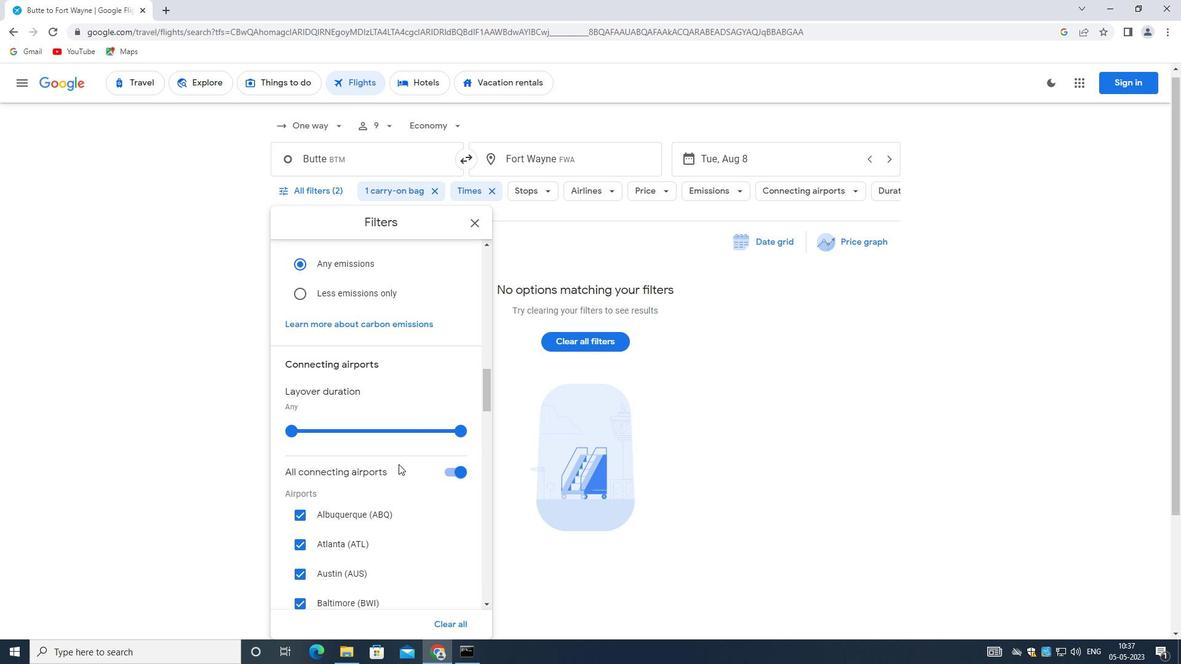 
Action: Mouse scrolled (395, 467) with delta (0, 0)
Screenshot: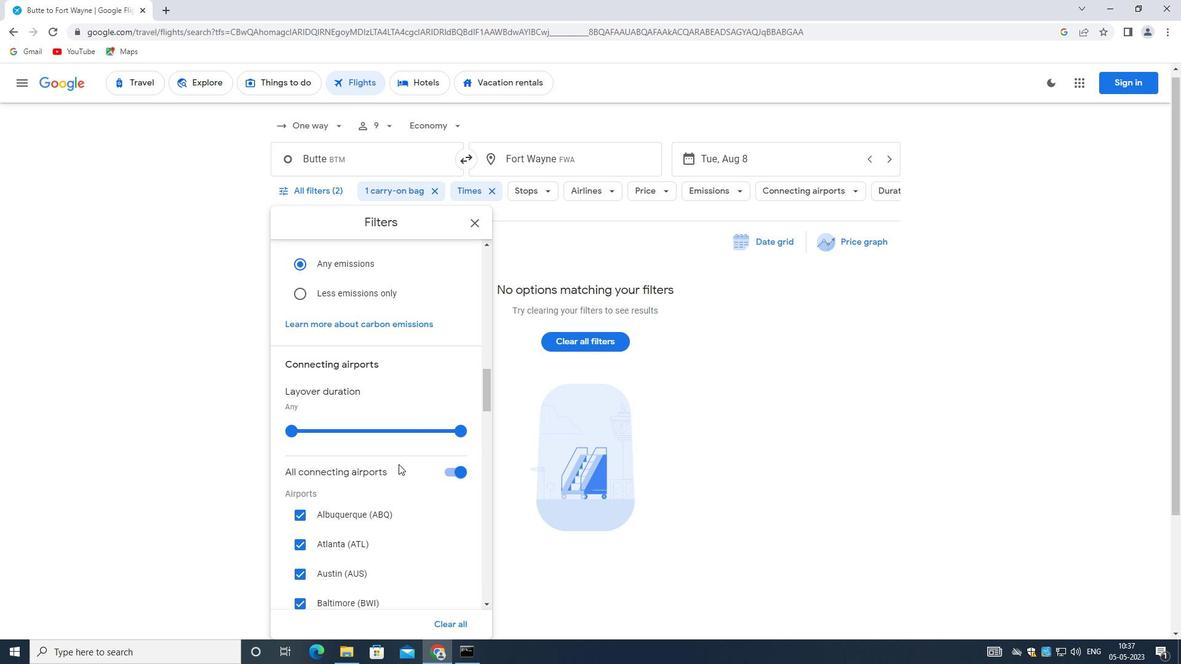 
Action: Mouse scrolled (395, 465) with delta (0, 0)
Screenshot: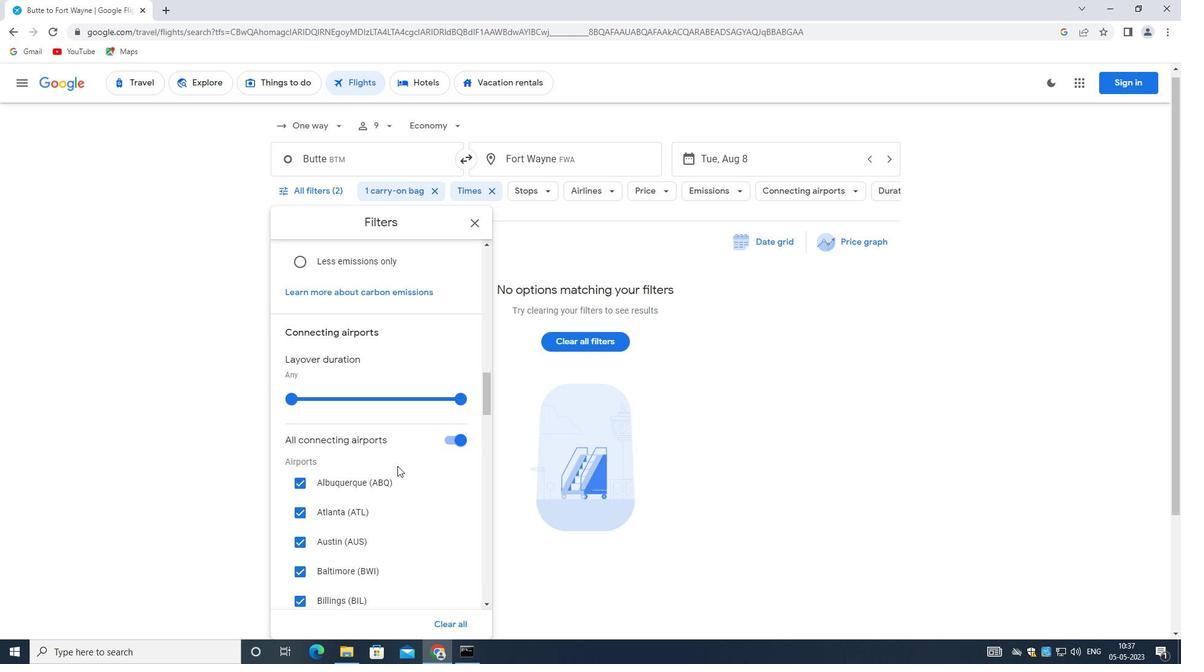 
Action: Mouse scrolled (395, 465) with delta (0, 0)
Screenshot: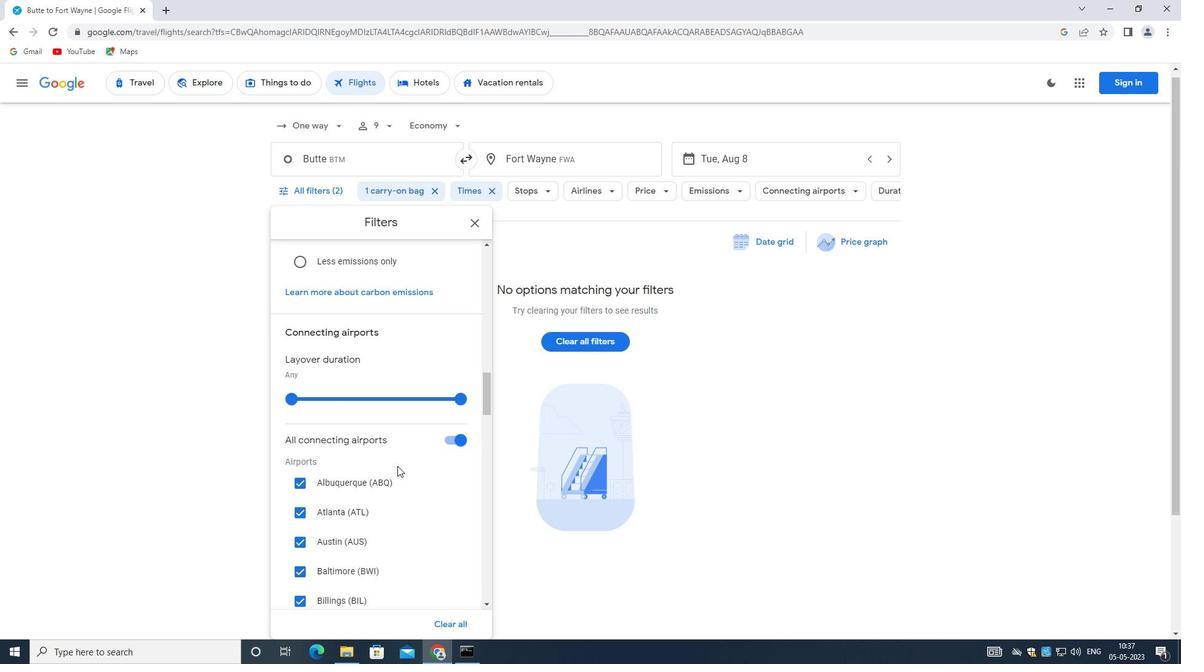 
Action: Mouse scrolled (395, 465) with delta (0, 0)
Screenshot: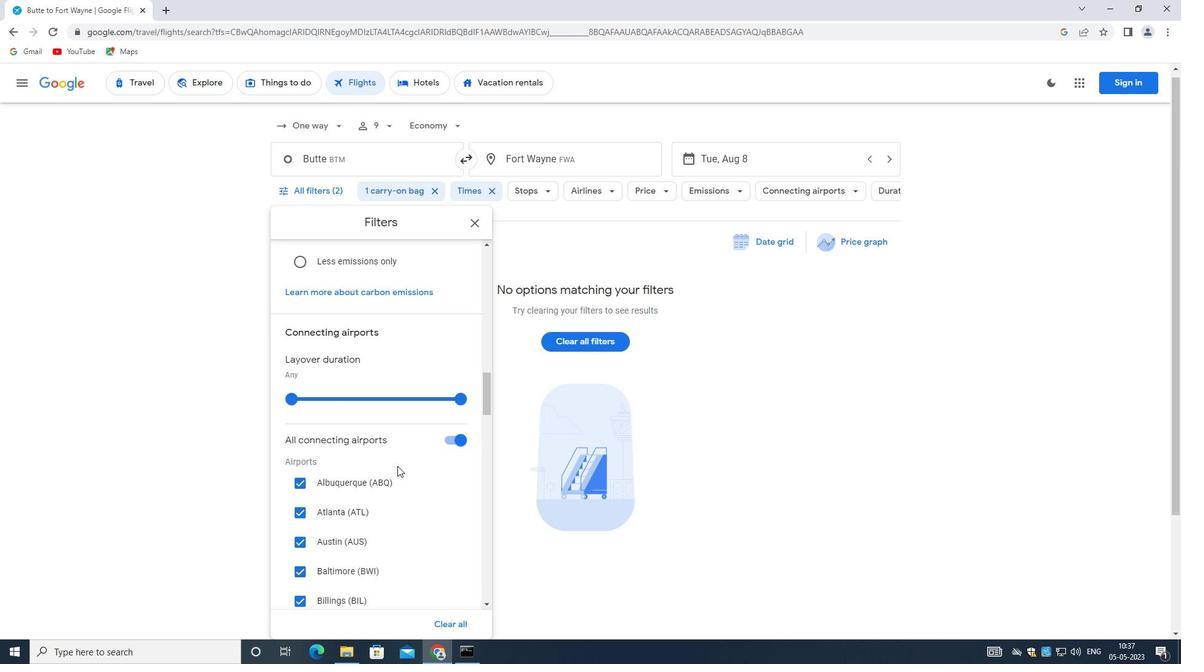 
Action: Mouse scrolled (395, 465) with delta (0, 0)
Screenshot: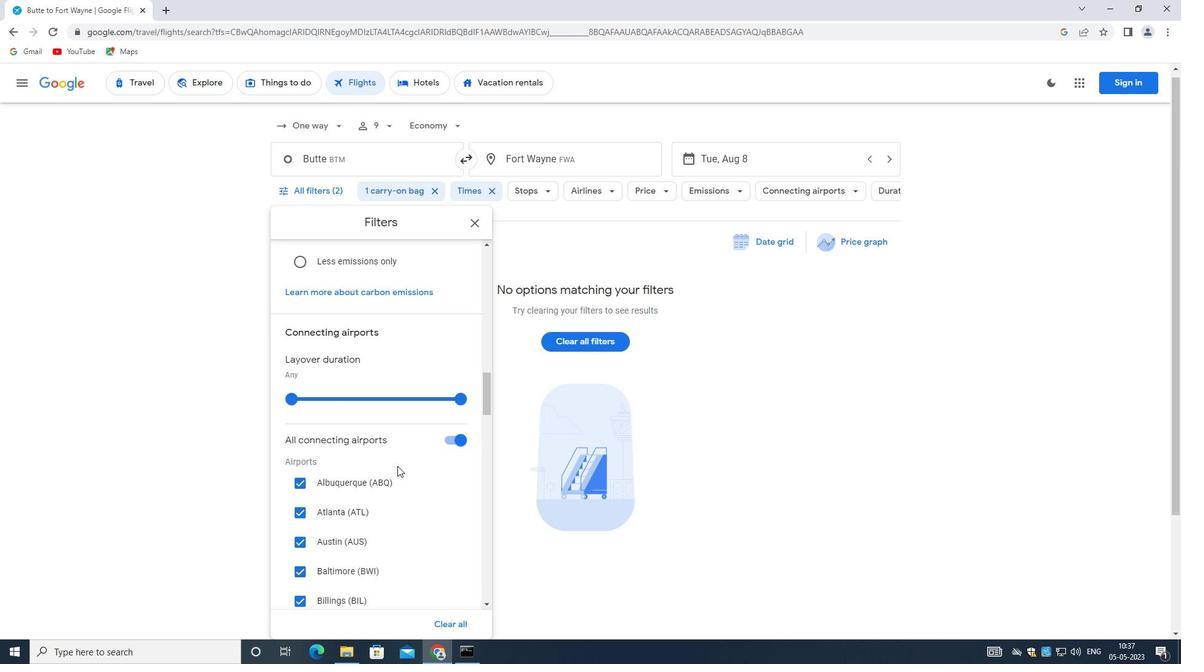 
Action: Mouse scrolled (395, 465) with delta (0, 0)
Screenshot: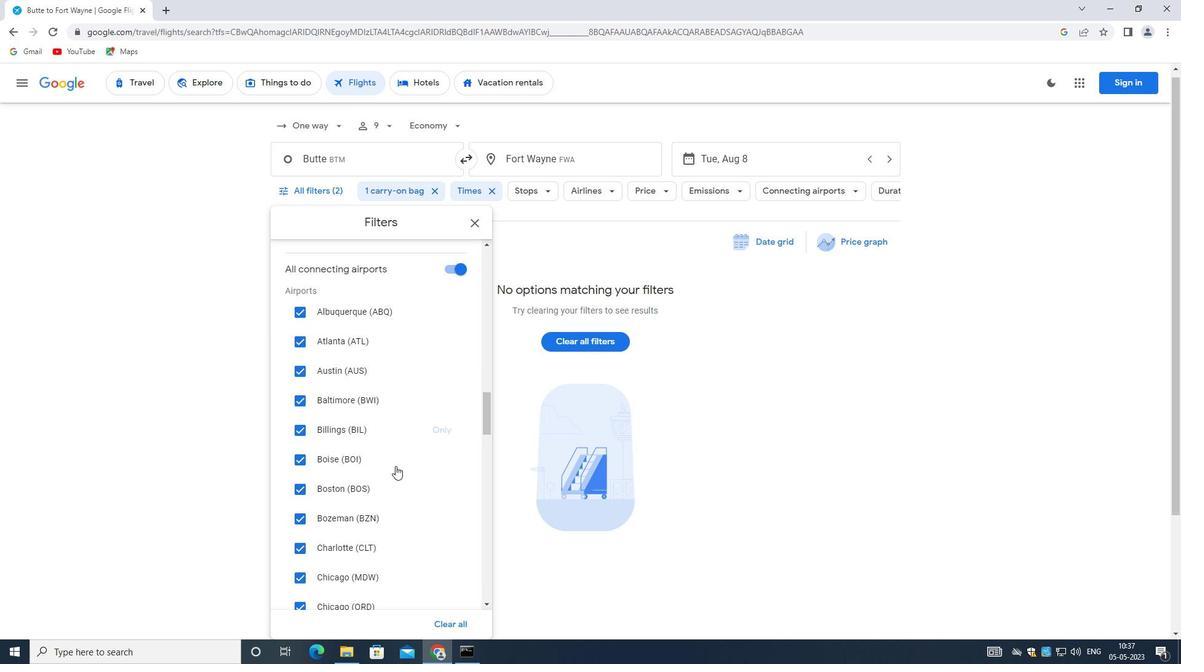
Action: Mouse scrolled (395, 465) with delta (0, 0)
Screenshot: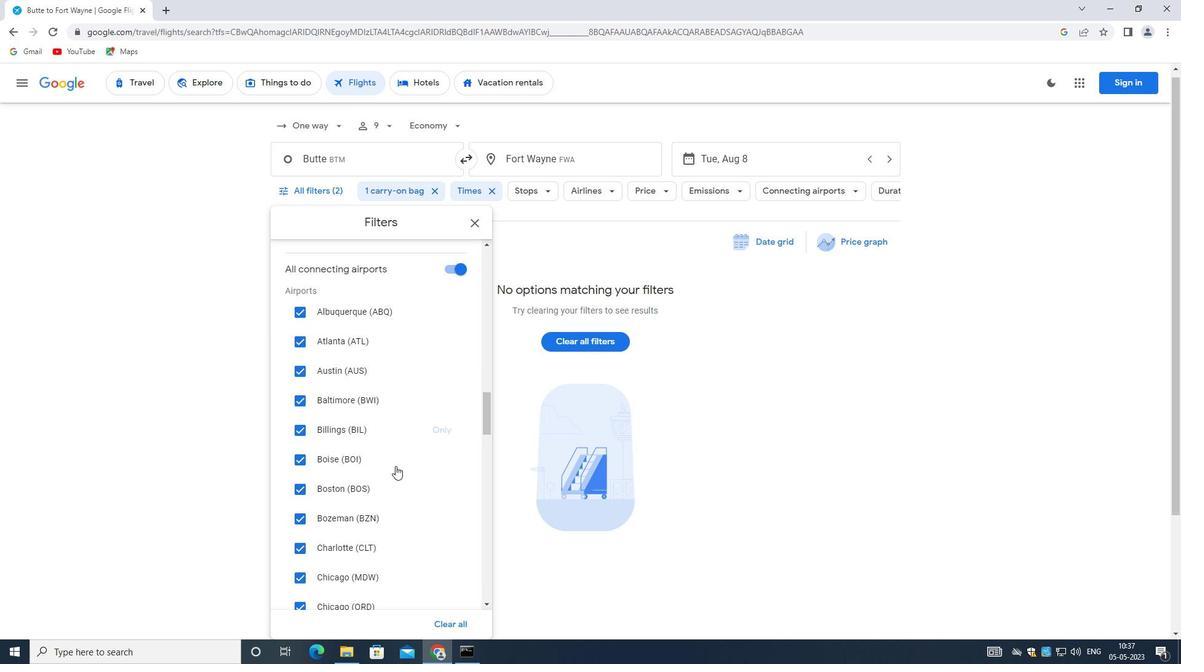 
Action: Mouse scrolled (395, 465) with delta (0, 0)
Screenshot: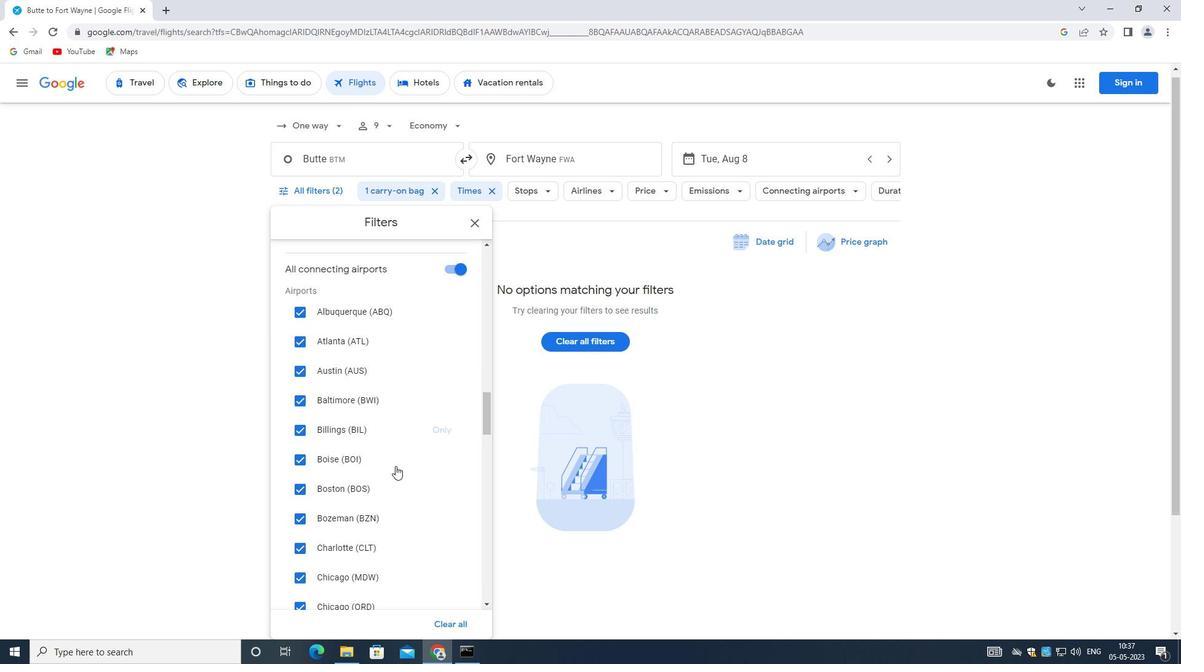 
Action: Mouse scrolled (395, 465) with delta (0, 0)
Screenshot: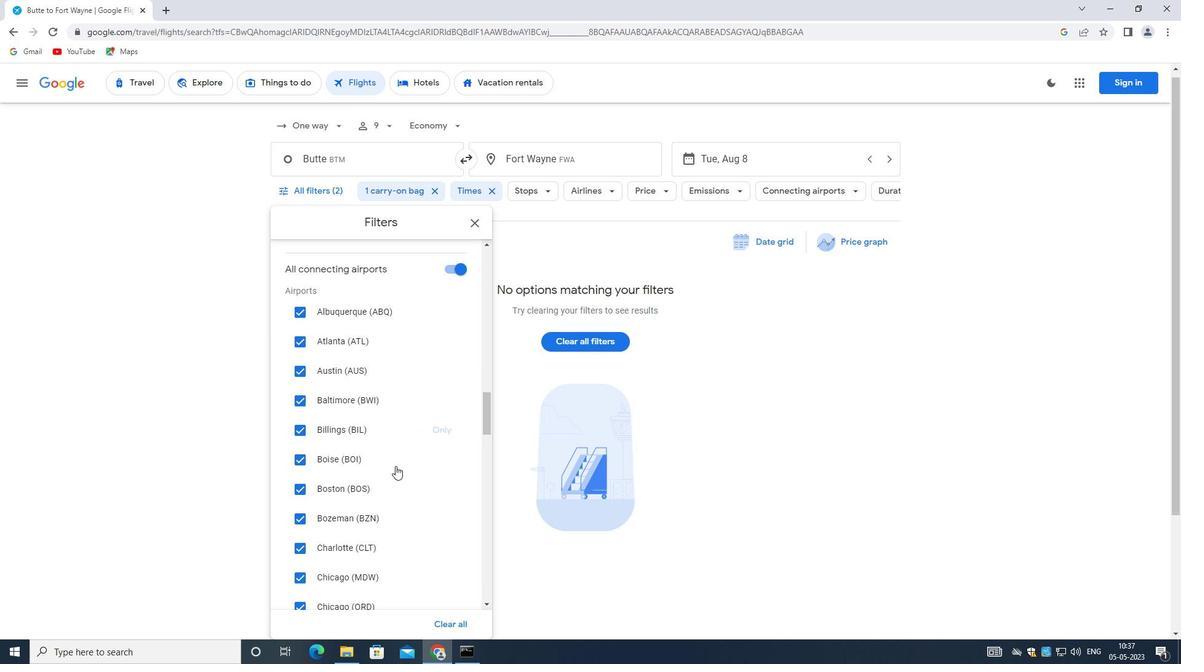 
Action: Mouse moved to (323, 418)
Screenshot: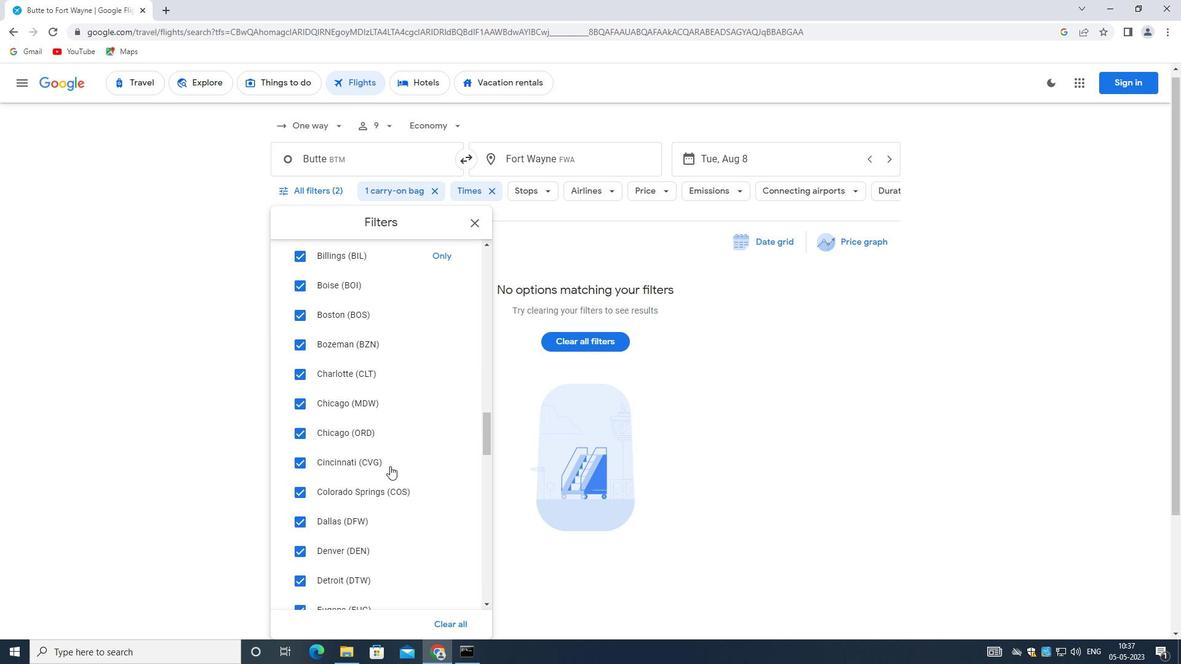 
Action: Mouse scrolled (323, 419) with delta (0, 0)
Screenshot: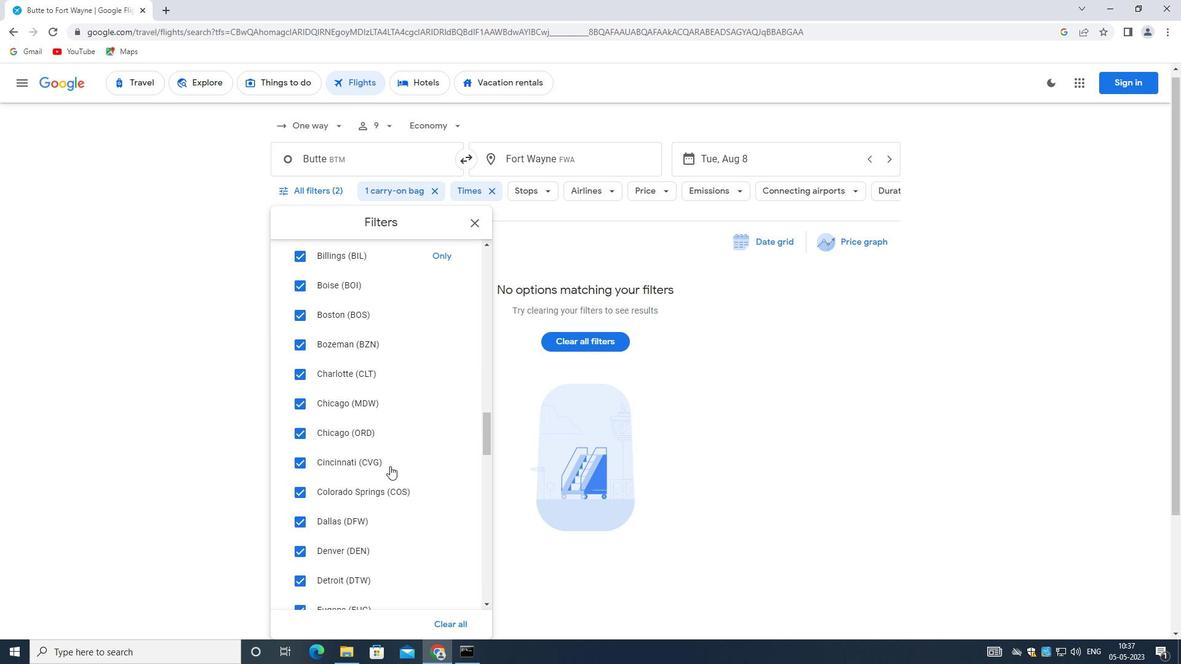 
Action: Mouse scrolled (323, 417) with delta (0, 0)
Screenshot: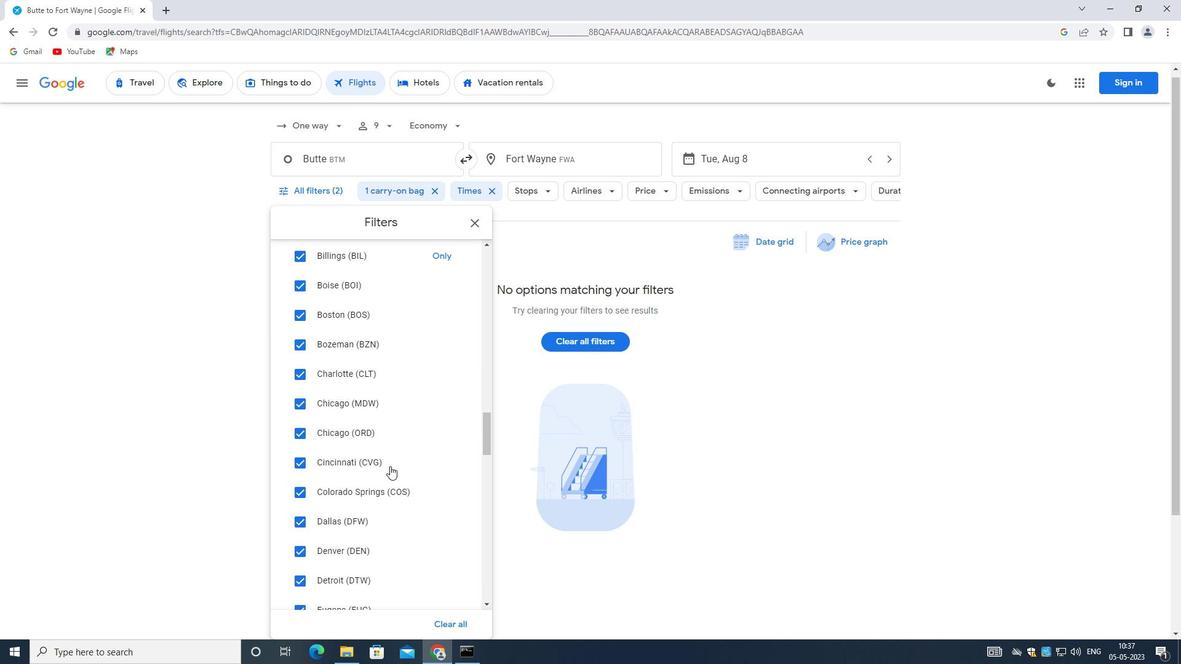 
Action: Mouse scrolled (323, 417) with delta (0, 0)
Screenshot: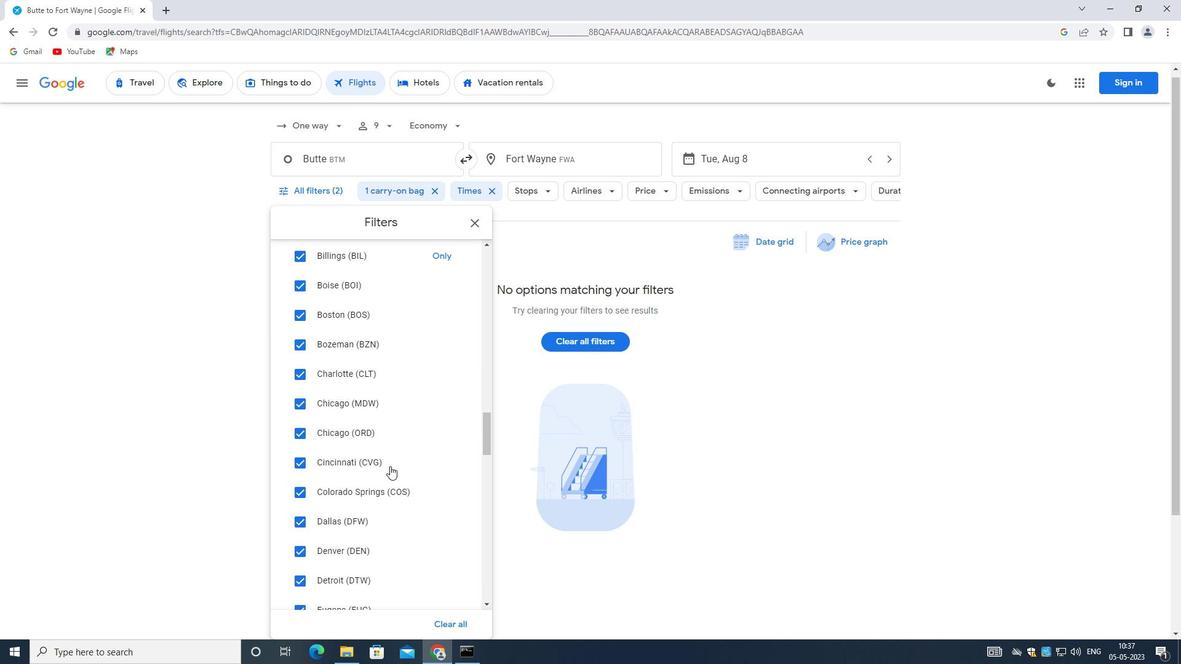 
Action: Mouse scrolled (323, 417) with delta (0, 0)
Screenshot: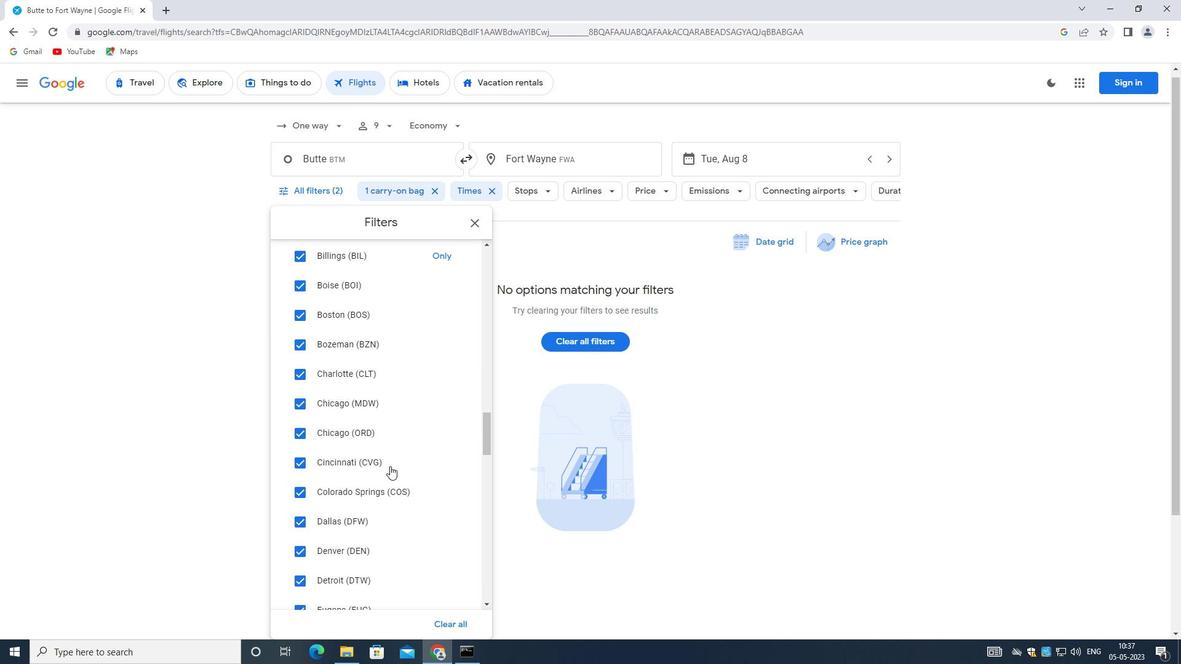 
Action: Mouse moved to (311, 420)
Screenshot: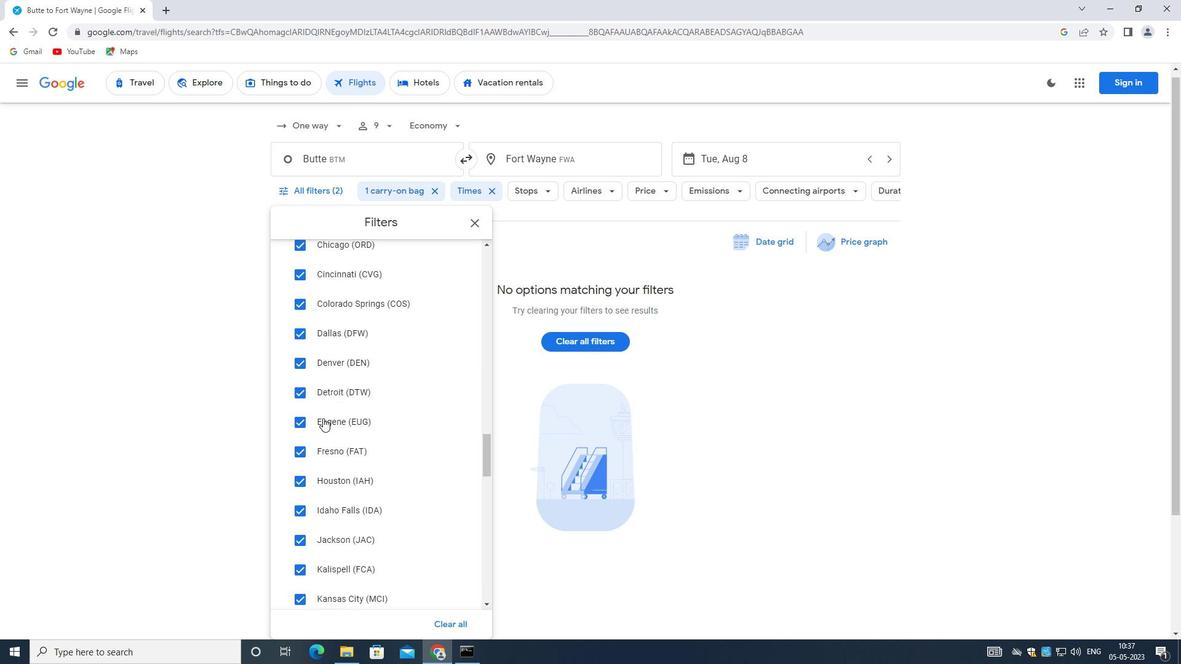 
Action: Mouse scrolled (311, 421) with delta (0, 0)
Screenshot: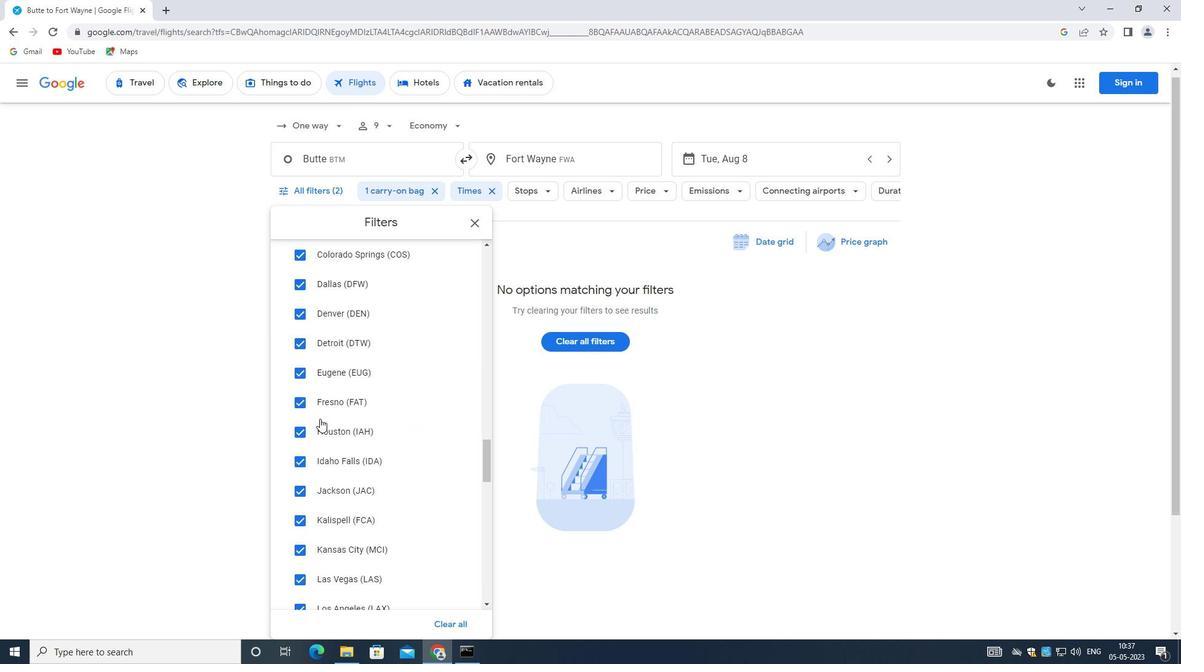 
Action: Mouse scrolled (311, 420) with delta (0, 0)
Screenshot: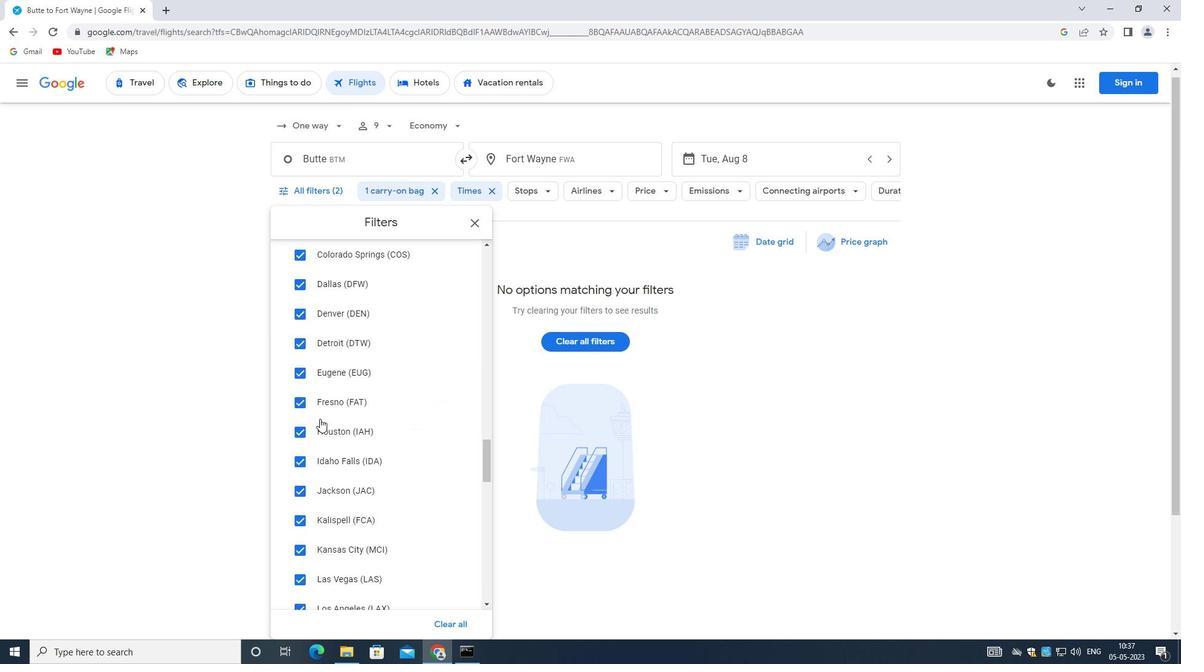 
Action: Mouse scrolled (311, 420) with delta (0, 0)
Screenshot: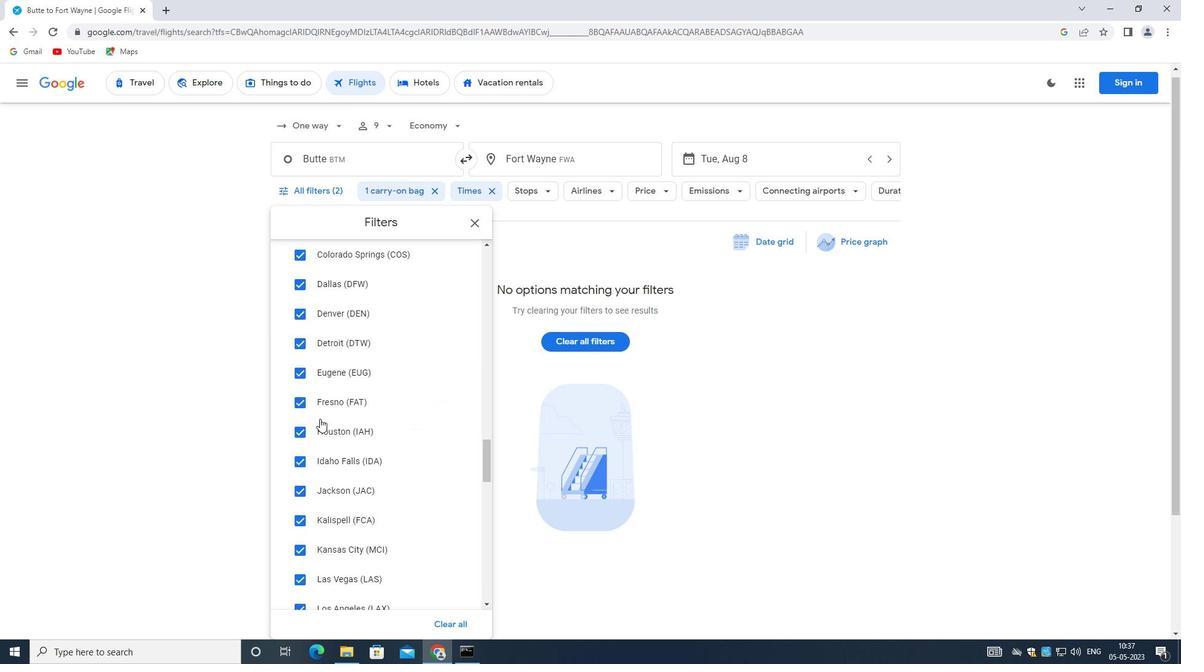 
Action: Mouse scrolled (311, 420) with delta (0, 0)
Screenshot: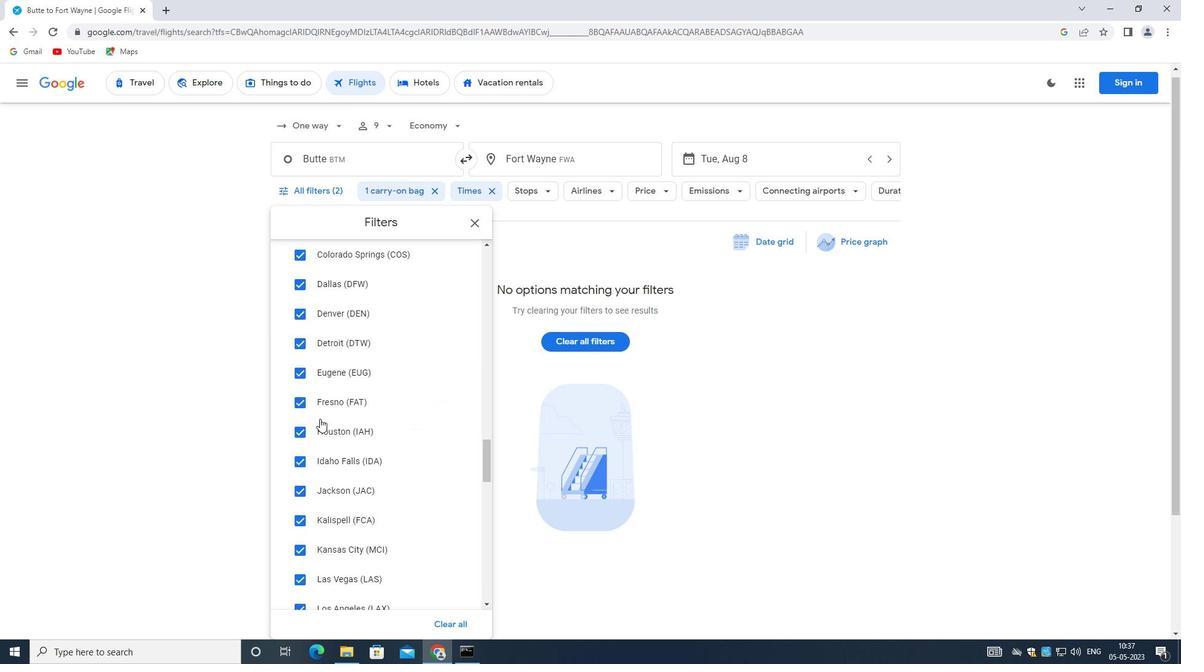
Action: Mouse scrolled (311, 420) with delta (0, 0)
Screenshot: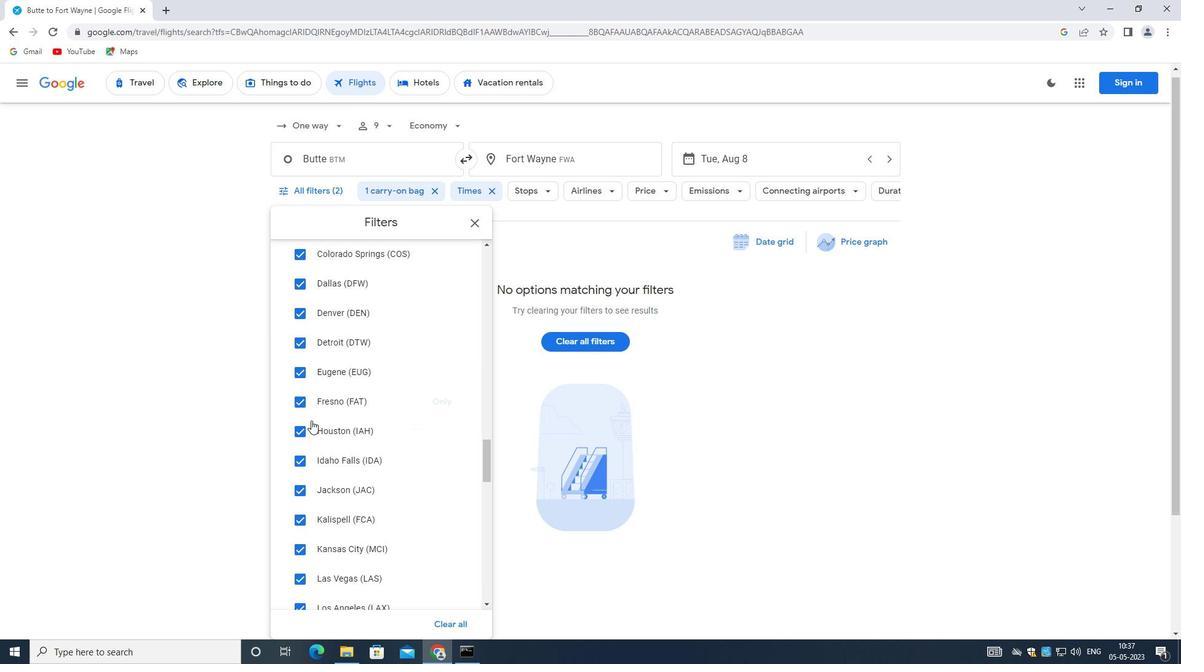 
Action: Mouse scrolled (311, 421) with delta (0, 0)
Screenshot: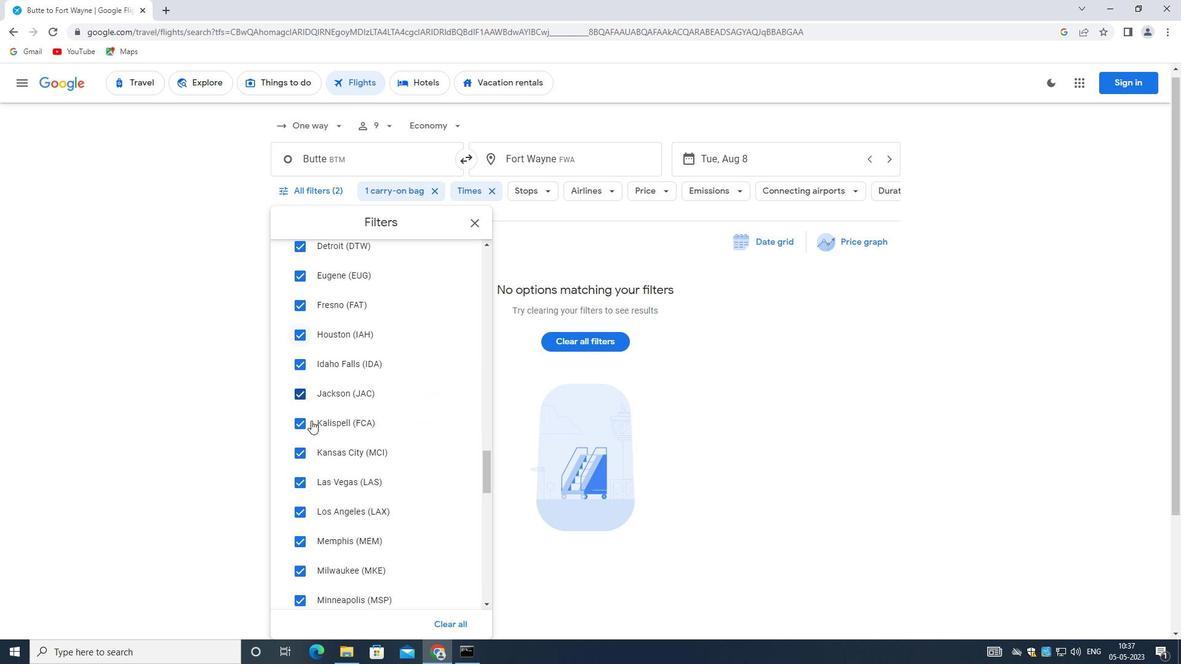 
Action: Mouse moved to (308, 422)
Screenshot: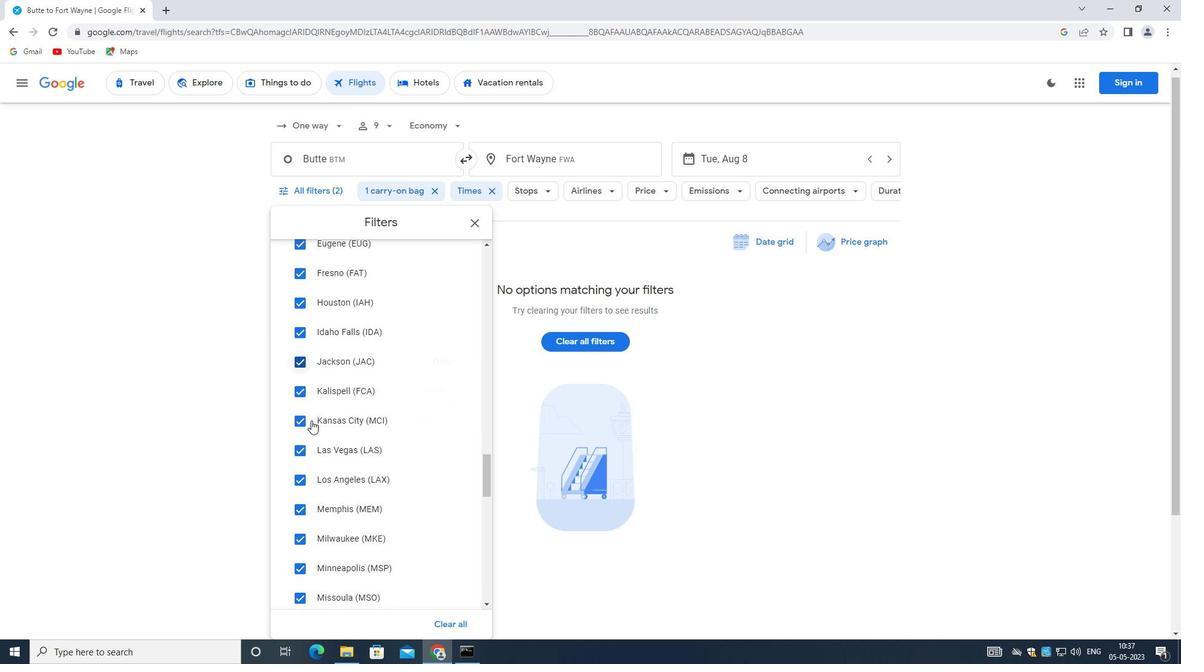 
Action: Mouse scrolled (308, 422) with delta (0, 0)
Screenshot: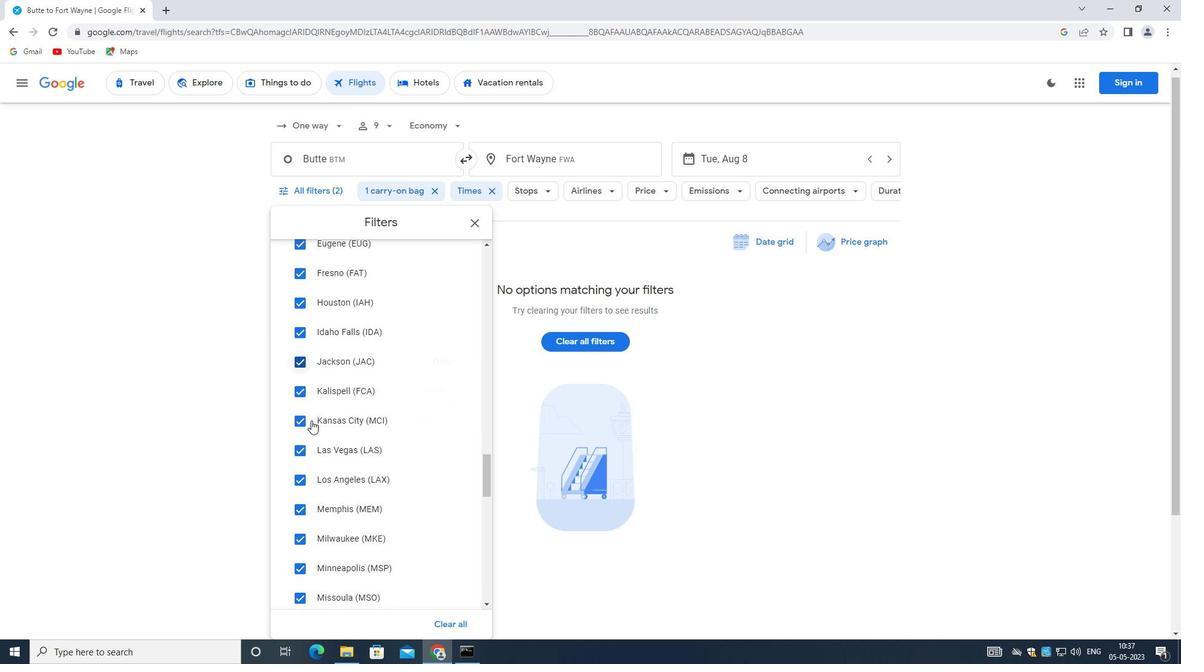 
Action: Mouse moved to (308, 423)
Screenshot: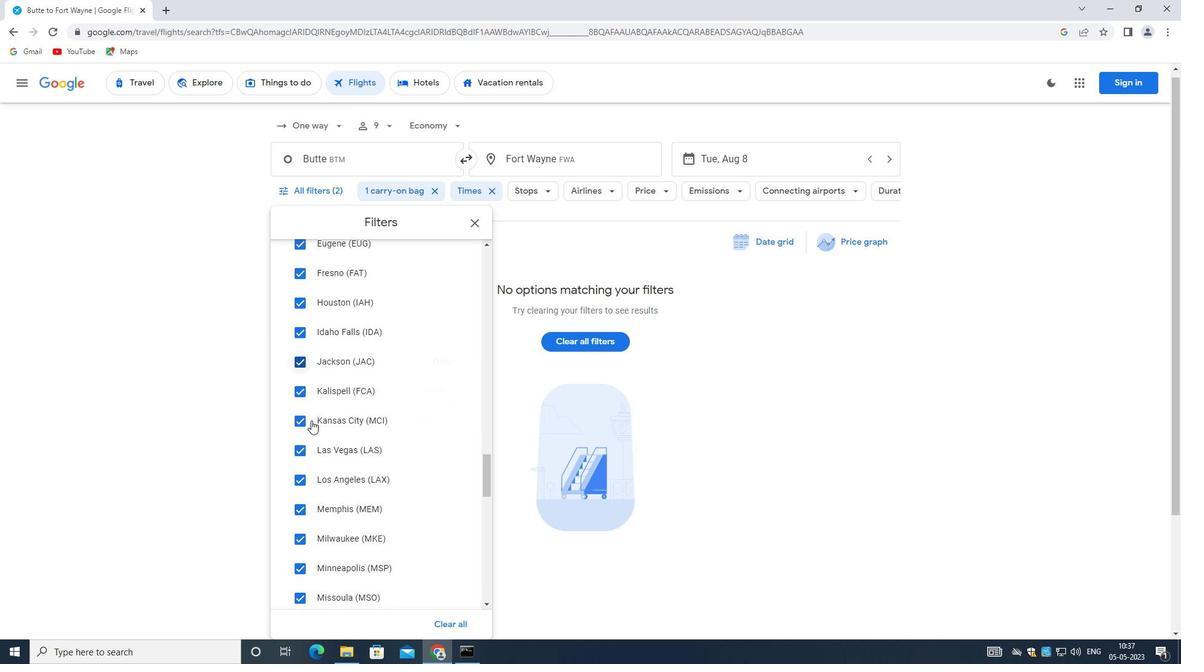 
Action: Mouse scrolled (308, 422) with delta (0, 0)
Screenshot: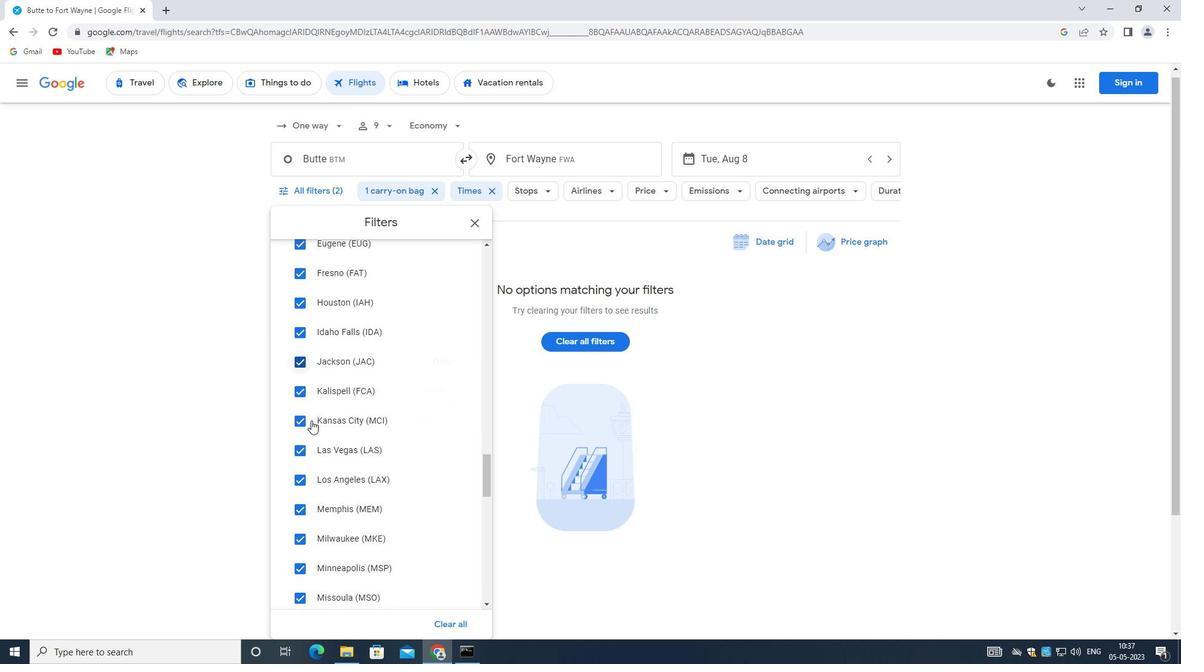 
Action: Mouse moved to (307, 423)
Screenshot: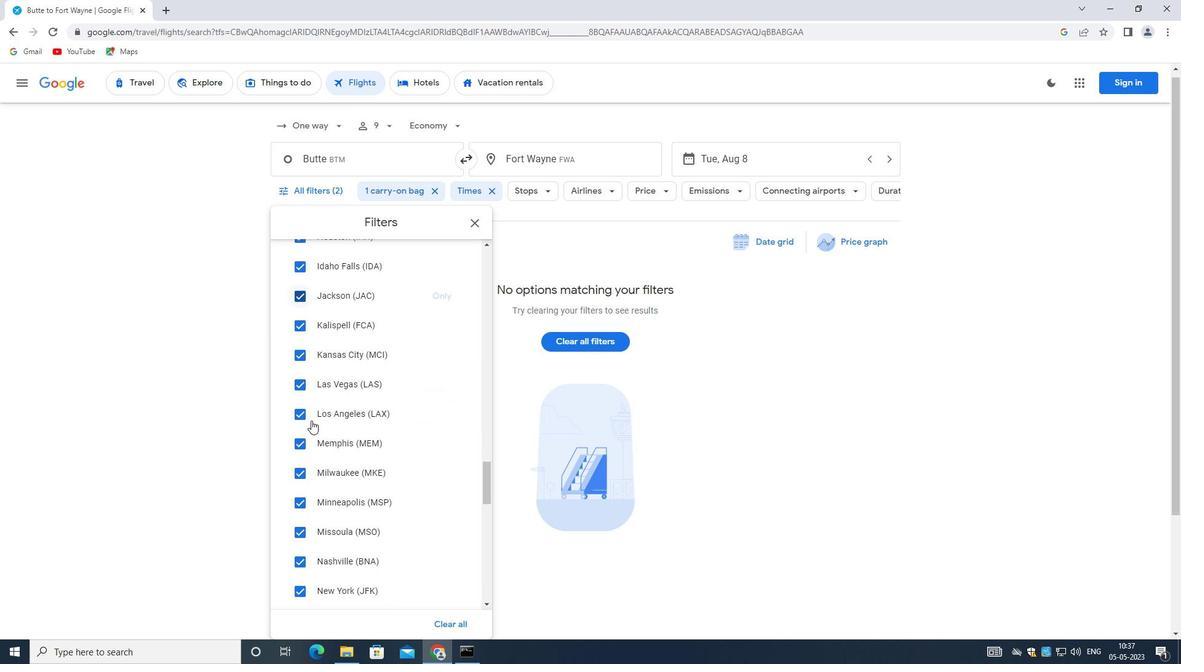 
Action: Mouse scrolled (307, 422) with delta (0, 0)
Screenshot: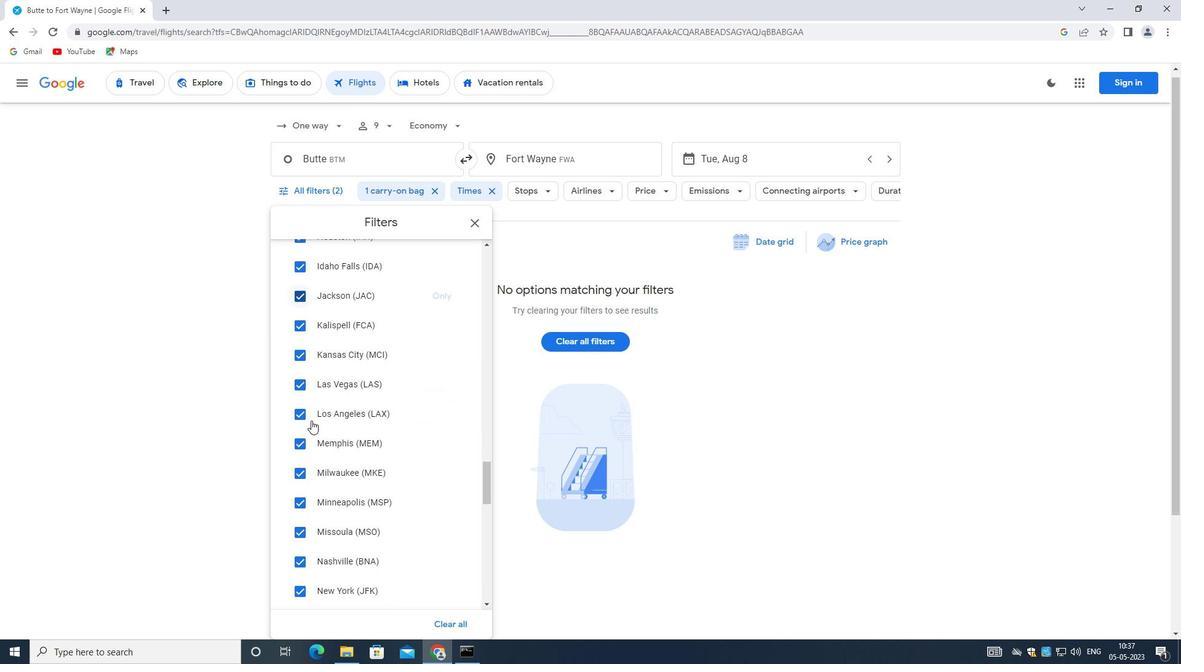 
Action: Mouse moved to (302, 425)
Screenshot: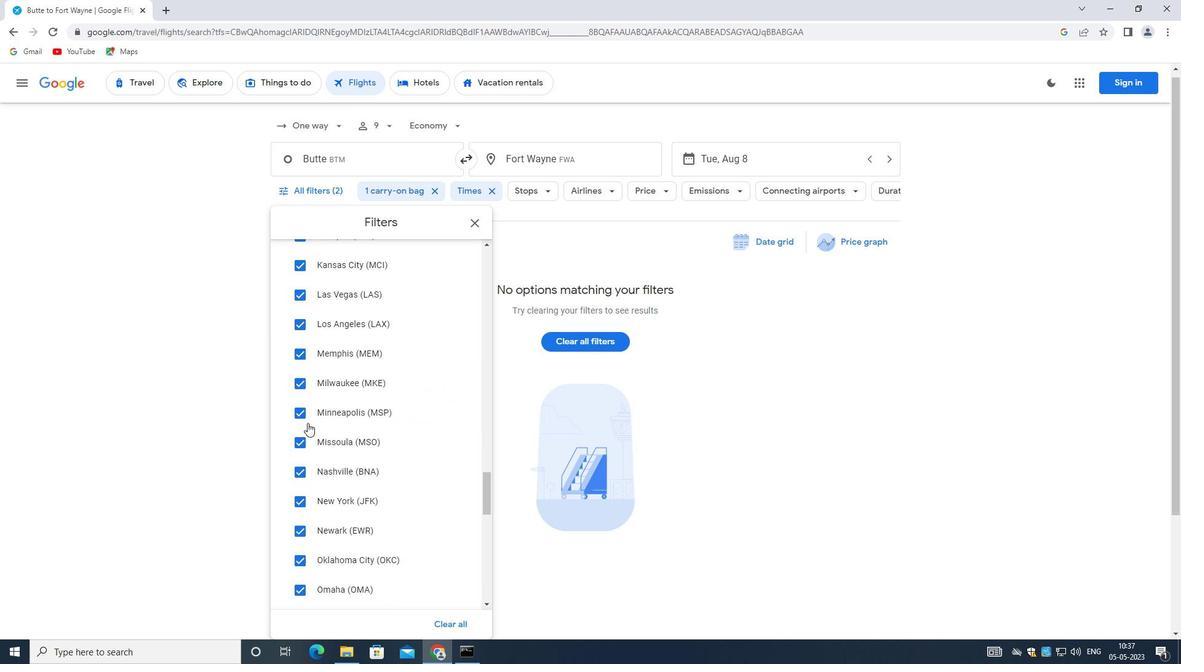 
Action: Mouse scrolled (302, 425) with delta (0, 0)
Screenshot: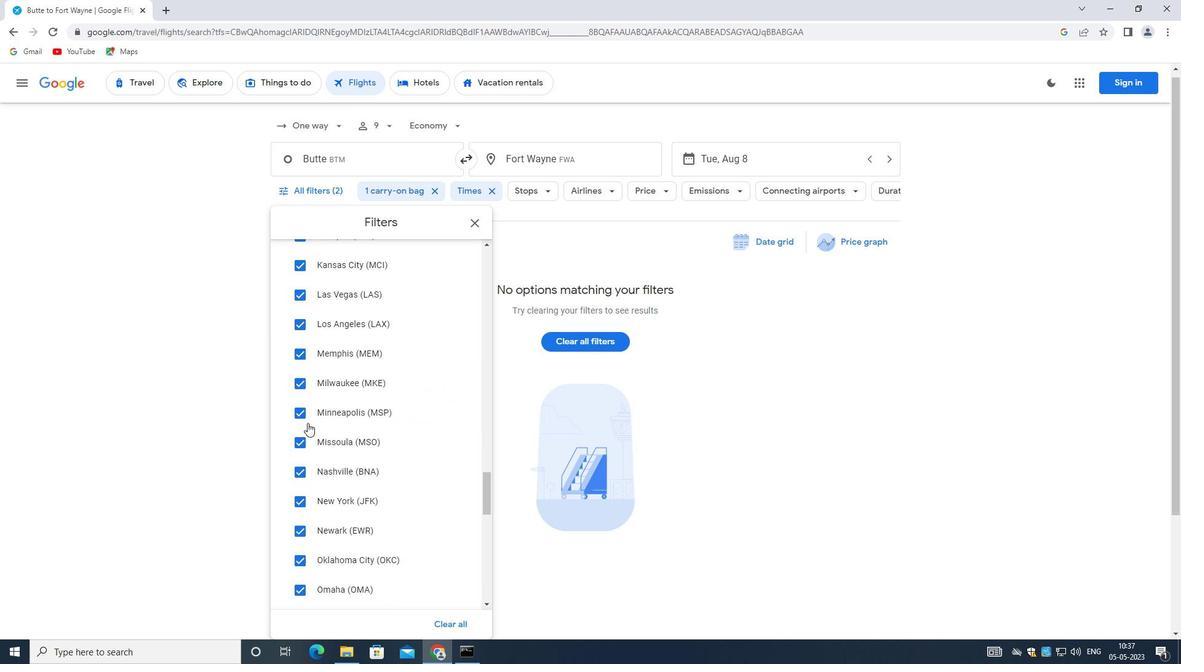 
Action: Mouse moved to (302, 425)
Screenshot: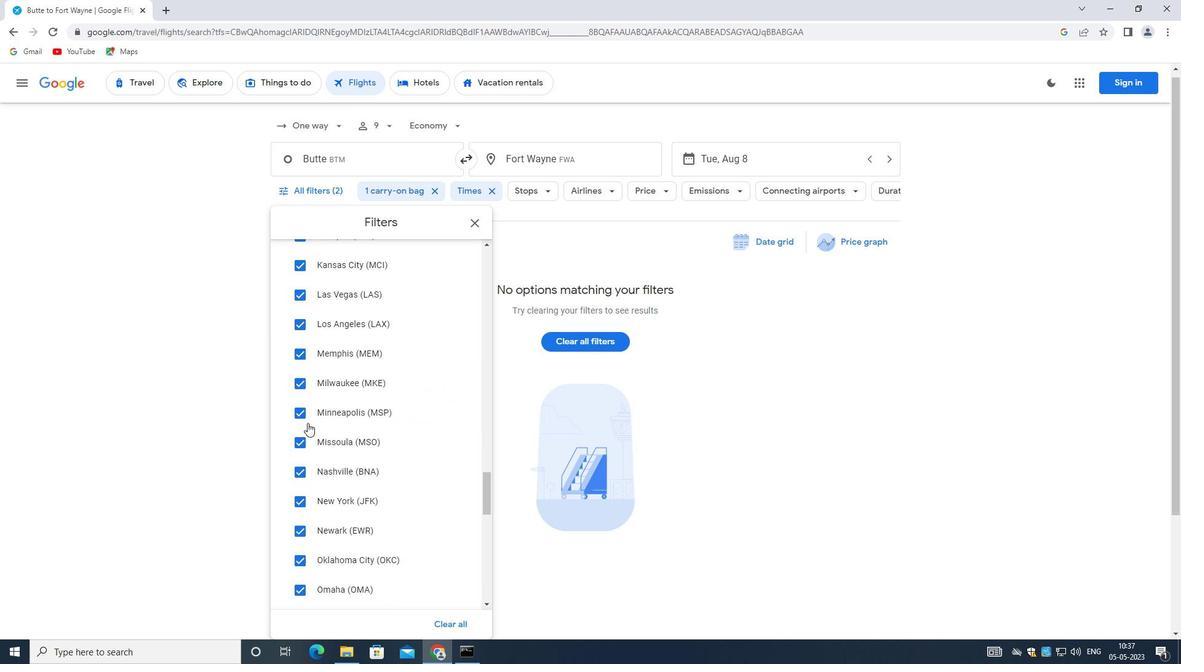
Action: Mouse scrolled (302, 424) with delta (0, 0)
Screenshot: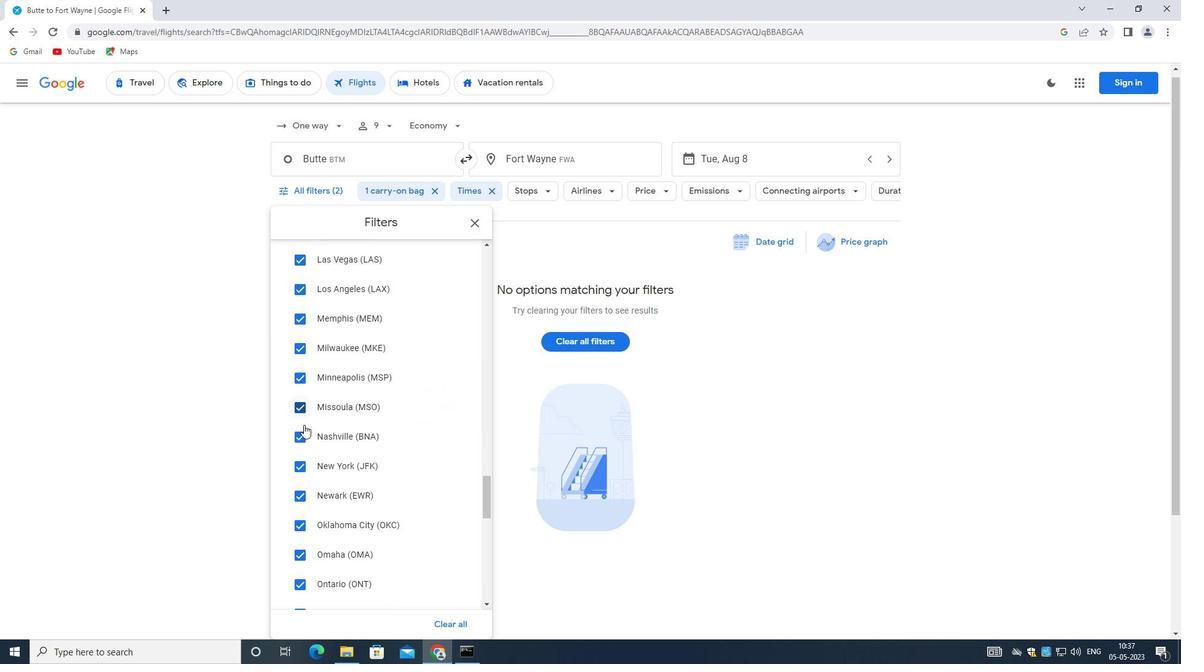 
Action: Mouse scrolled (302, 424) with delta (0, 0)
Screenshot: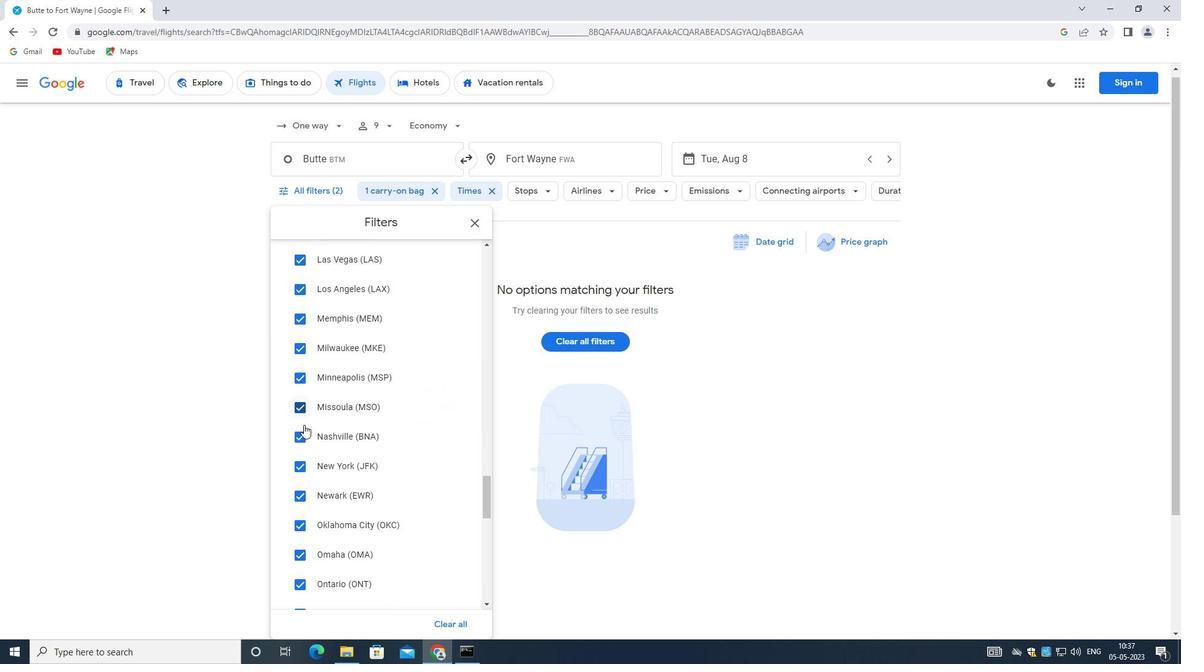 
Action: Mouse moved to (302, 425)
Screenshot: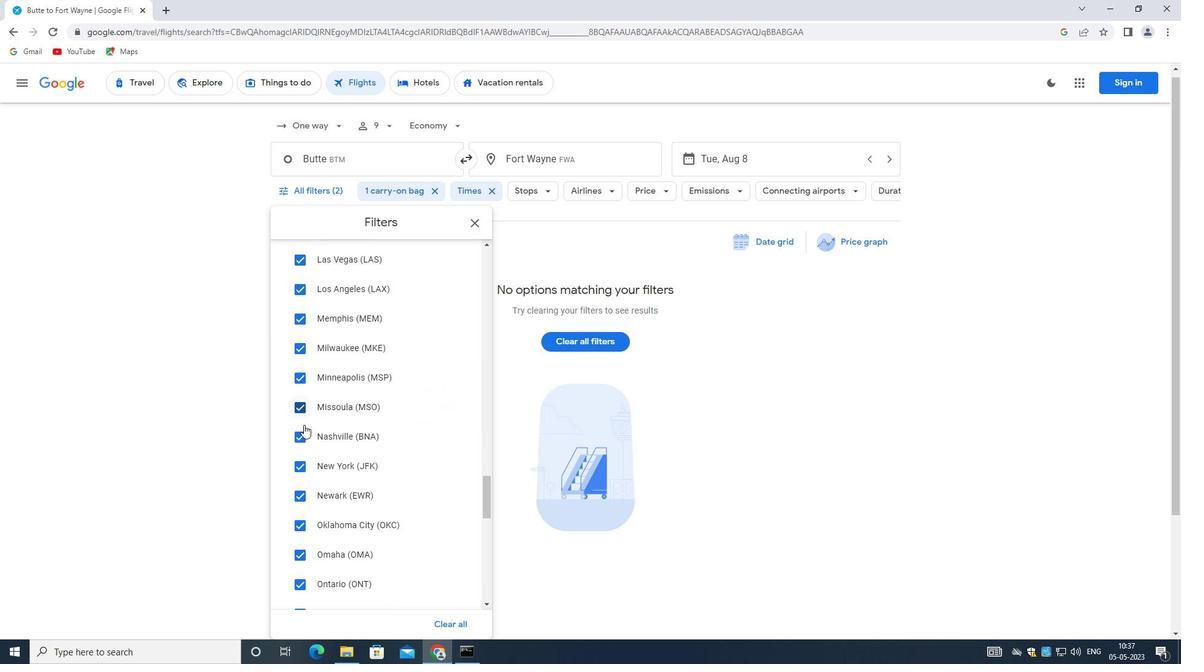 
Action: Mouse scrolled (302, 424) with delta (0, 0)
Screenshot: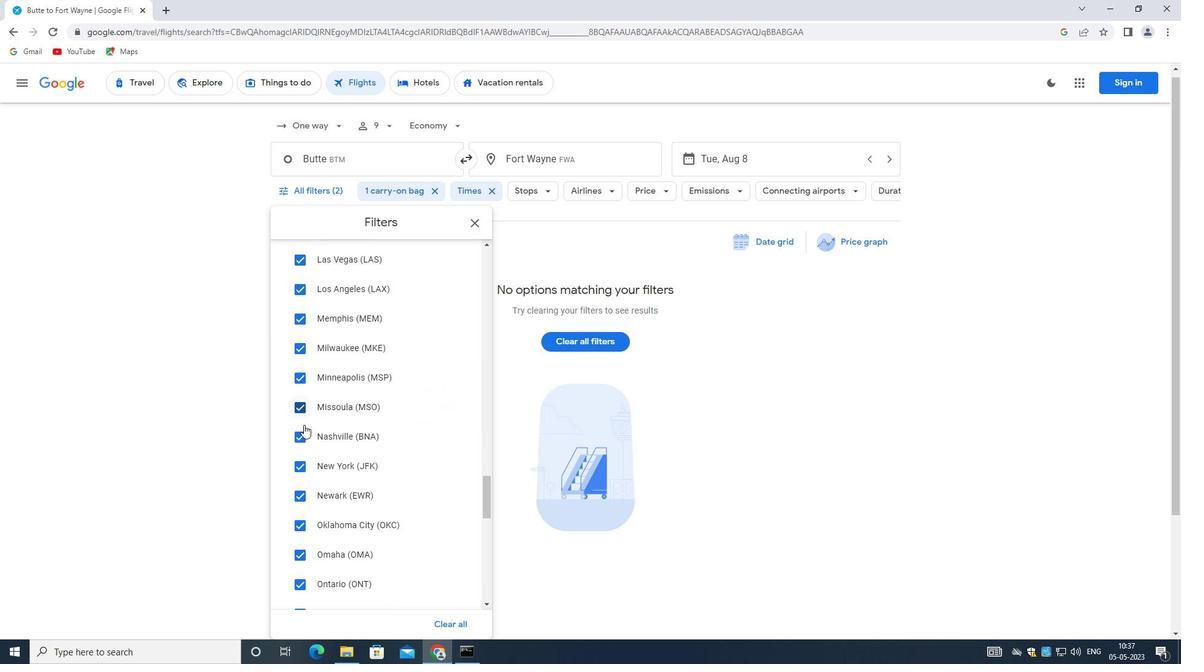 
Action: Mouse moved to (301, 425)
Screenshot: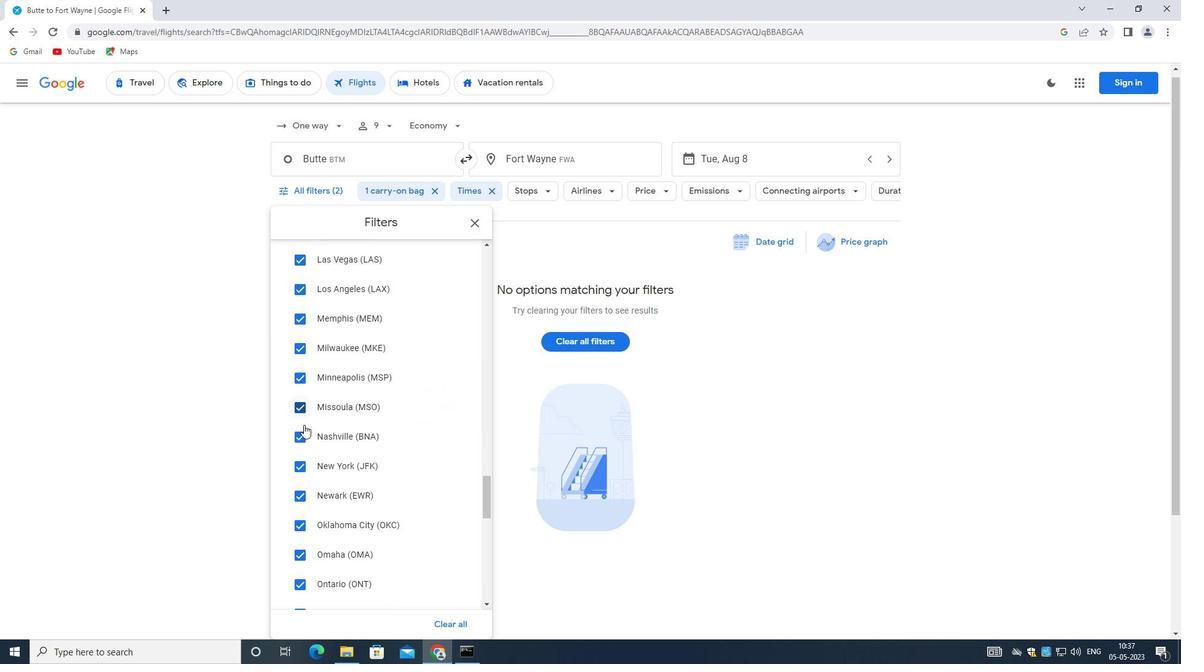 
Action: Mouse scrolled (301, 425) with delta (0, 0)
Screenshot: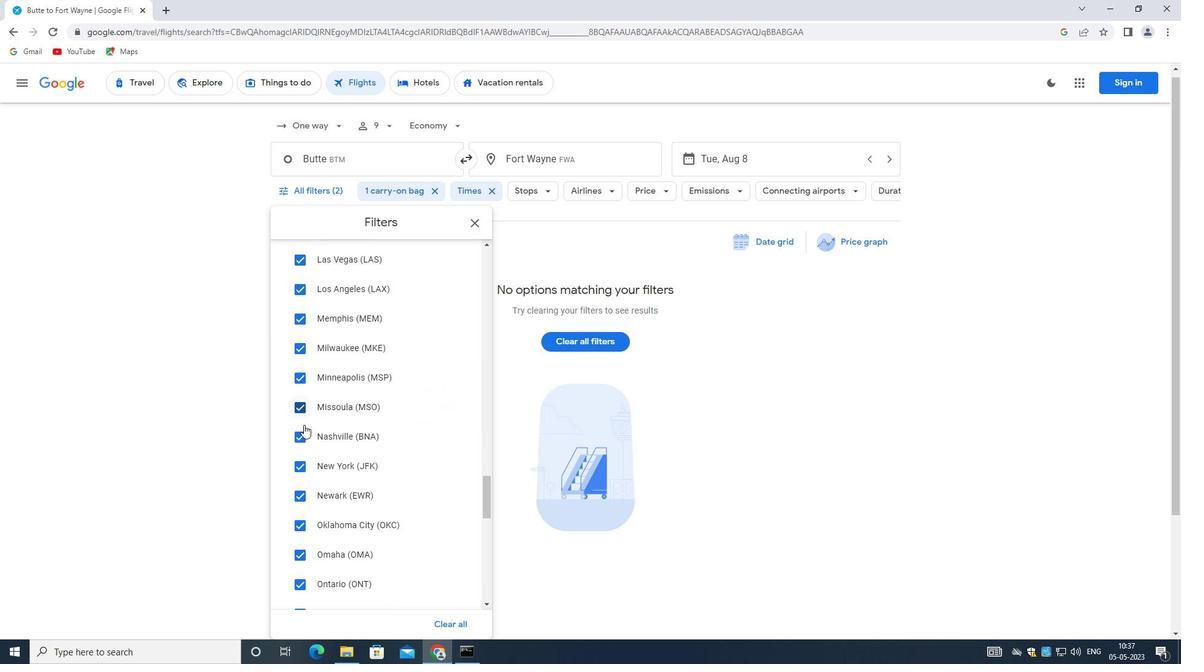 
Action: Mouse scrolled (301, 425) with delta (0, 0)
Screenshot: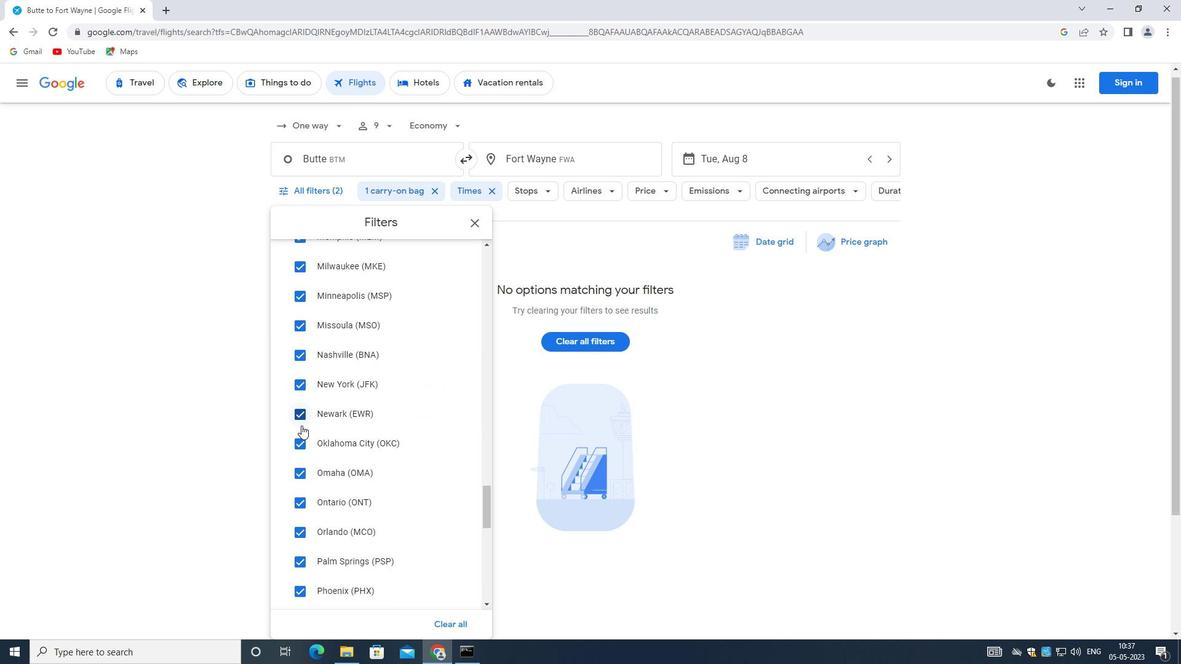 
Action: Mouse moved to (300, 425)
Screenshot: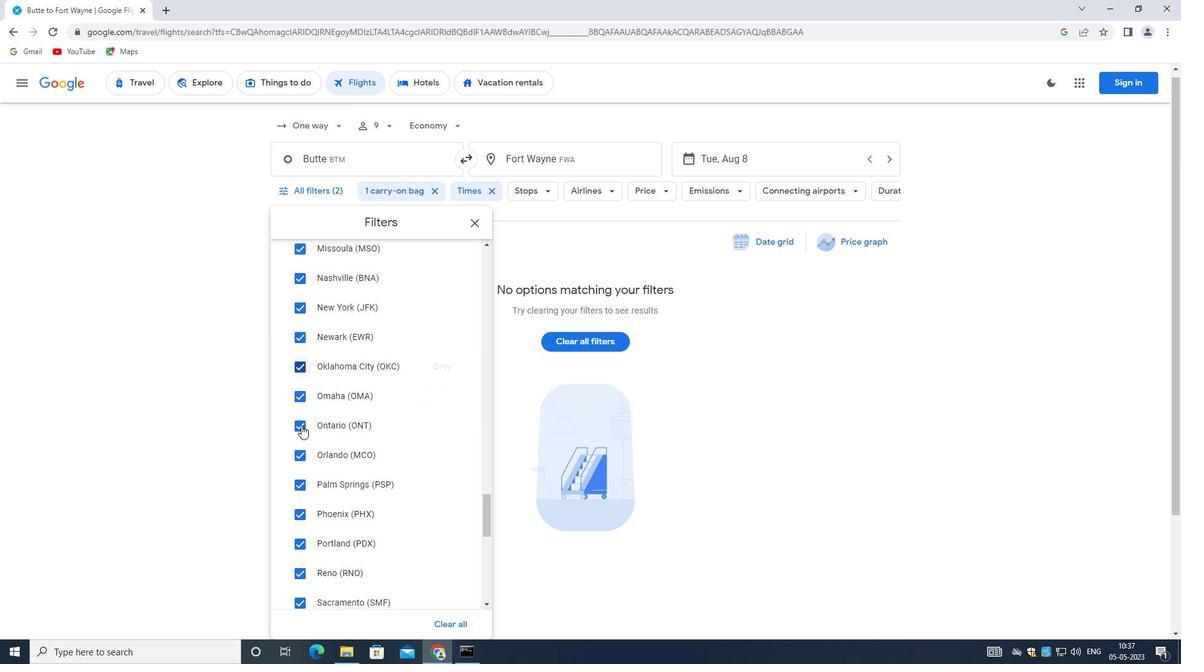 
Action: Mouse scrolled (300, 426) with delta (0, 0)
Screenshot: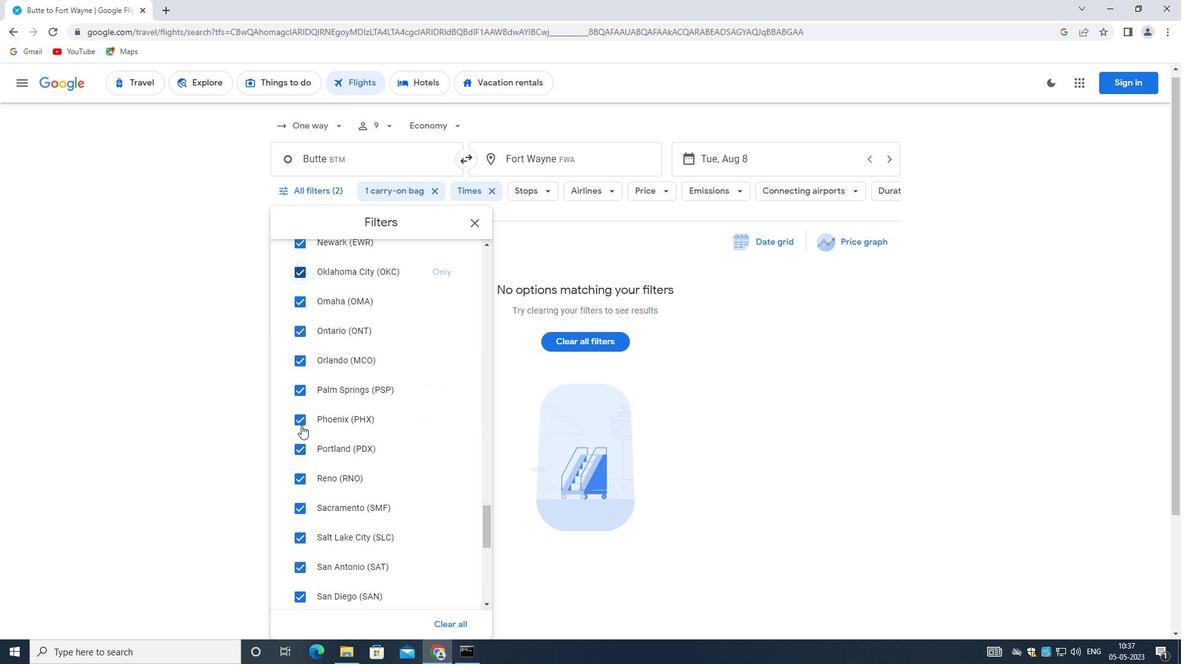 
Action: Mouse scrolled (300, 425) with delta (0, 0)
Screenshot: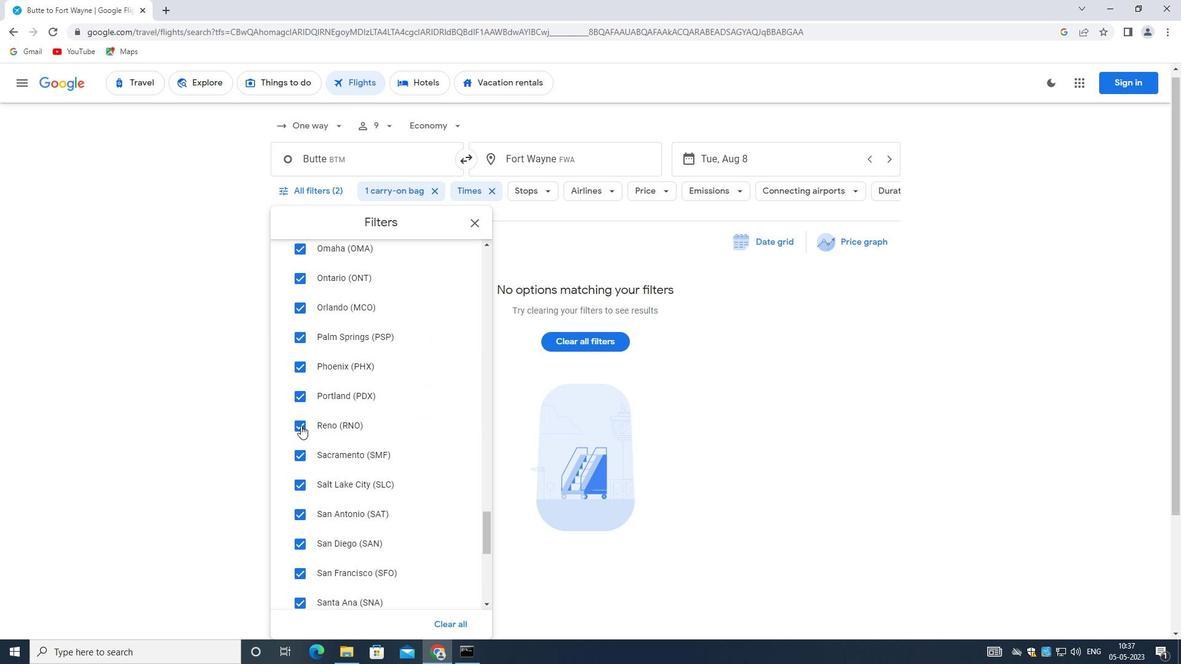 
Action: Mouse scrolled (300, 425) with delta (0, 0)
Screenshot: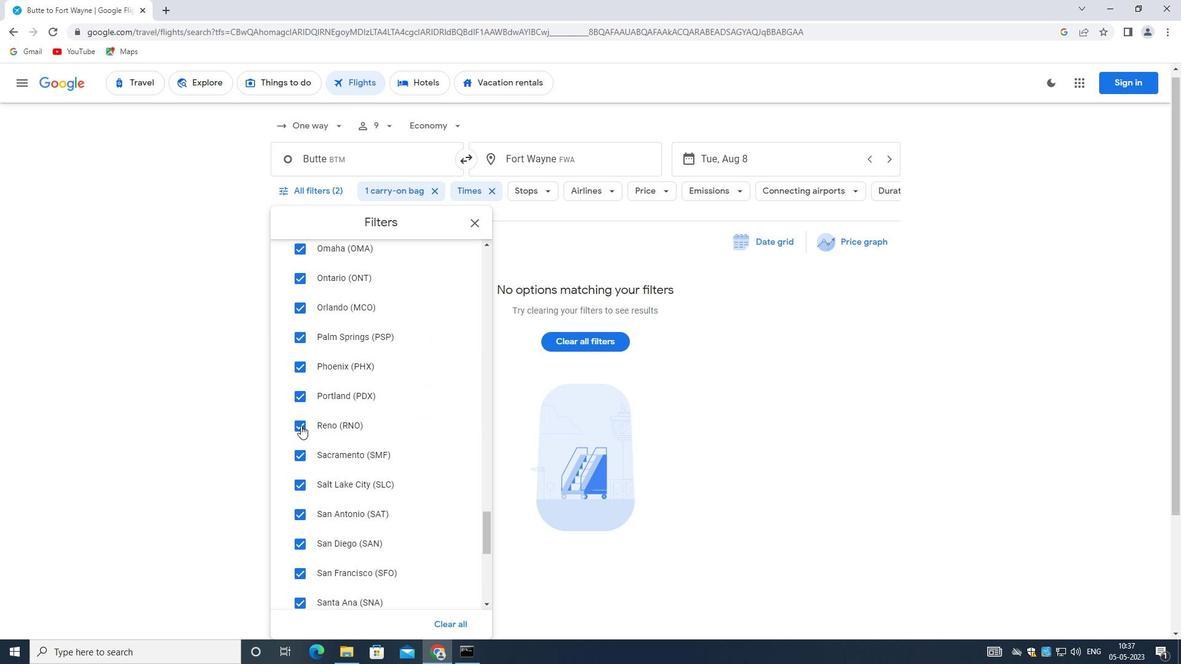 
Action: Mouse scrolled (300, 425) with delta (0, 0)
Screenshot: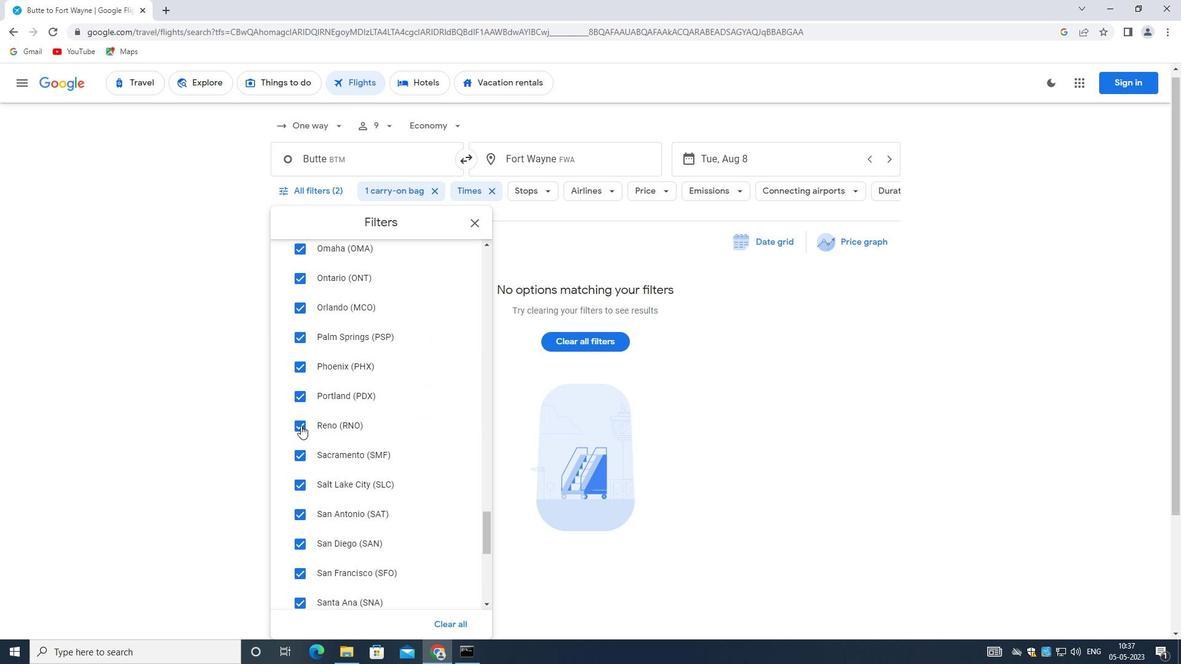 
Action: Mouse scrolled (300, 426) with delta (0, 0)
Screenshot: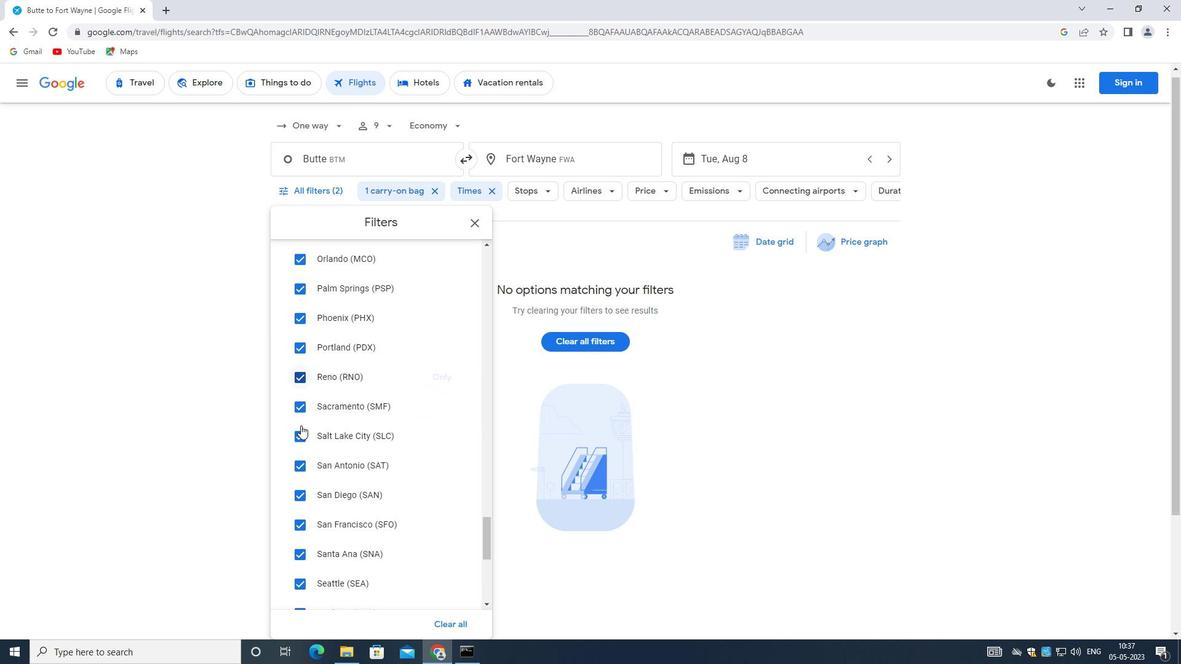 
Action: Mouse scrolled (300, 425) with delta (0, 0)
Screenshot: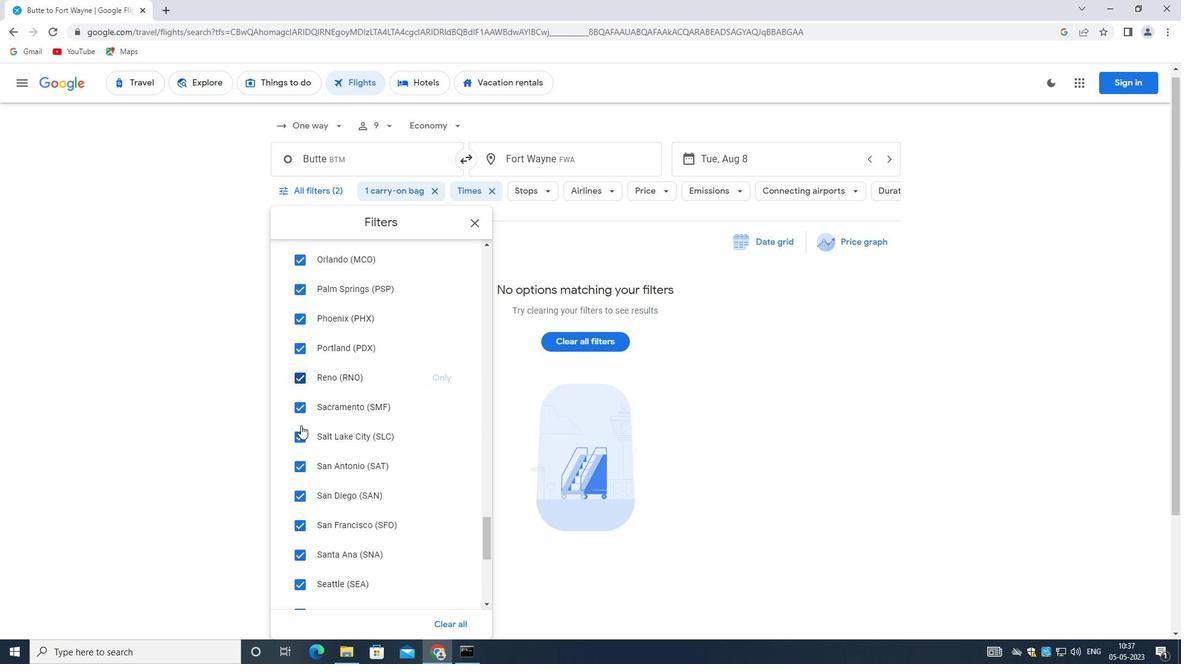 
Action: Mouse scrolled (300, 425) with delta (0, 0)
Screenshot: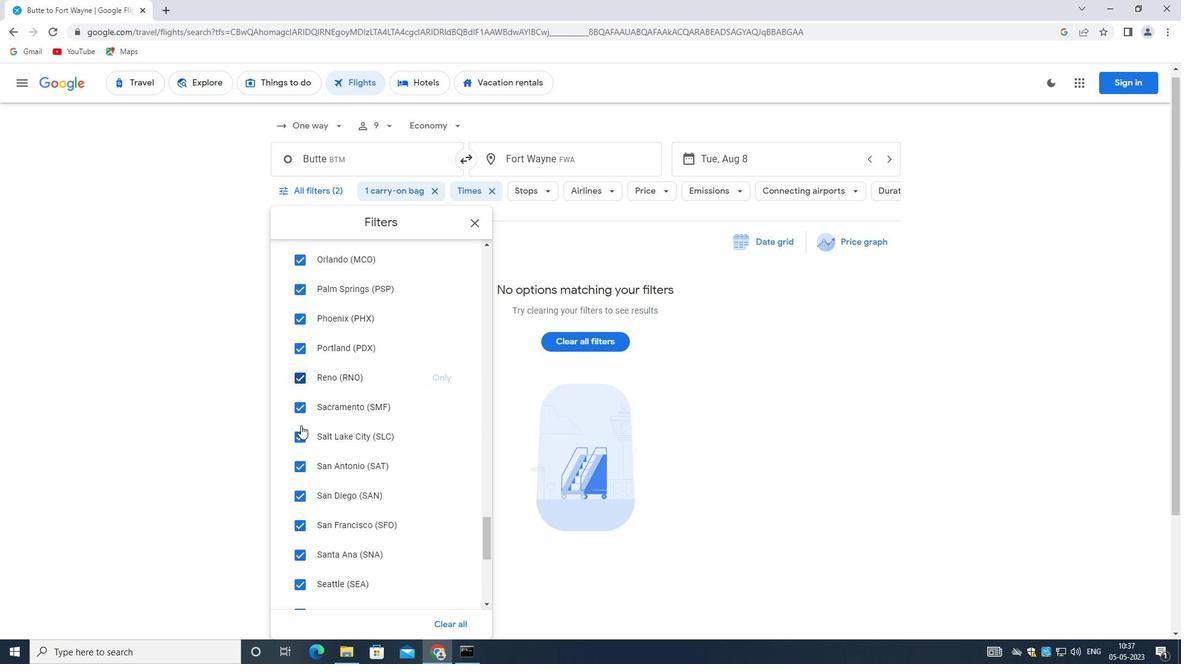 
Action: Mouse scrolled (300, 425) with delta (0, 0)
Screenshot: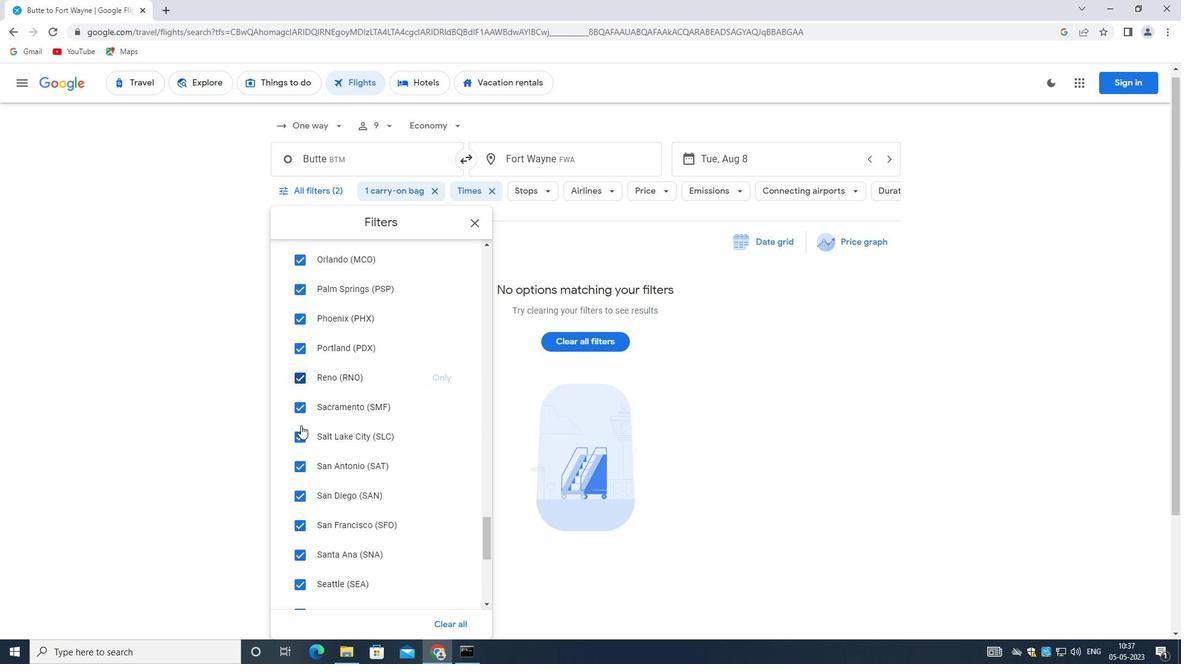 
Action: Mouse scrolled (300, 425) with delta (0, 0)
Screenshot: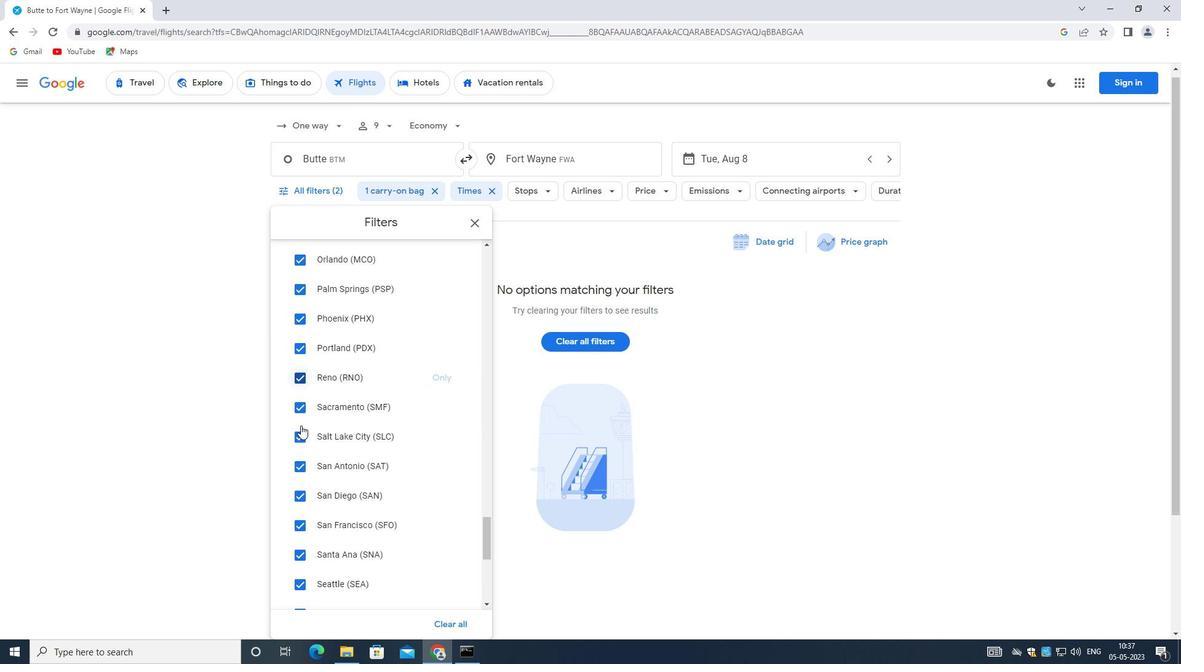 
Action: Mouse scrolled (300, 426) with delta (0, 0)
Screenshot: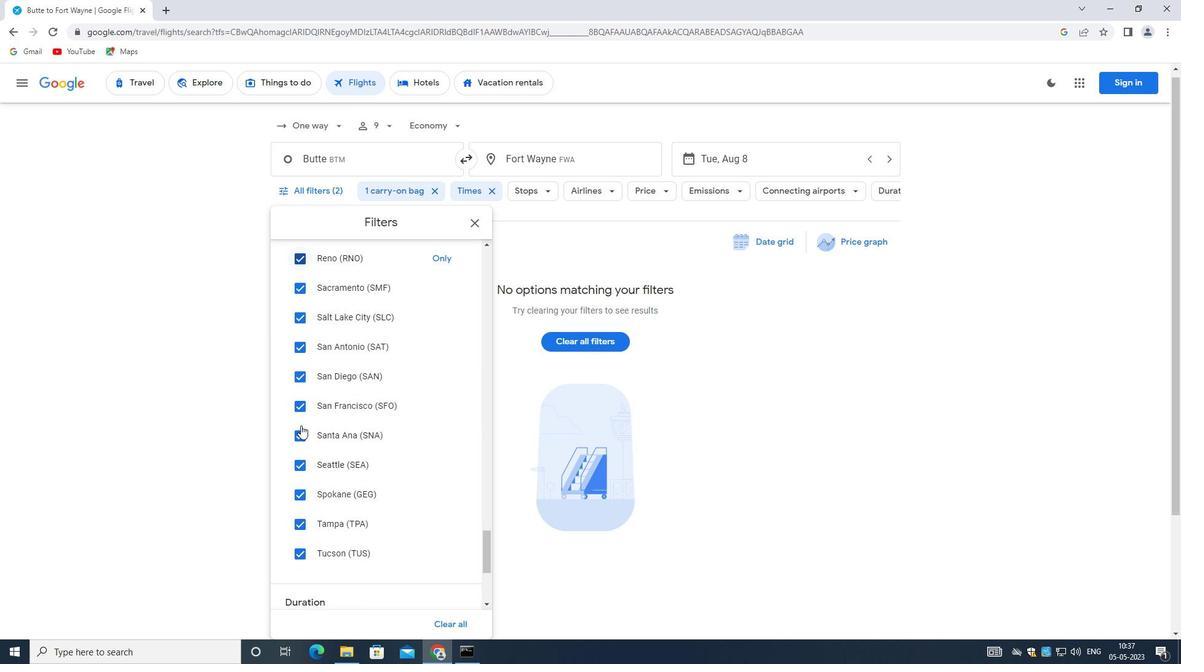 
Action: Mouse moved to (300, 429)
Screenshot: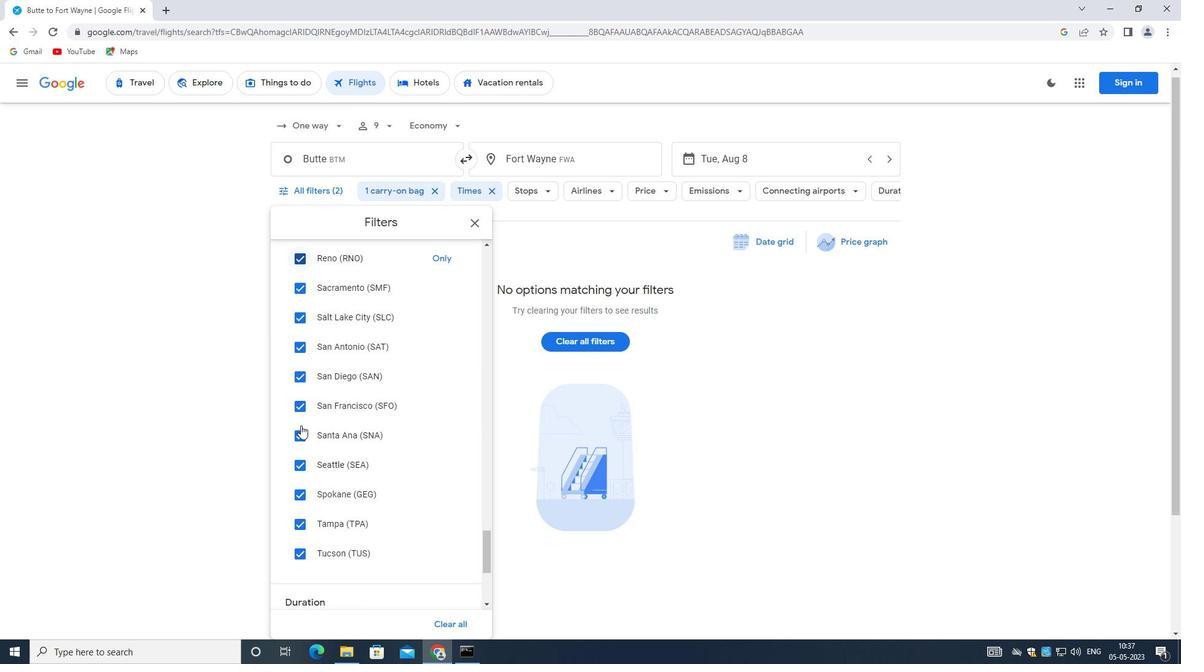 
Action: Mouse scrolled (300, 428) with delta (0, 0)
Screenshot: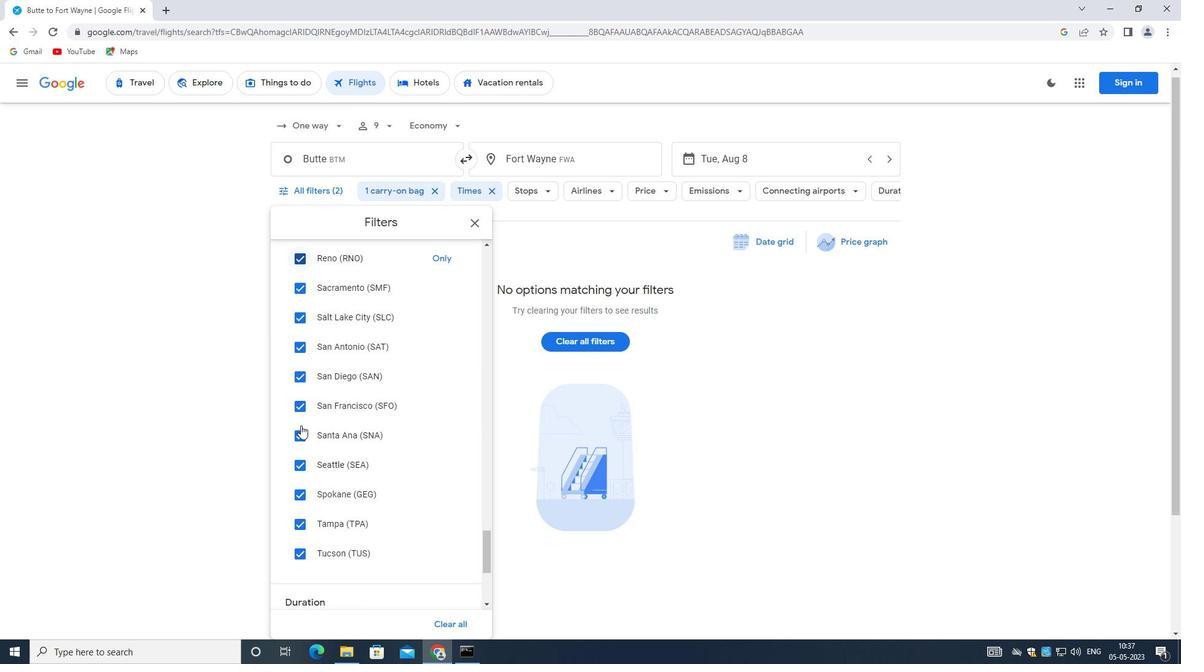 
Action: Mouse scrolled (300, 428) with delta (0, 0)
Screenshot: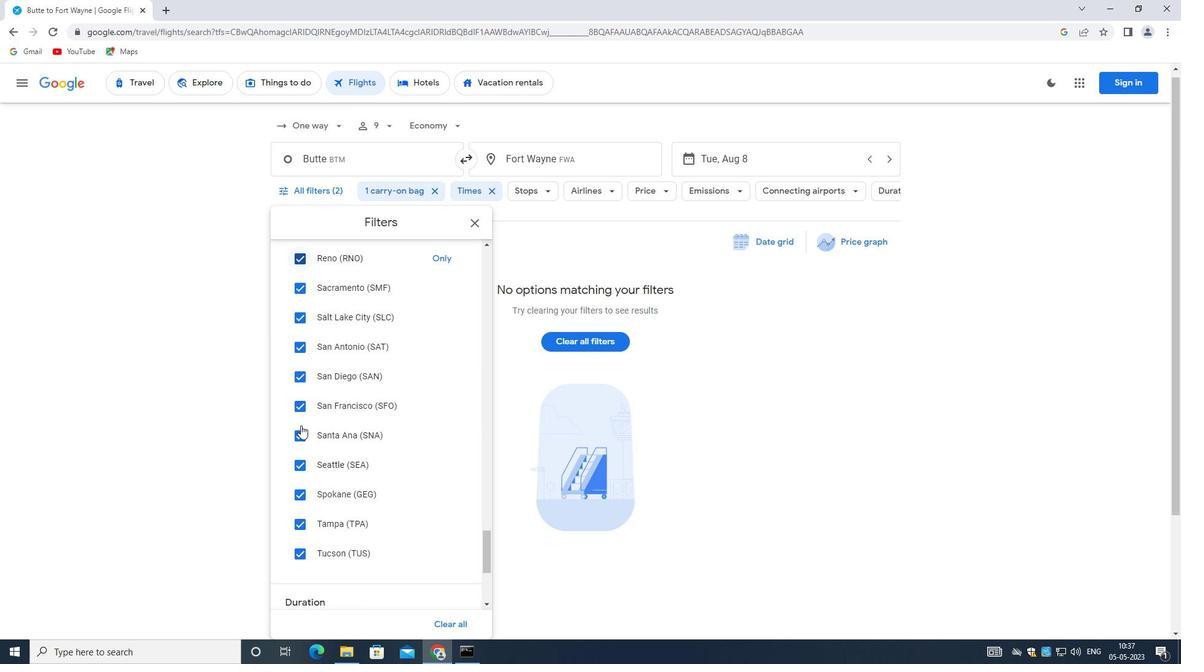 
Action: Mouse scrolled (300, 428) with delta (0, 0)
Screenshot: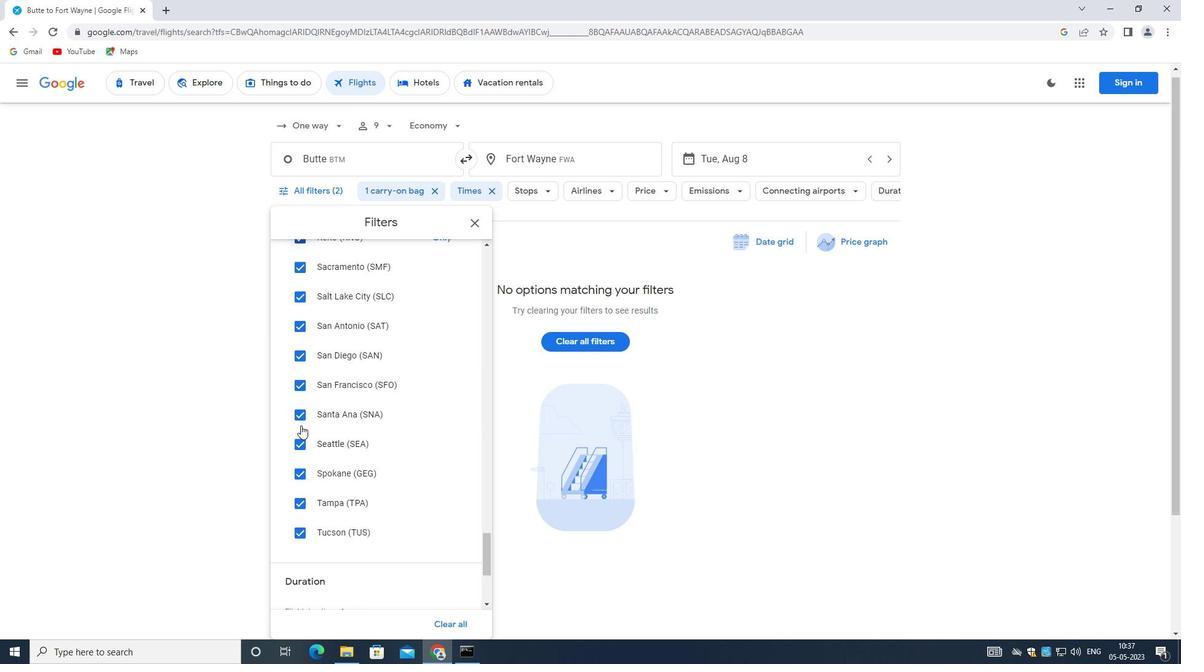 
Action: Mouse scrolled (300, 428) with delta (0, 0)
Screenshot: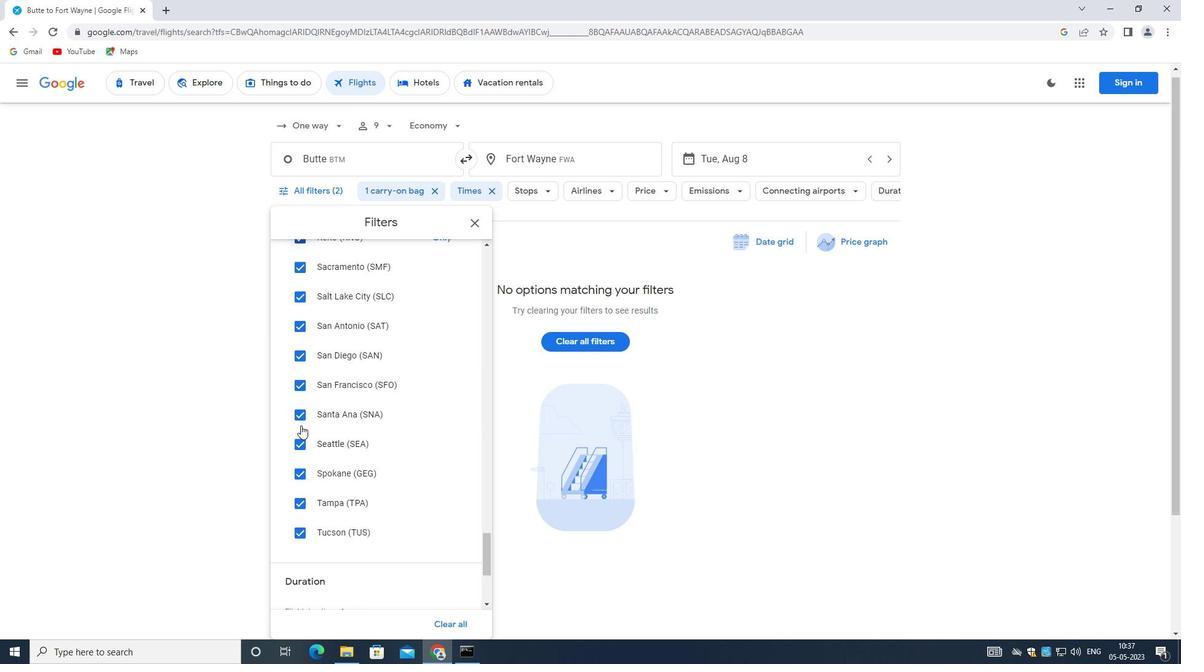 
Action: Mouse moved to (300, 430)
Screenshot: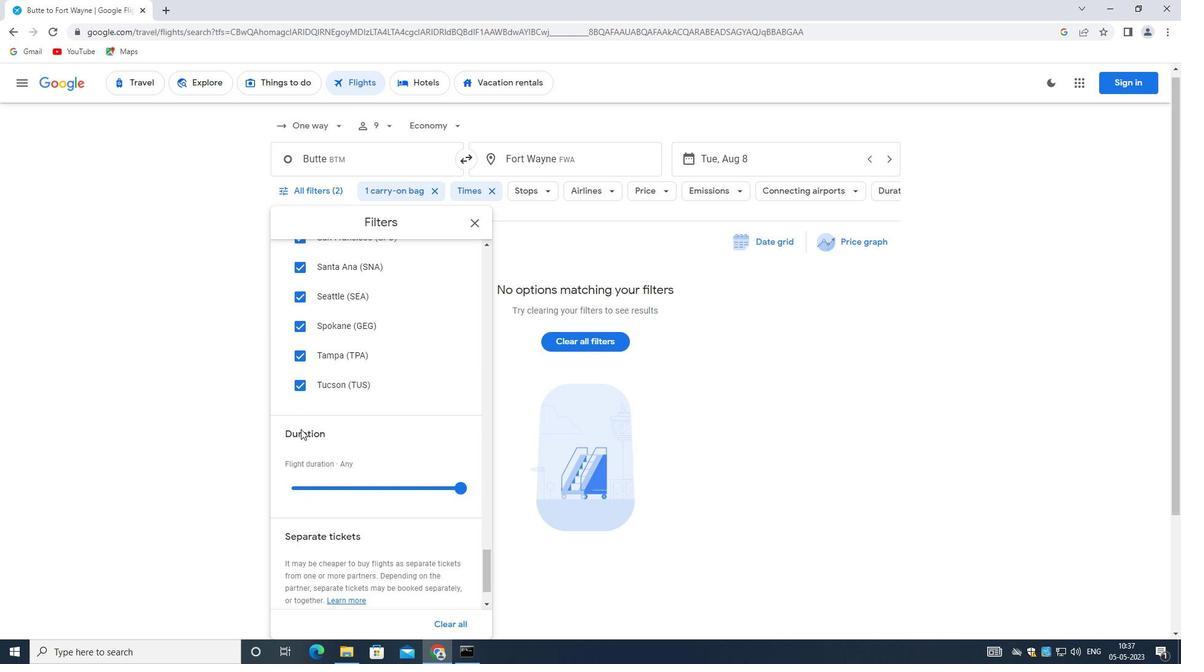 
Action: Mouse scrolled (300, 431) with delta (0, 0)
Screenshot: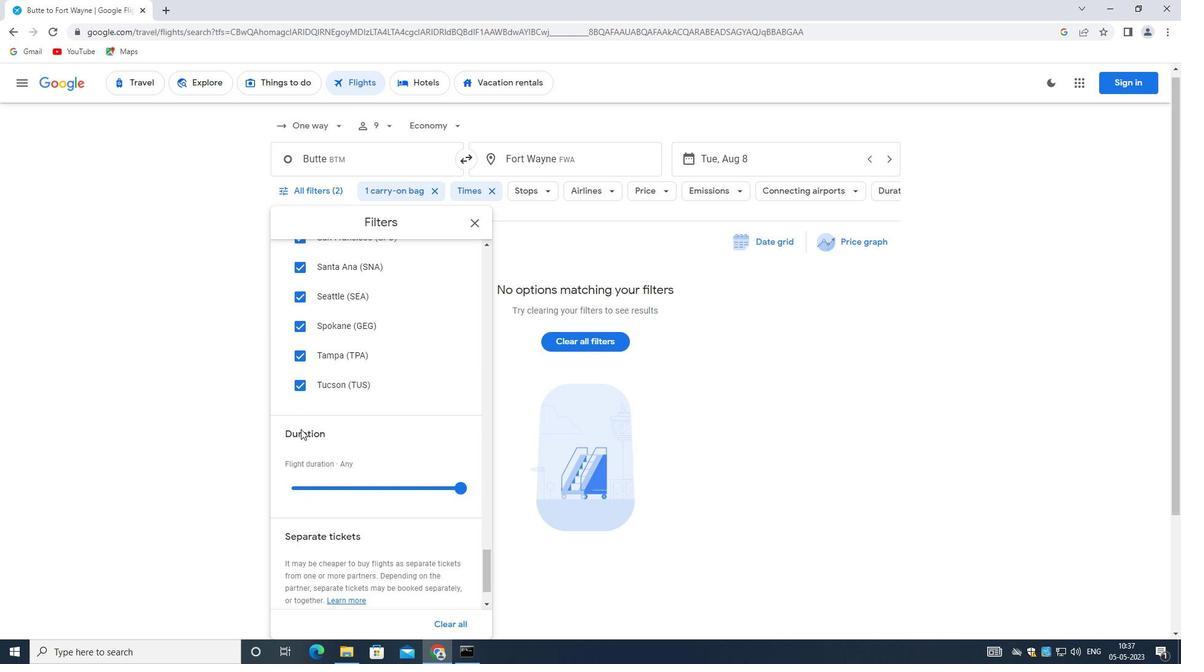 
Action: Mouse moved to (297, 452)
Screenshot: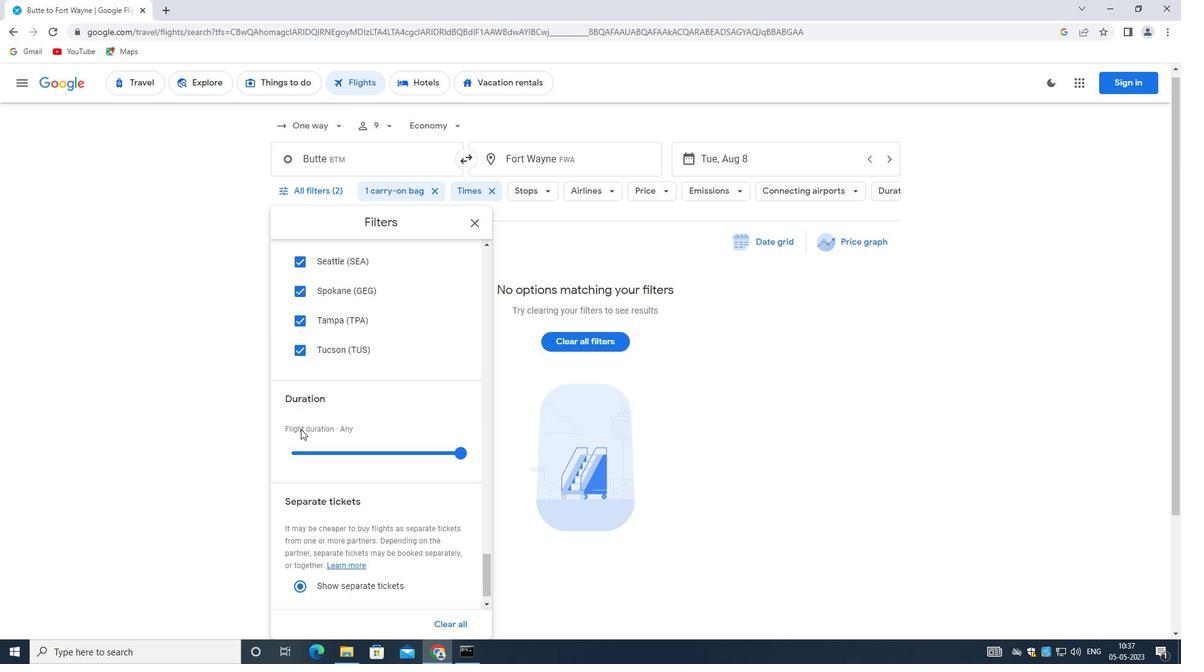 
Action: Mouse scrolled (297, 451) with delta (0, 0)
Screenshot: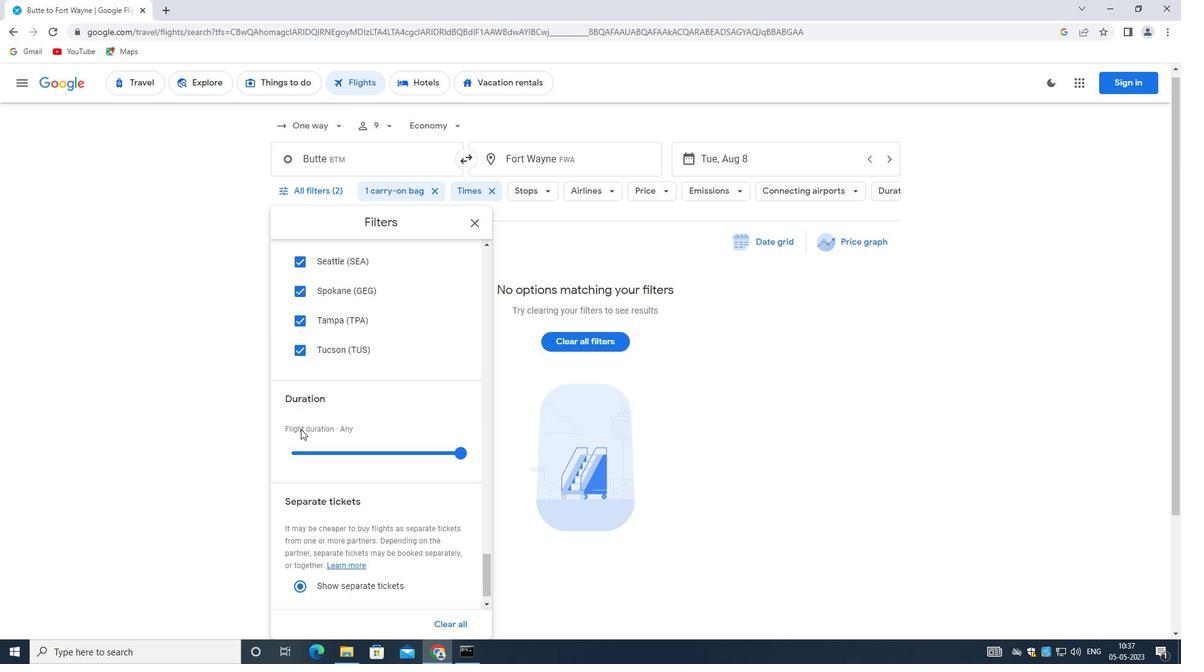 
Action: Mouse scrolled (297, 451) with delta (0, 0)
Screenshot: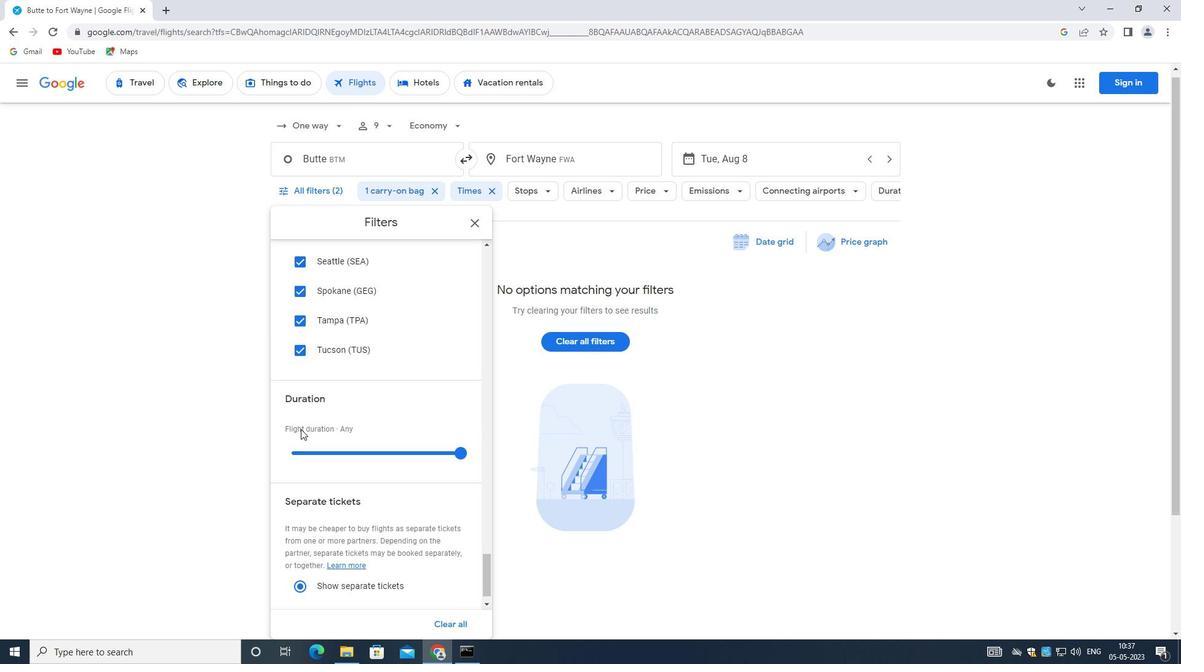 
Action: Mouse moved to (297, 452)
Screenshot: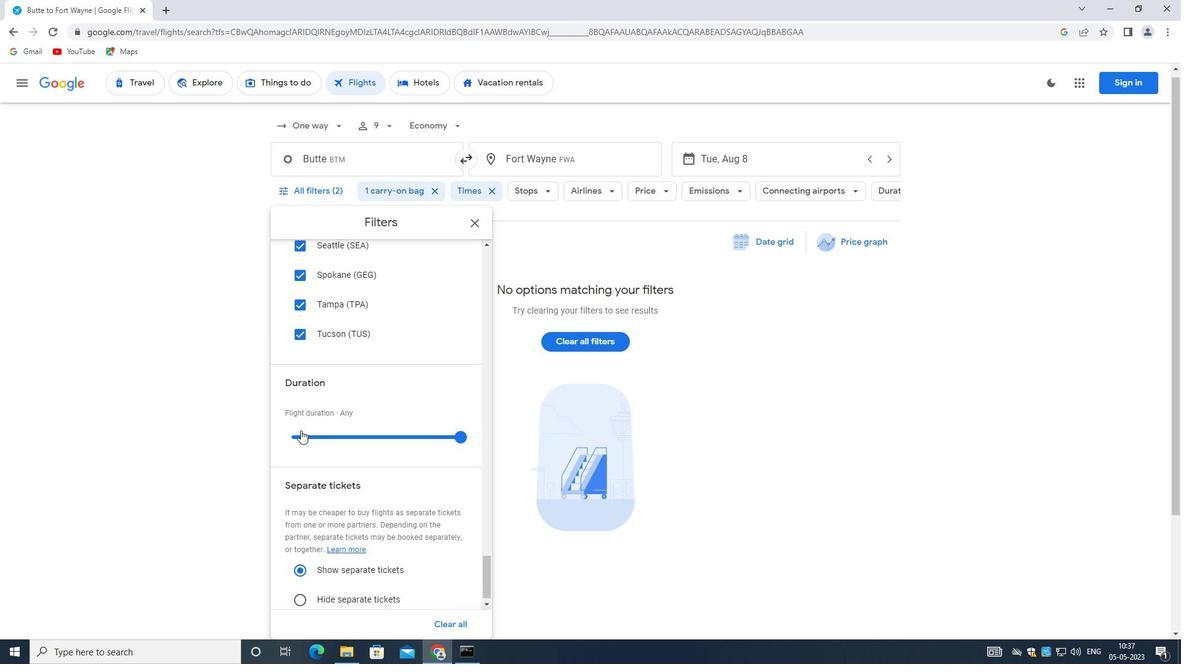 
Action: Mouse scrolled (297, 453) with delta (0, 0)
Screenshot: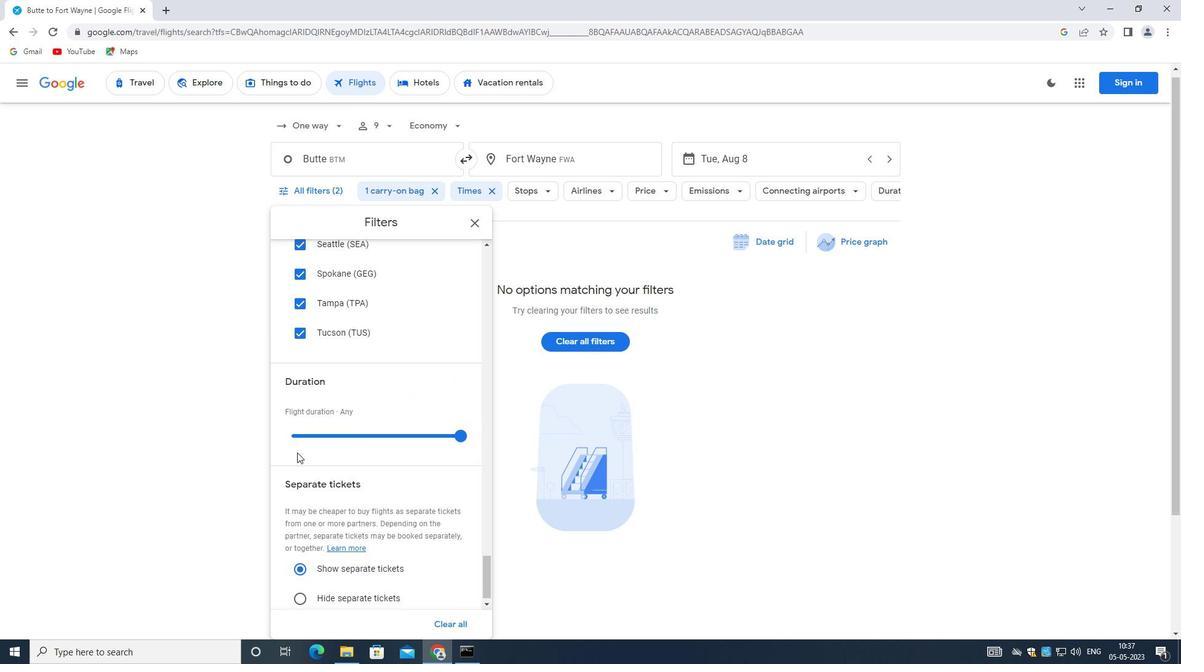 
Action: Mouse moved to (296, 457)
Screenshot: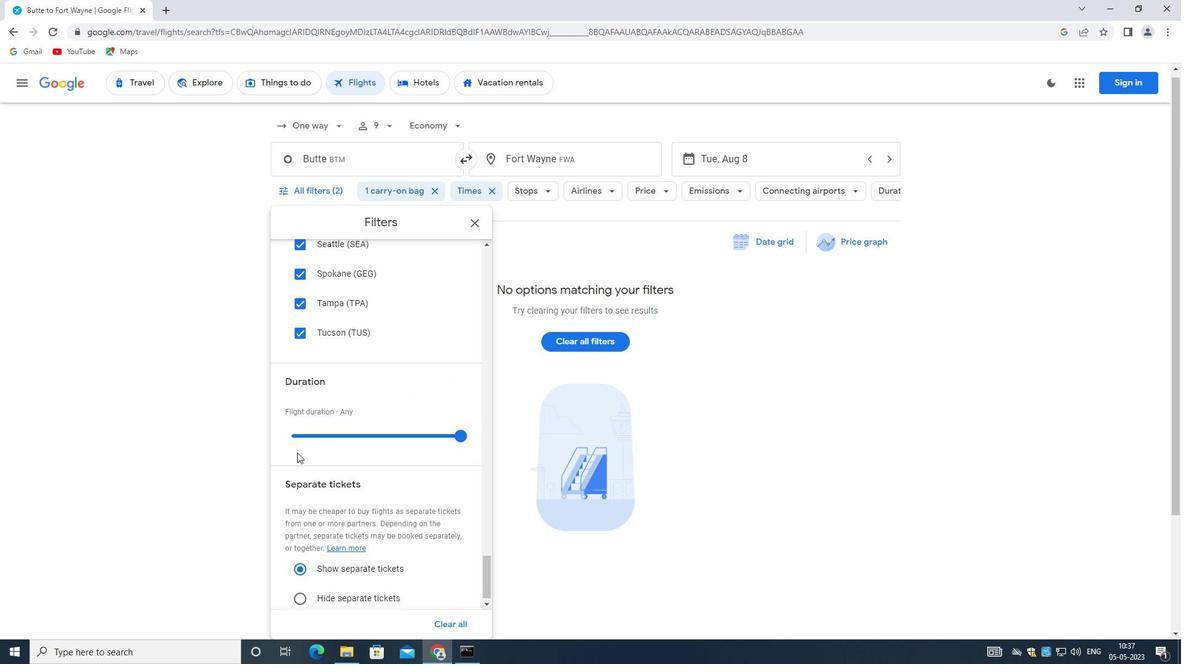 
Action: Mouse scrolled (296, 456) with delta (0, 0)
Screenshot: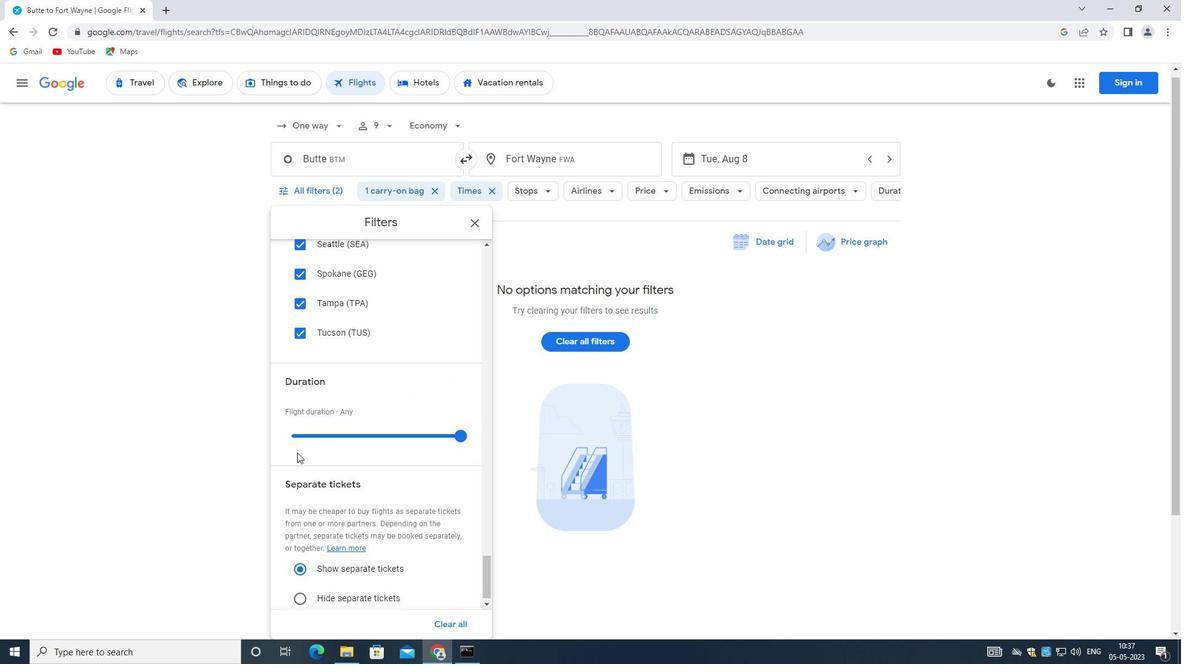 
Action: Mouse moved to (296, 457)
Screenshot: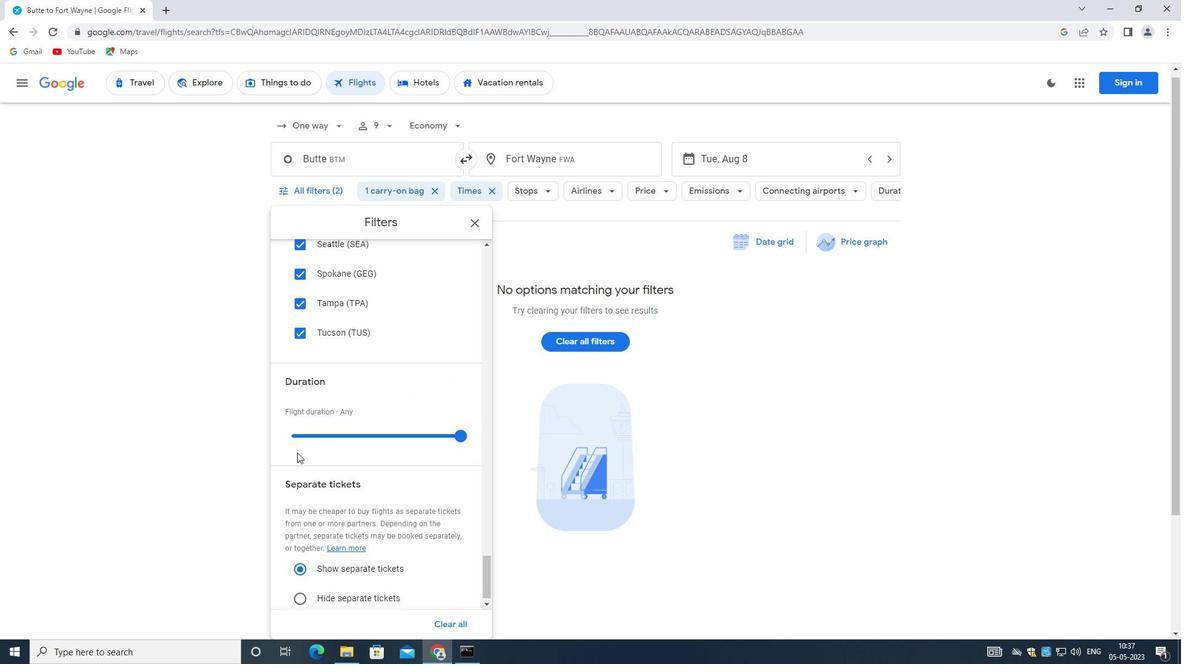 
Action: Mouse scrolled (296, 457) with delta (0, 0)
Screenshot: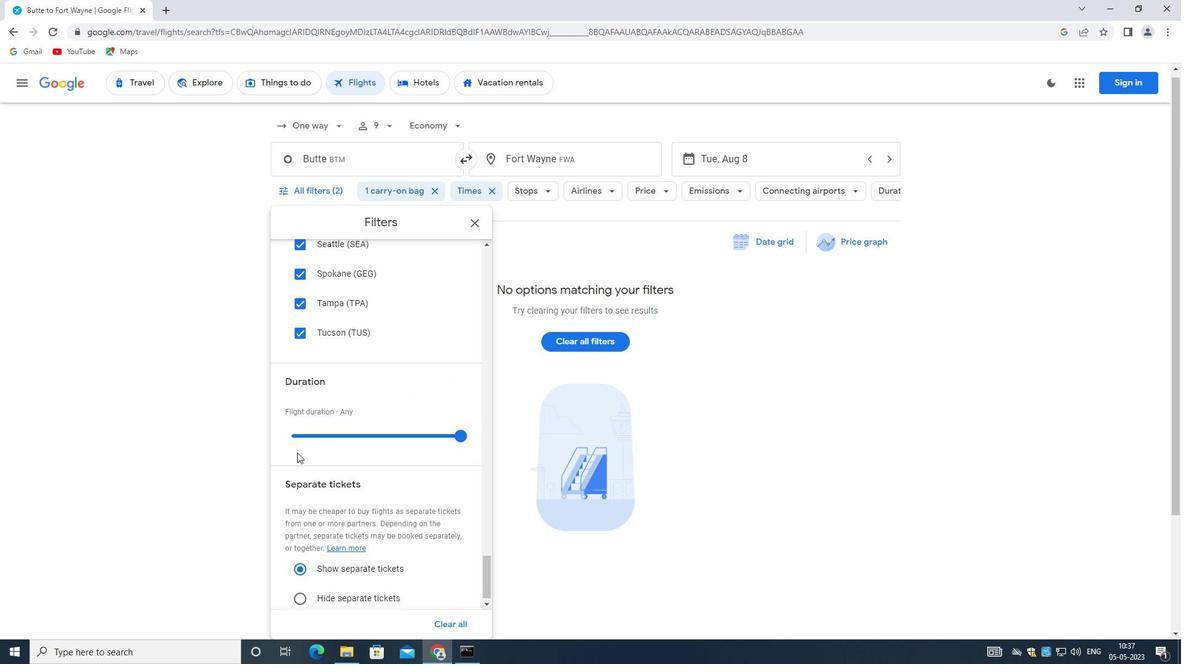 
Action: Mouse scrolled (296, 457) with delta (0, 0)
Screenshot: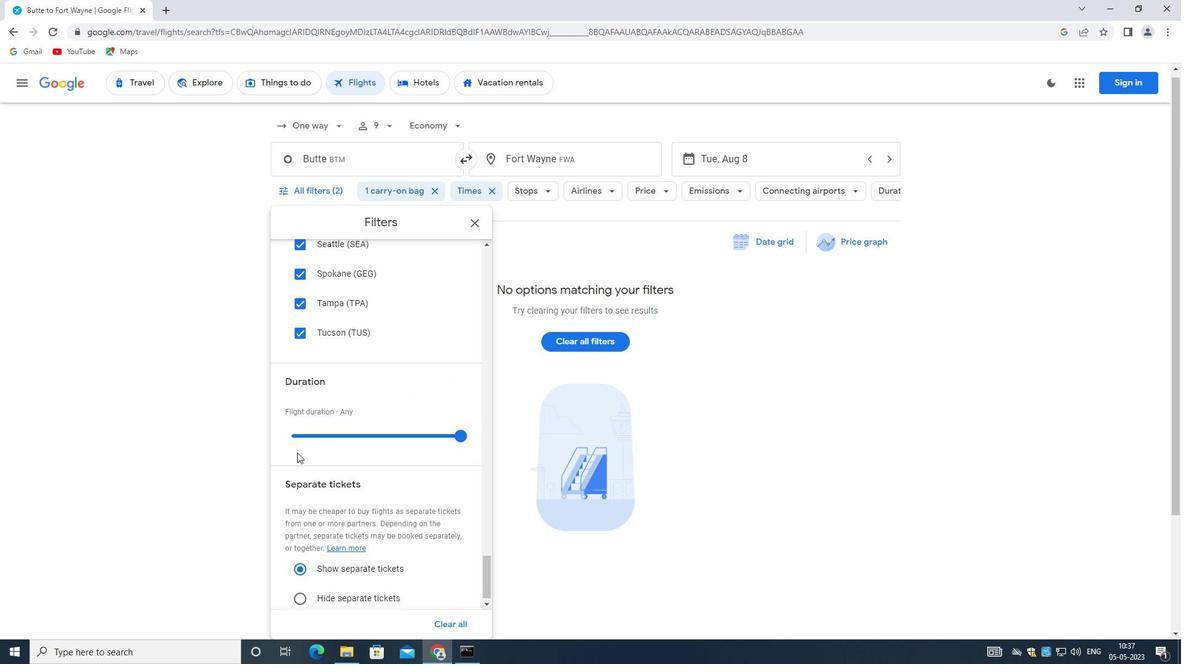 
Action: Mouse moved to (296, 457)
Screenshot: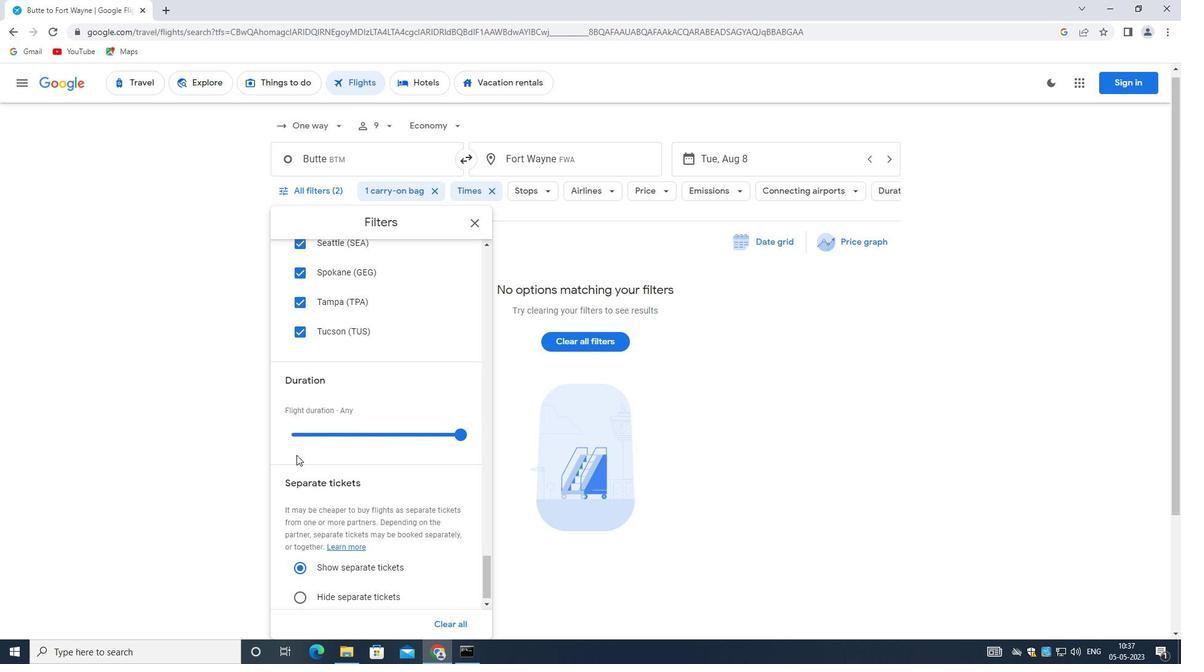 
